 Task: Search one way flight ticket for 2 adults, 2 children, 2 infants in seat in first from Orlando: Orlando International Airport to Evansville: Evansville Regional Airport on 5-3-2023. Choice of flights is JetBlue. Number of bags: 1 checked bag. Price is upto 91000. Outbound departure time preference is 7:30.
Action: Mouse moved to (408, 178)
Screenshot: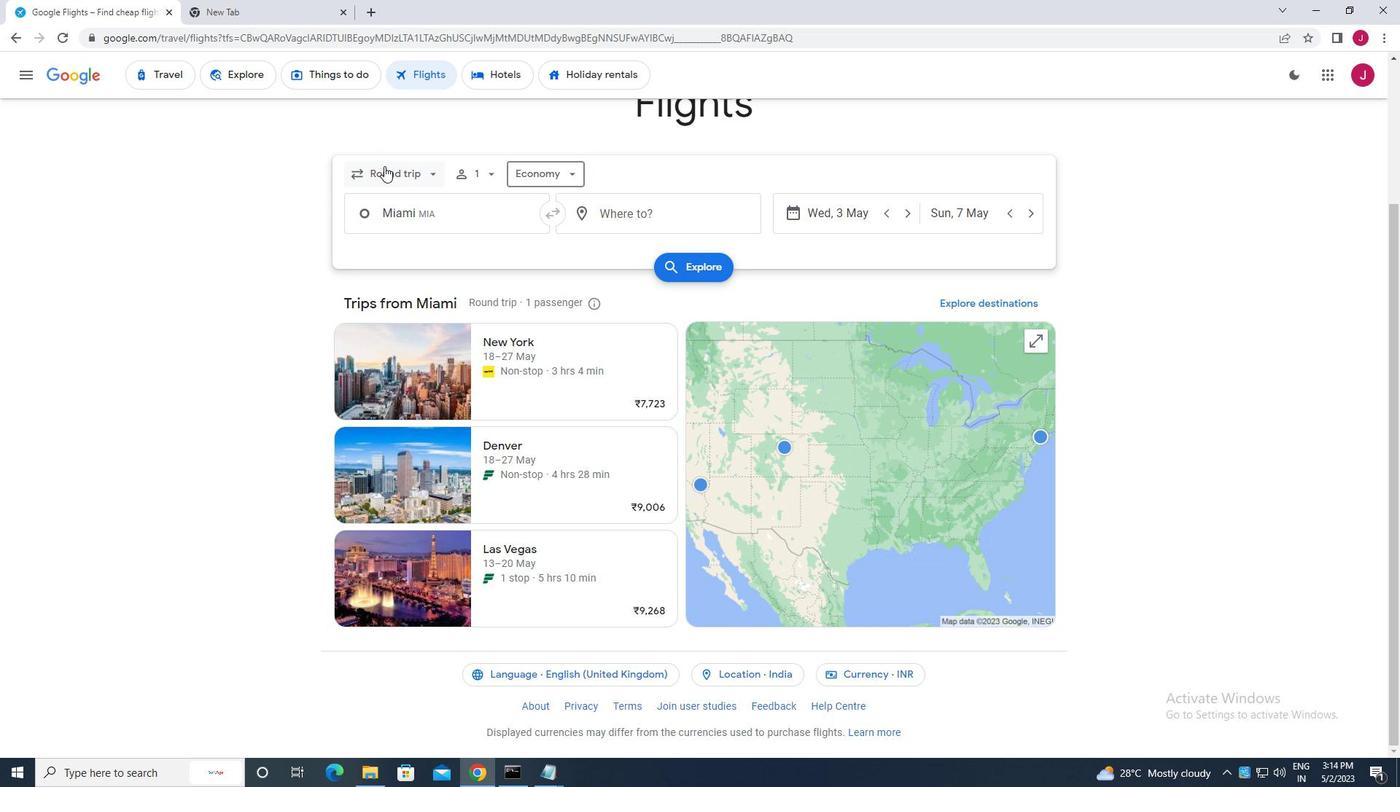 
Action: Mouse pressed left at (408, 178)
Screenshot: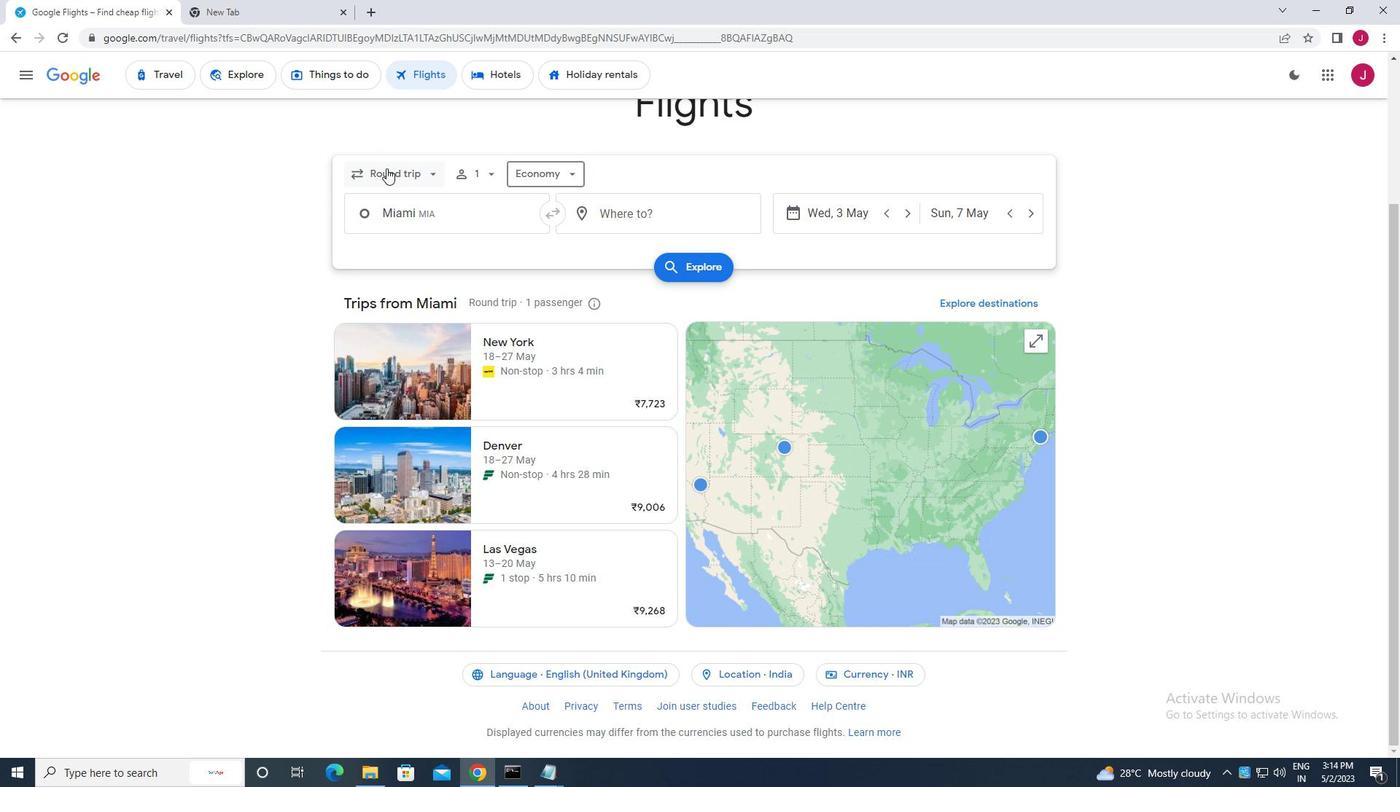 
Action: Mouse moved to (415, 243)
Screenshot: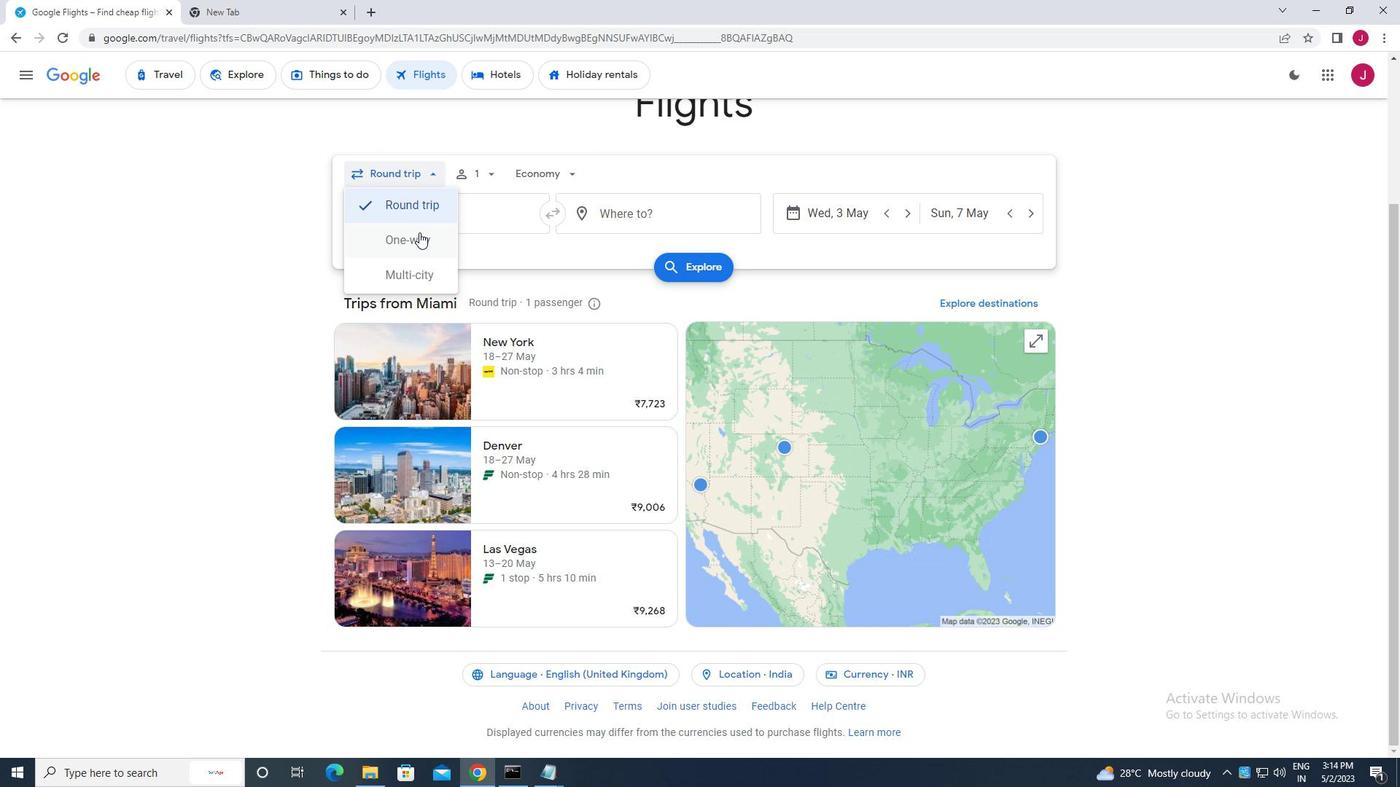 
Action: Mouse pressed left at (415, 243)
Screenshot: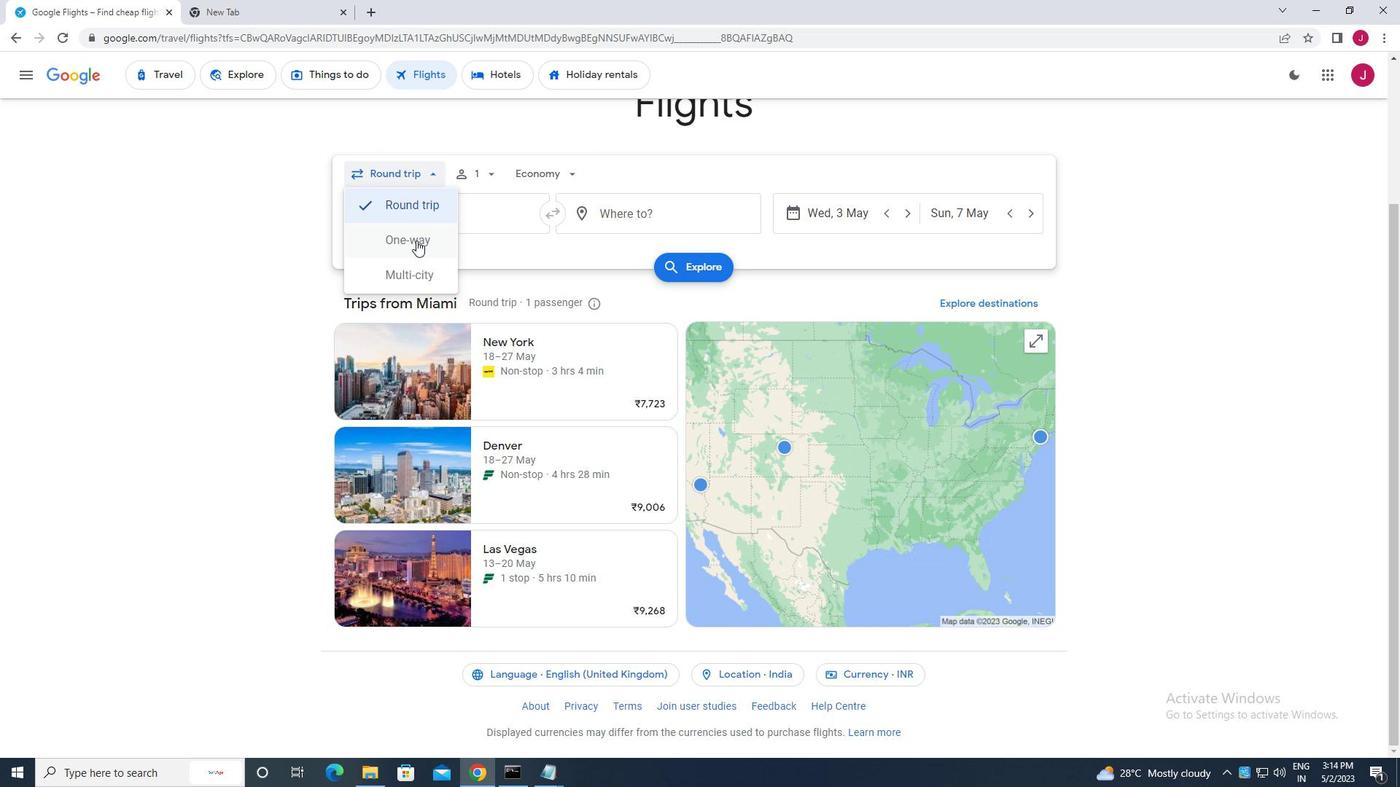 
Action: Mouse moved to (477, 176)
Screenshot: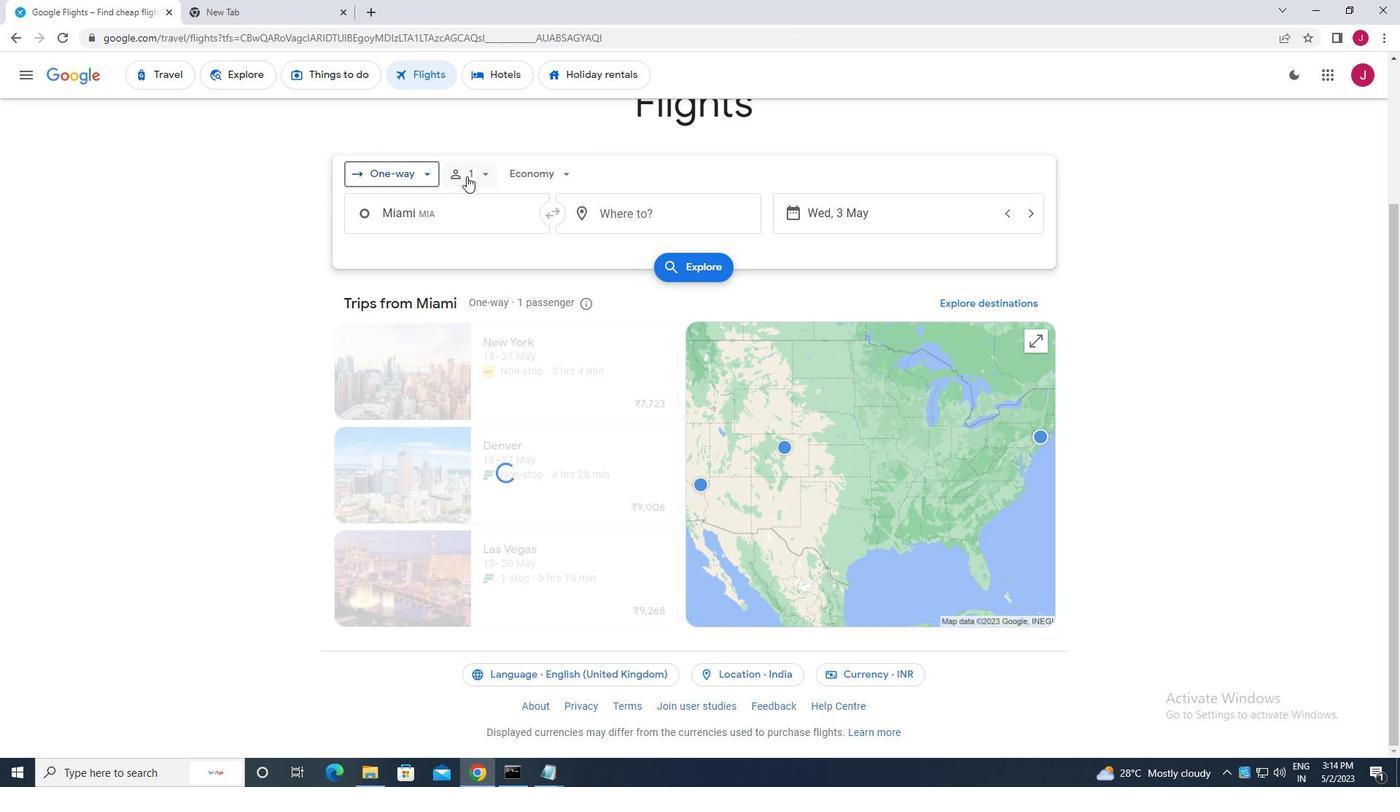
Action: Mouse pressed left at (477, 176)
Screenshot: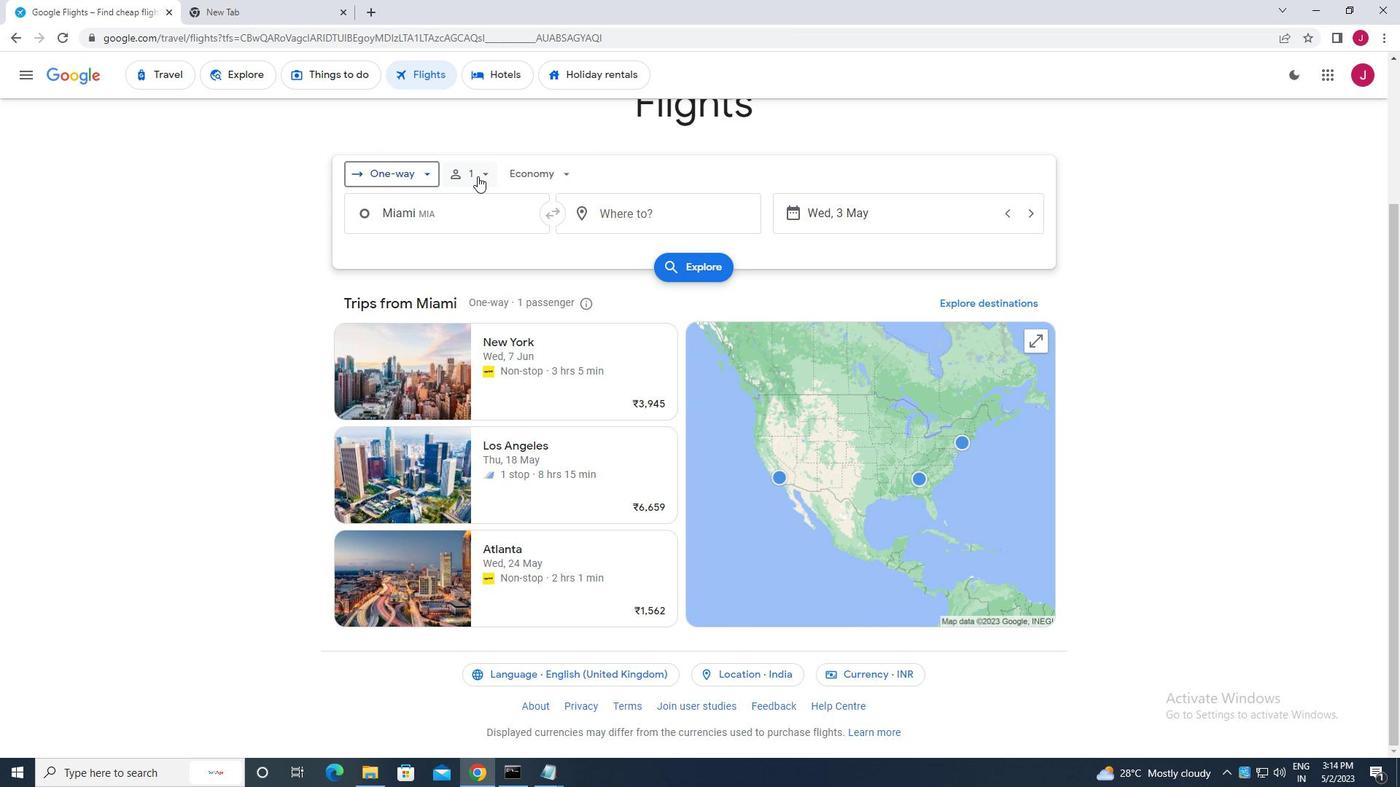 
Action: Mouse moved to (595, 212)
Screenshot: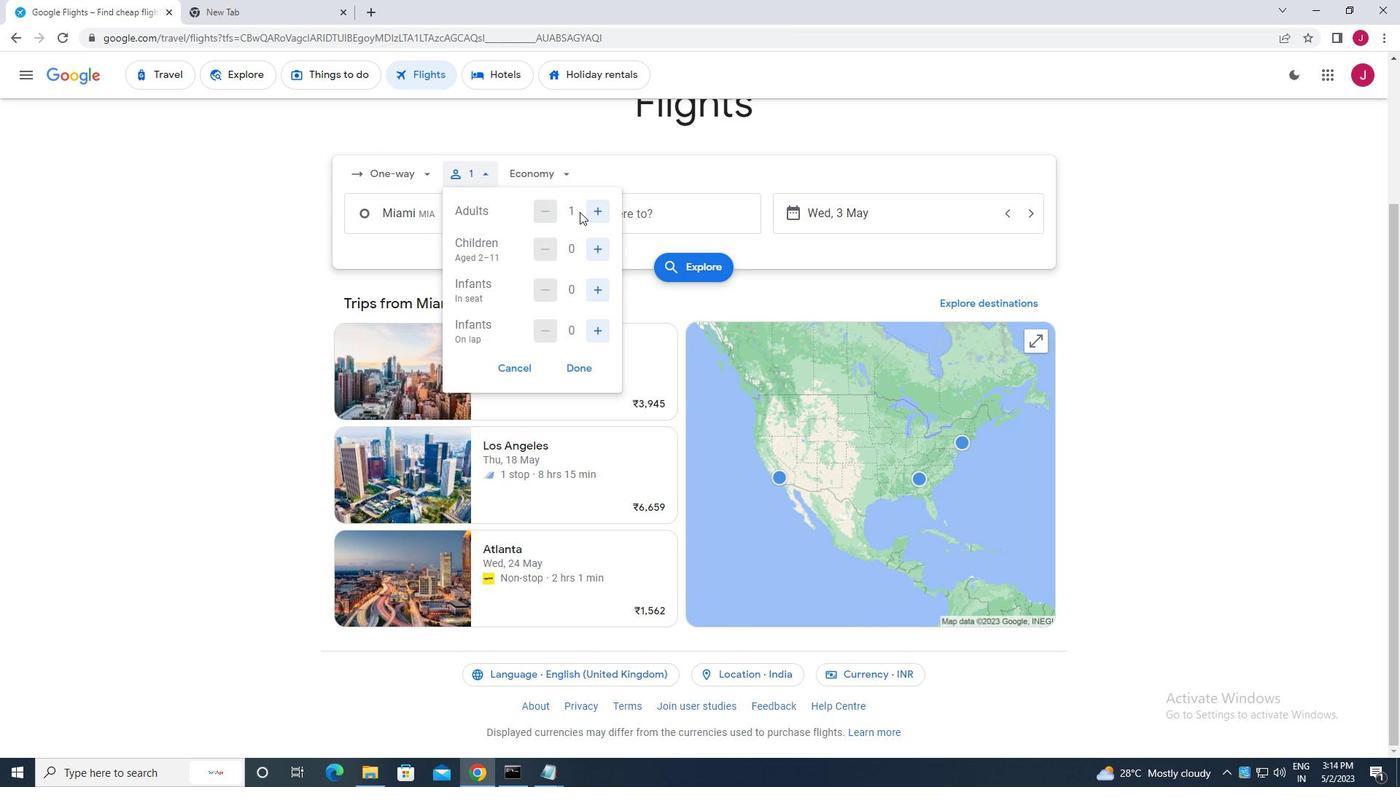 
Action: Mouse pressed left at (595, 212)
Screenshot: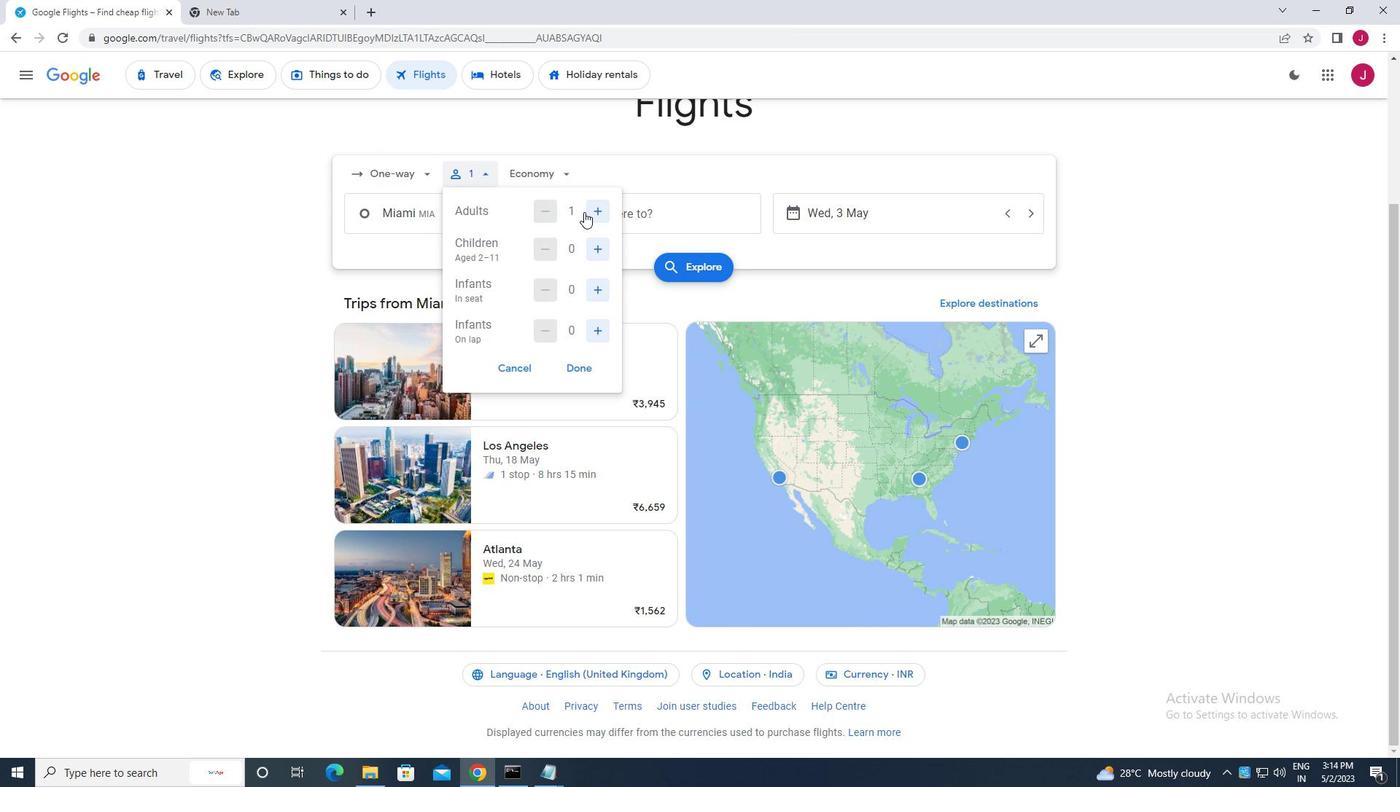 
Action: Mouse moved to (593, 254)
Screenshot: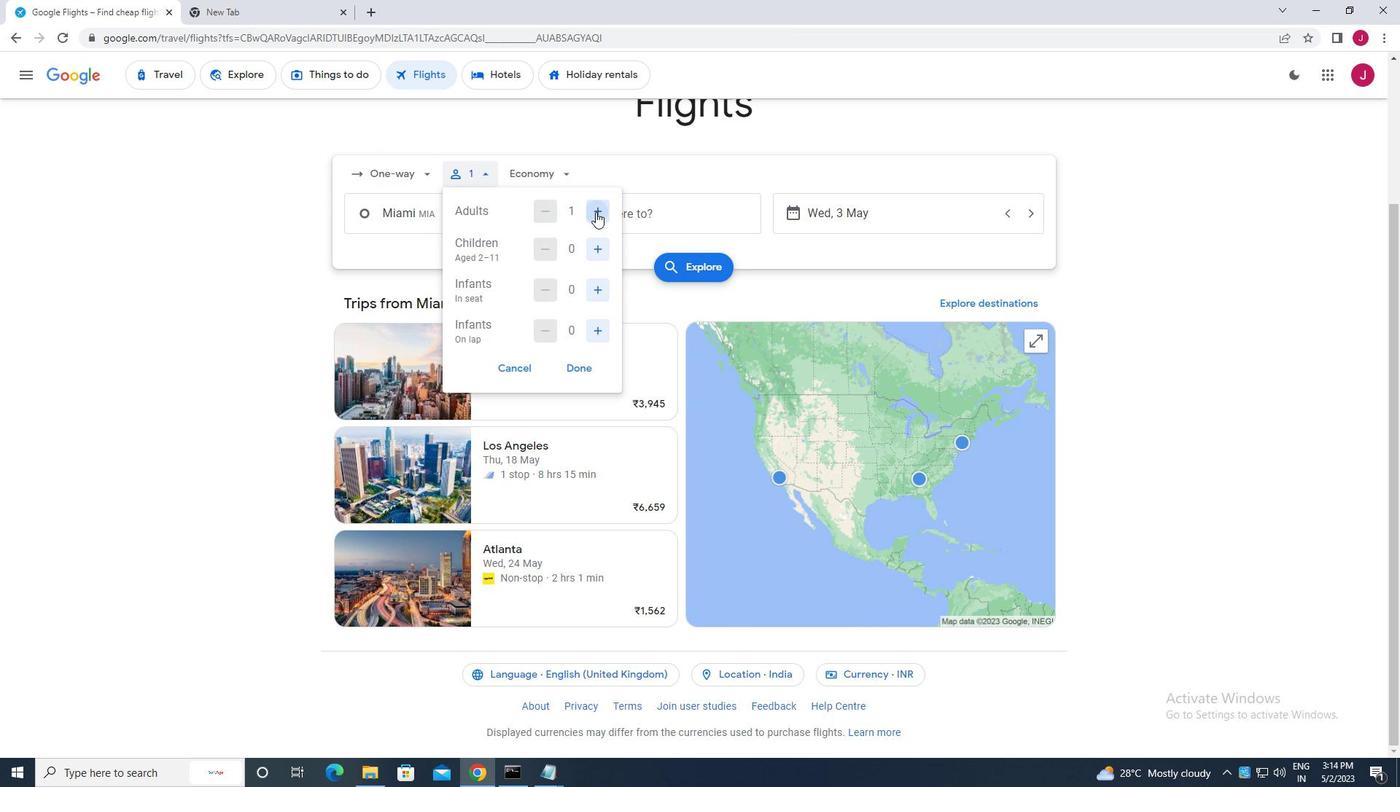 
Action: Mouse pressed left at (593, 254)
Screenshot: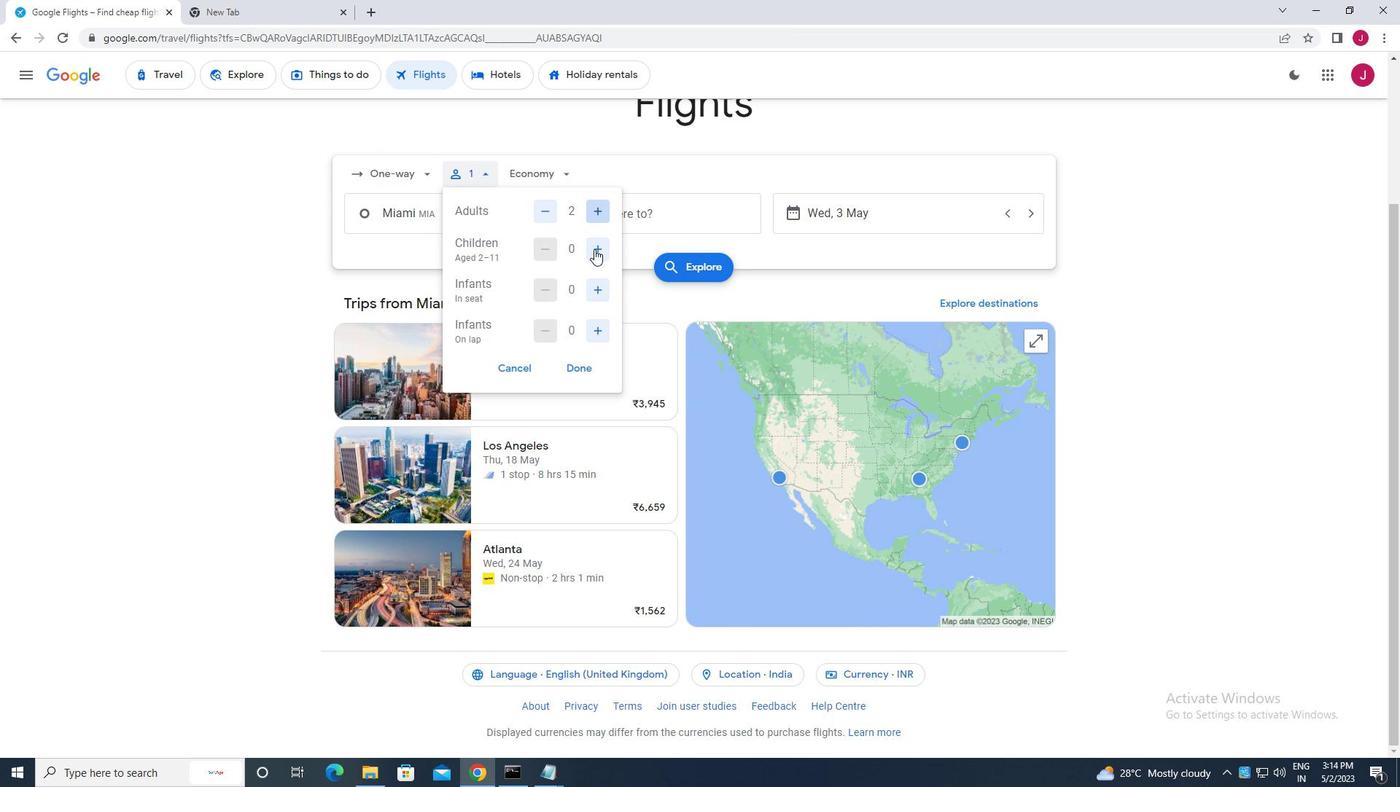
Action: Mouse pressed left at (593, 254)
Screenshot: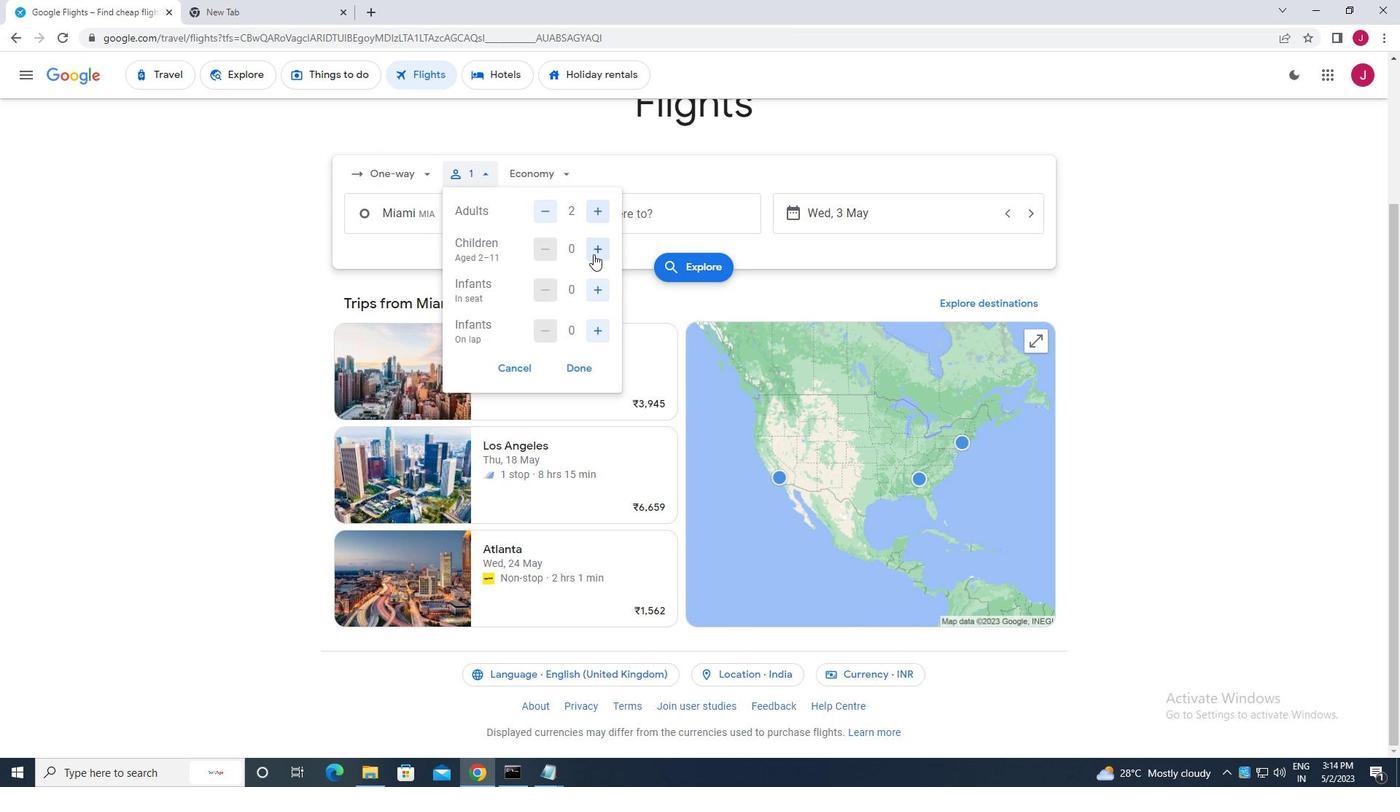 
Action: Mouse moved to (601, 293)
Screenshot: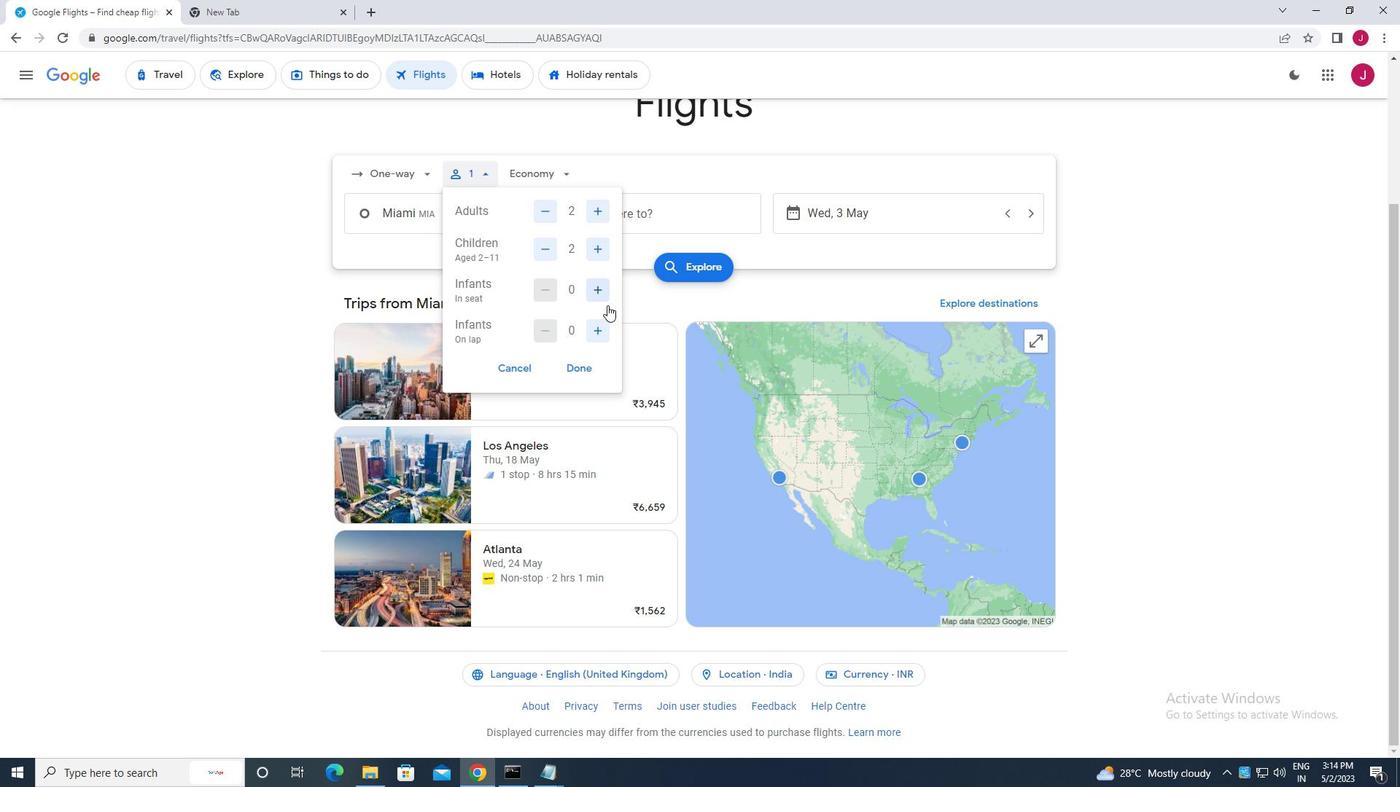 
Action: Mouse pressed left at (601, 293)
Screenshot: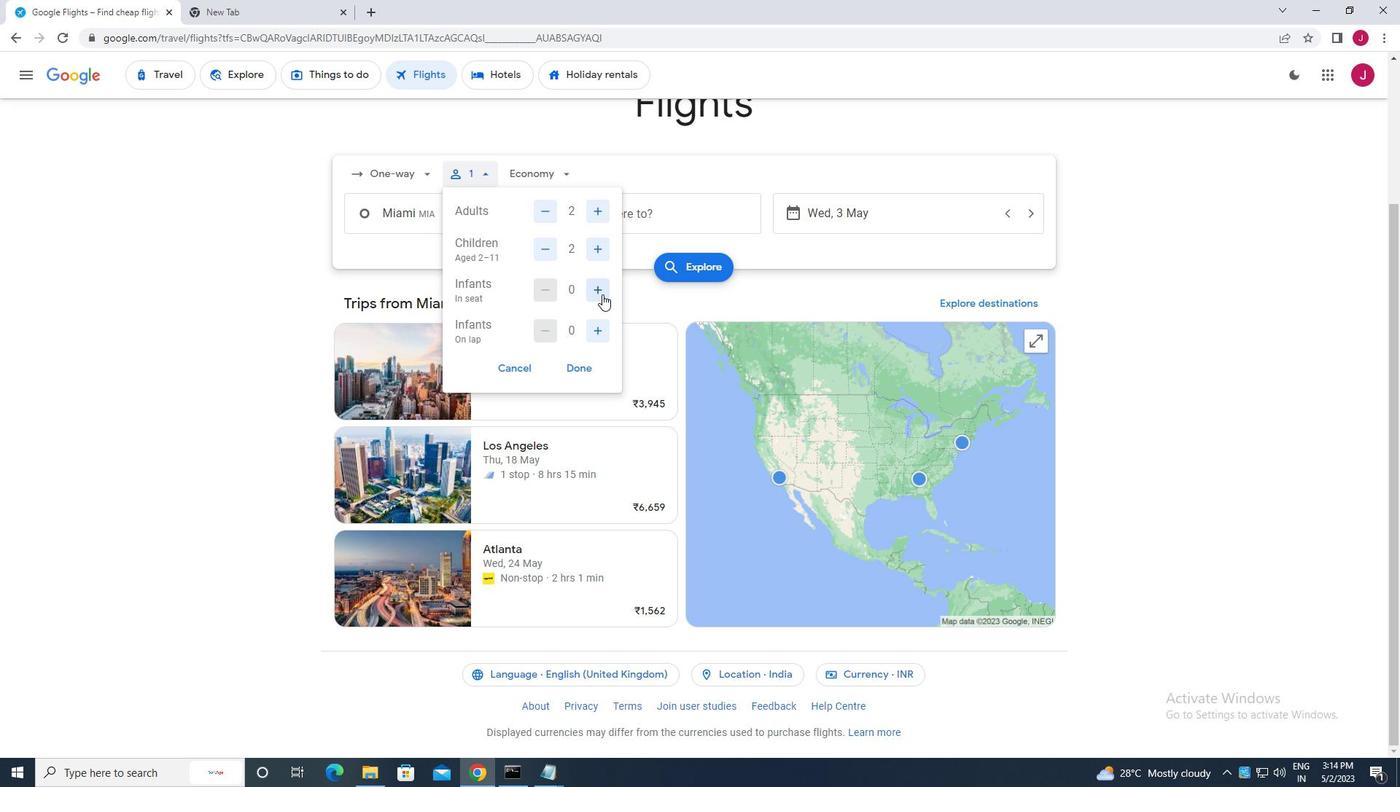 
Action: Mouse pressed left at (601, 293)
Screenshot: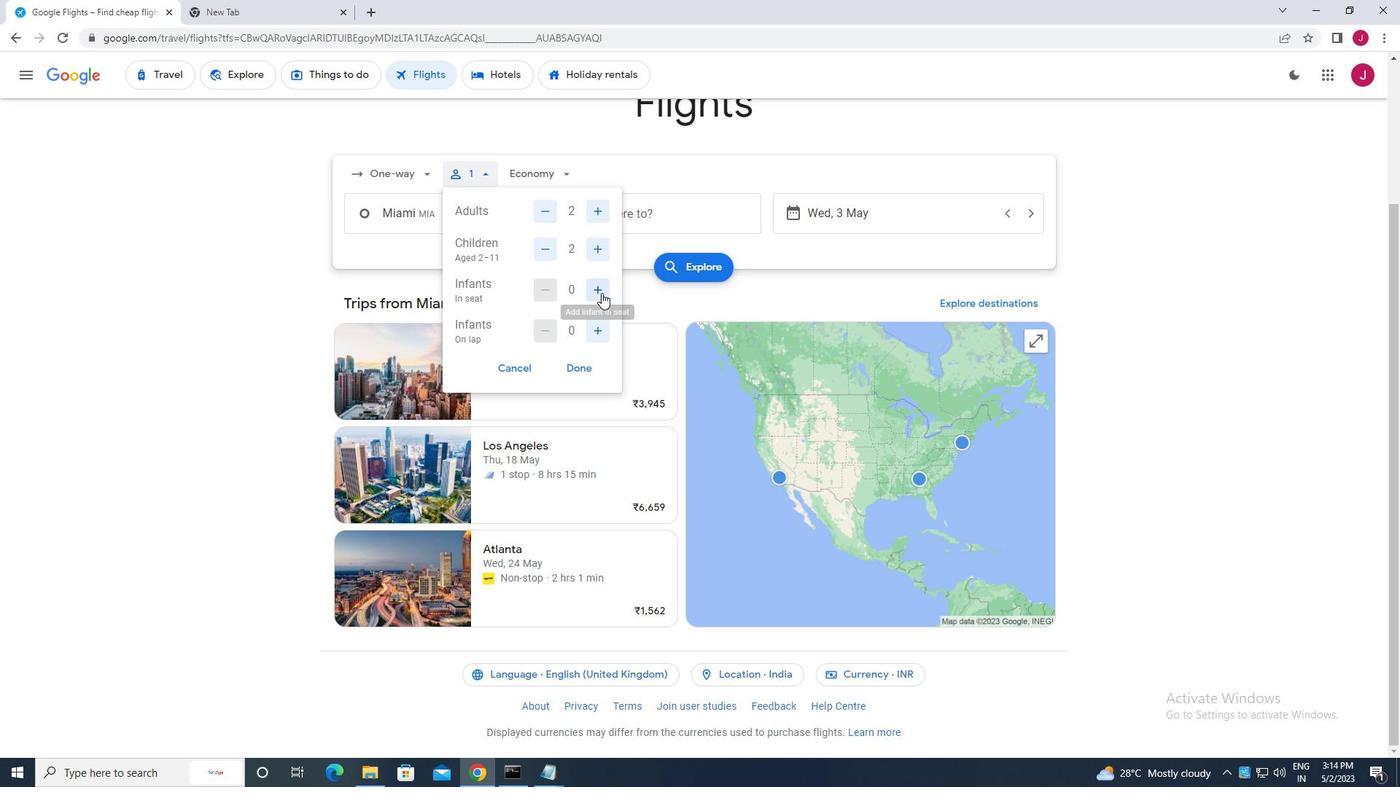 
Action: Mouse moved to (575, 373)
Screenshot: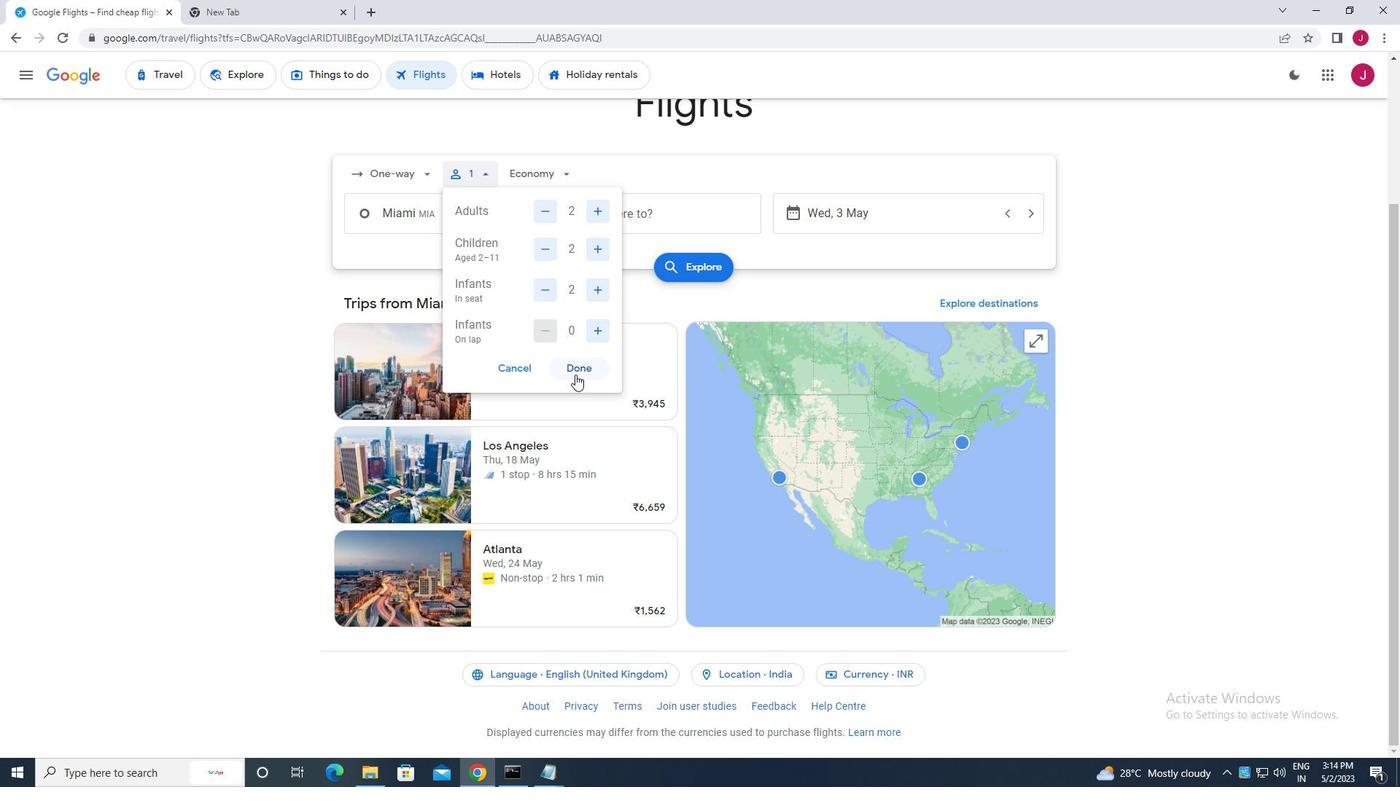 
Action: Mouse pressed left at (575, 373)
Screenshot: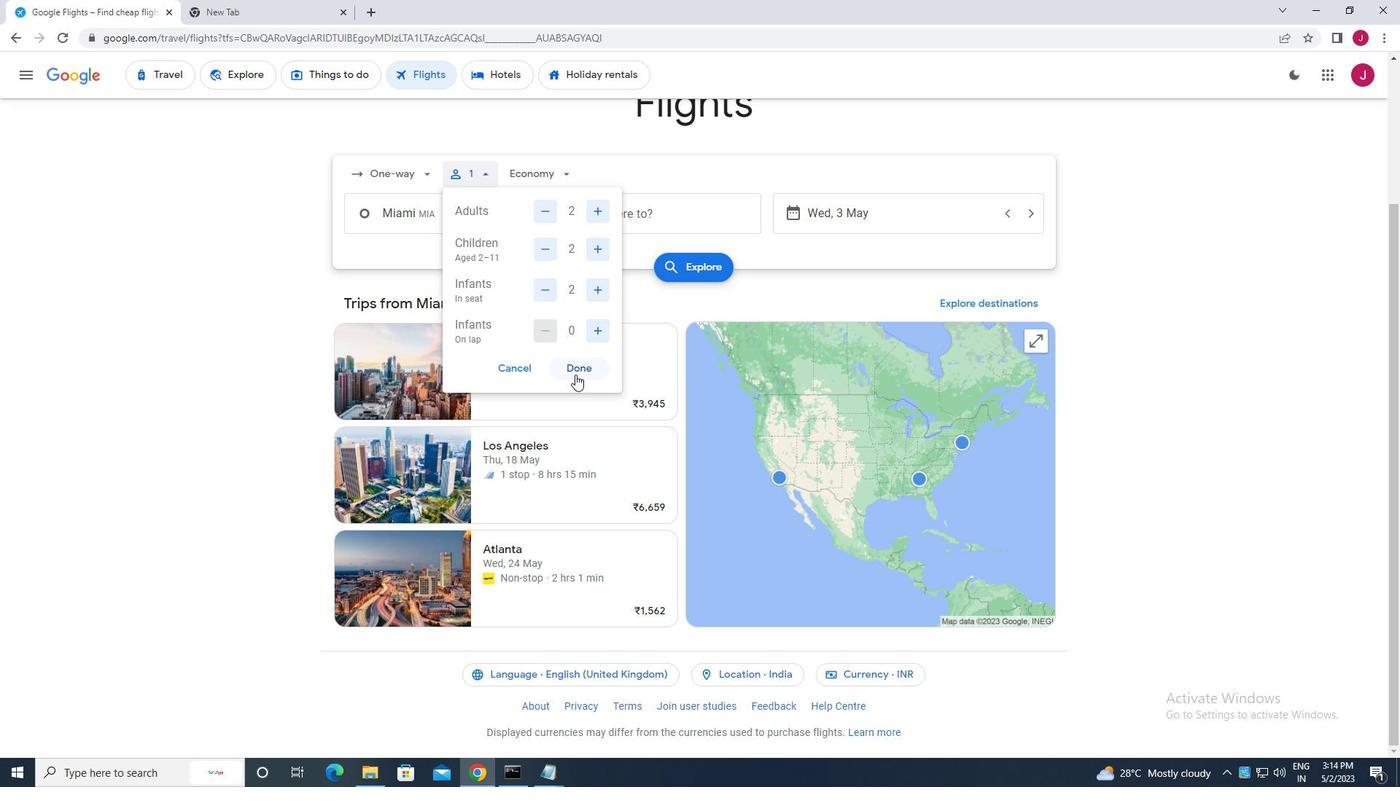 
Action: Mouse moved to (559, 175)
Screenshot: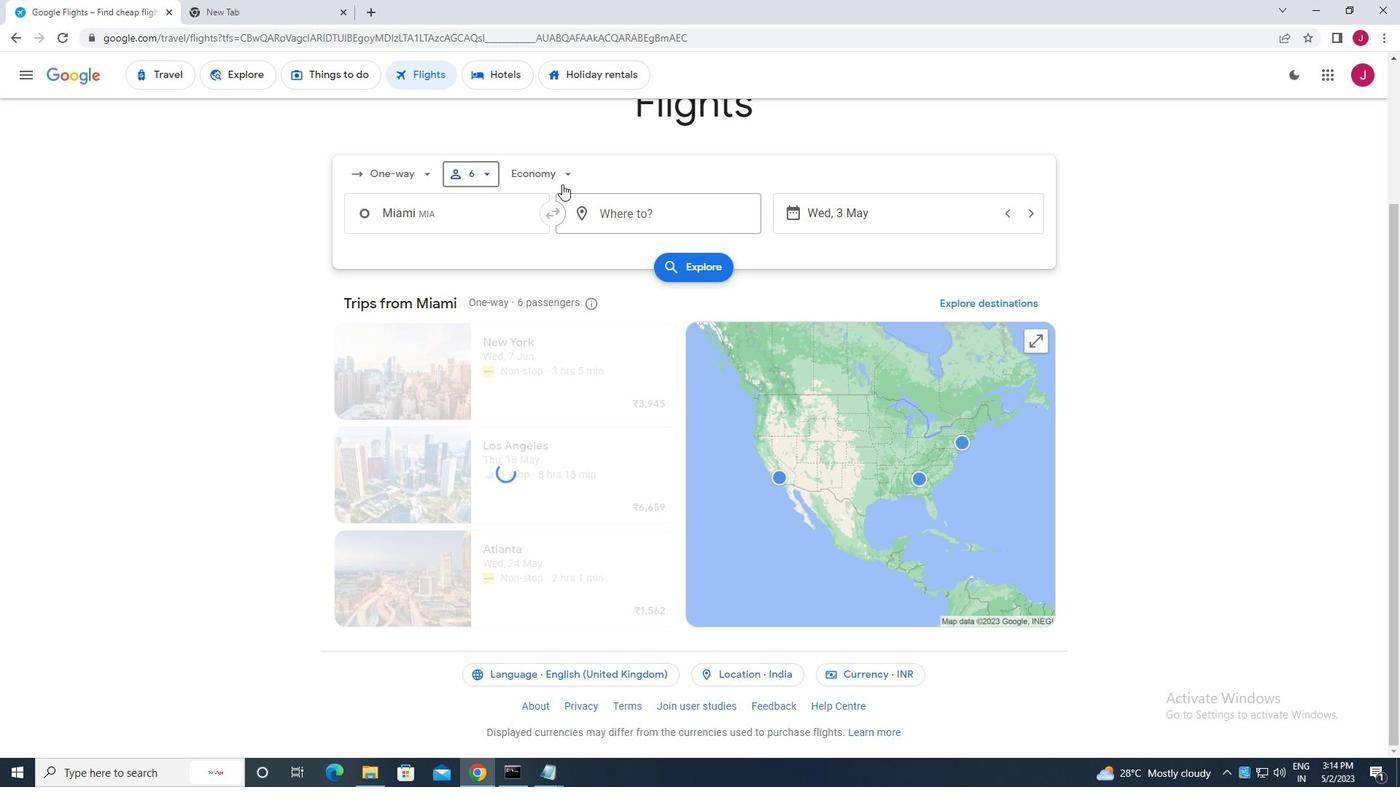 
Action: Mouse pressed left at (559, 175)
Screenshot: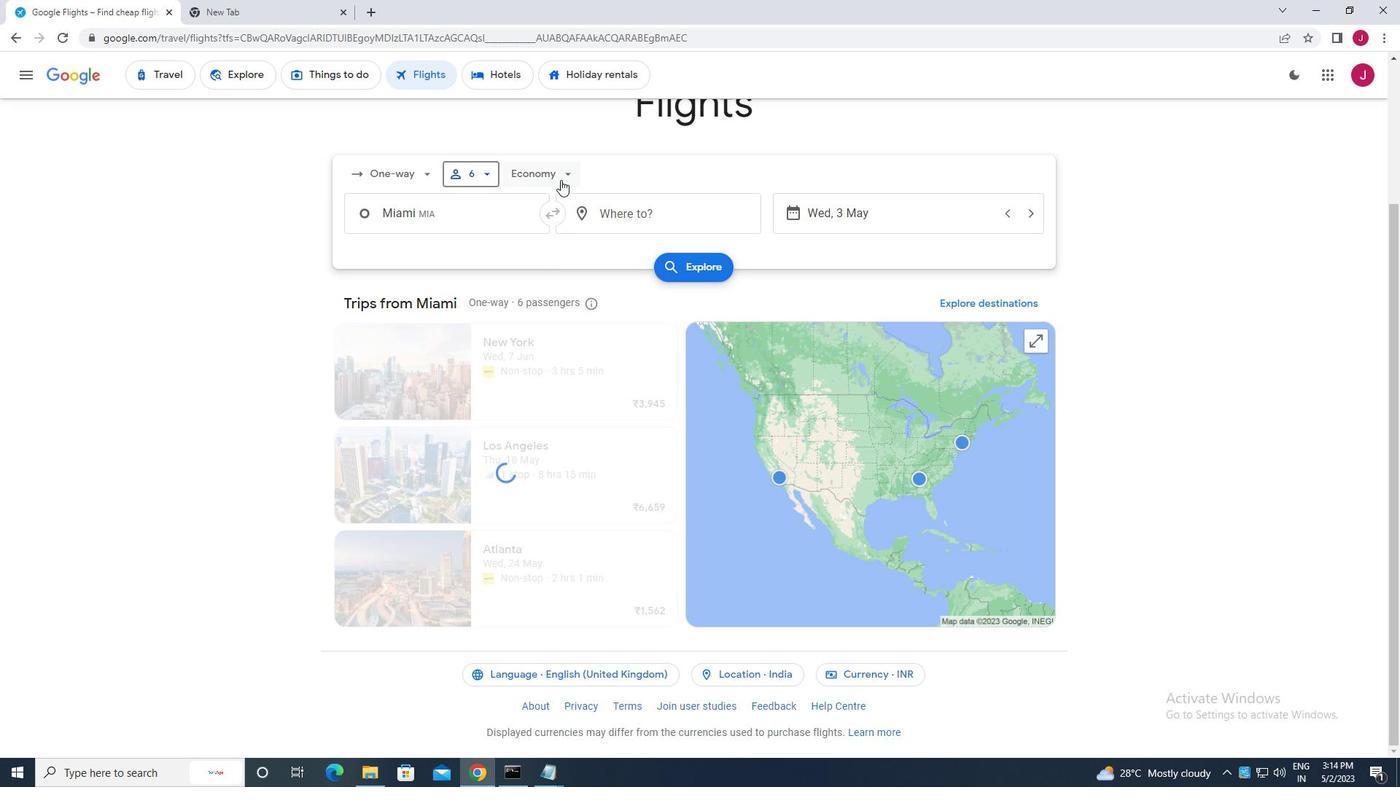 
Action: Mouse moved to (555, 307)
Screenshot: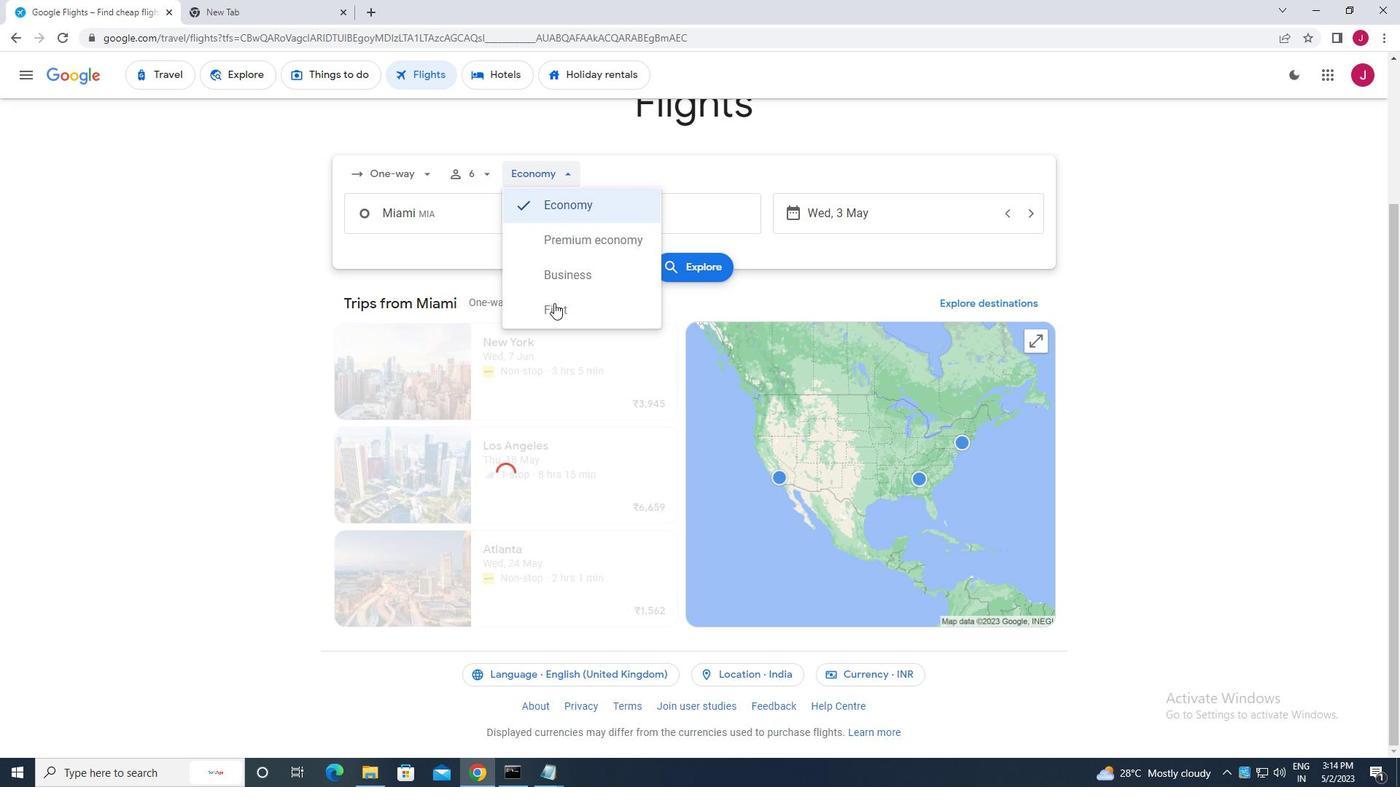 
Action: Mouse pressed left at (555, 307)
Screenshot: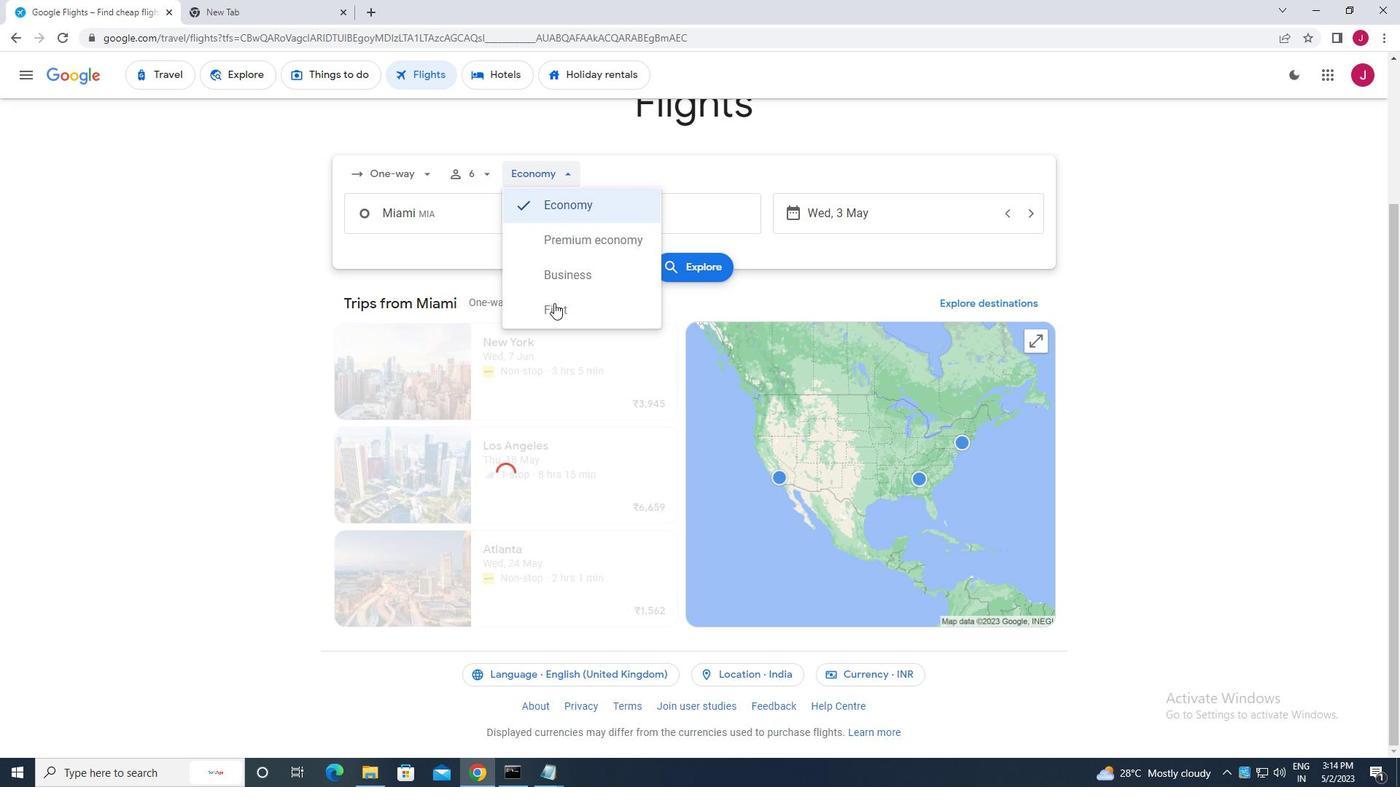 
Action: Mouse moved to (498, 220)
Screenshot: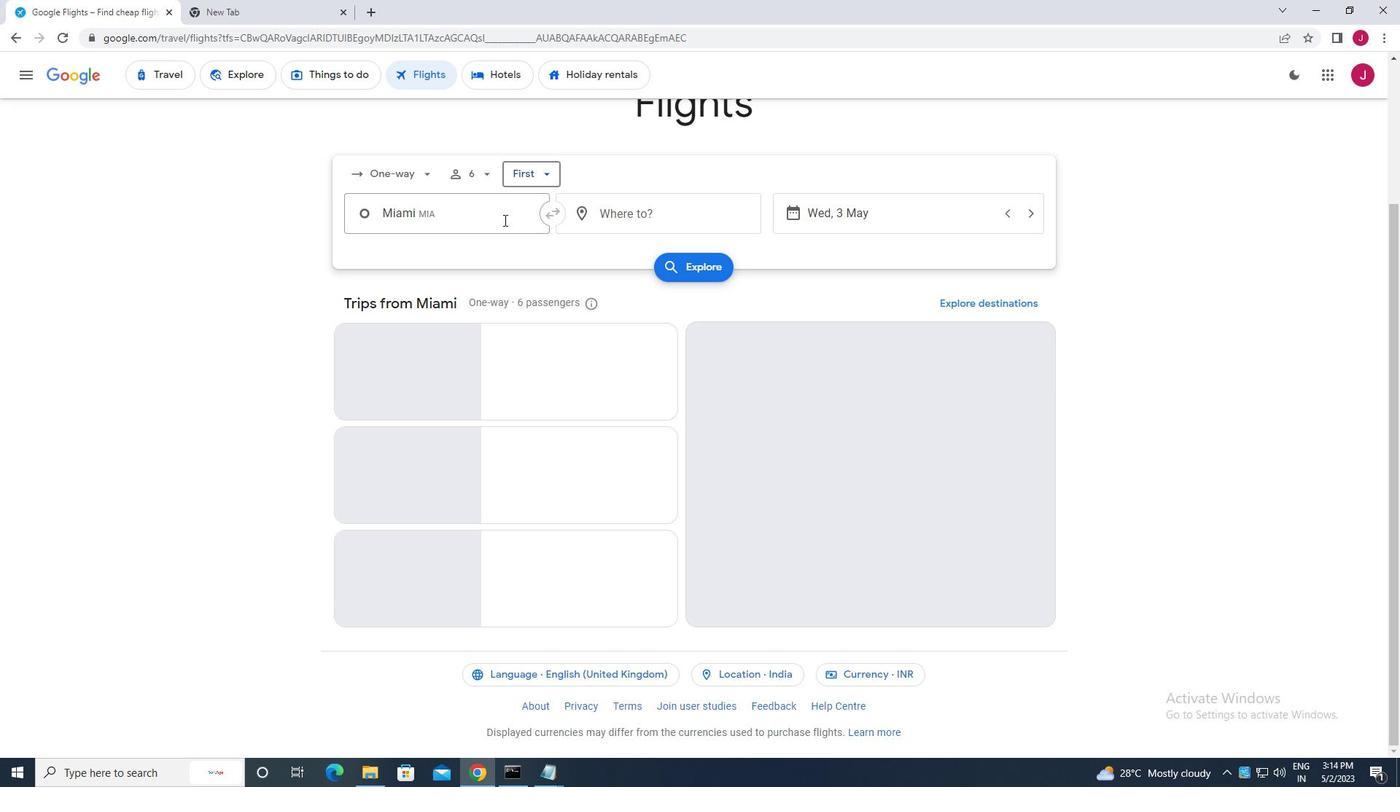 
Action: Mouse pressed left at (498, 220)
Screenshot: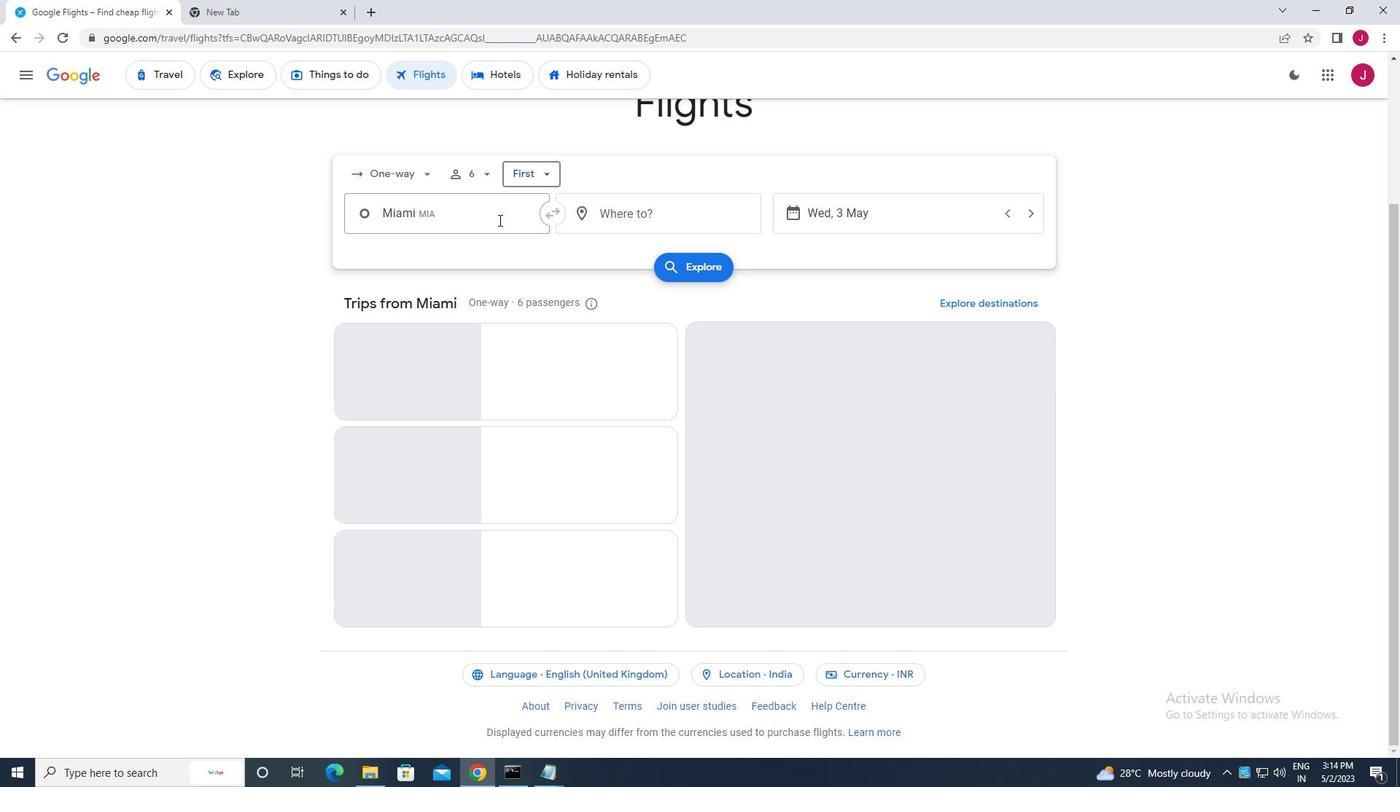 
Action: Mouse moved to (499, 219)
Screenshot: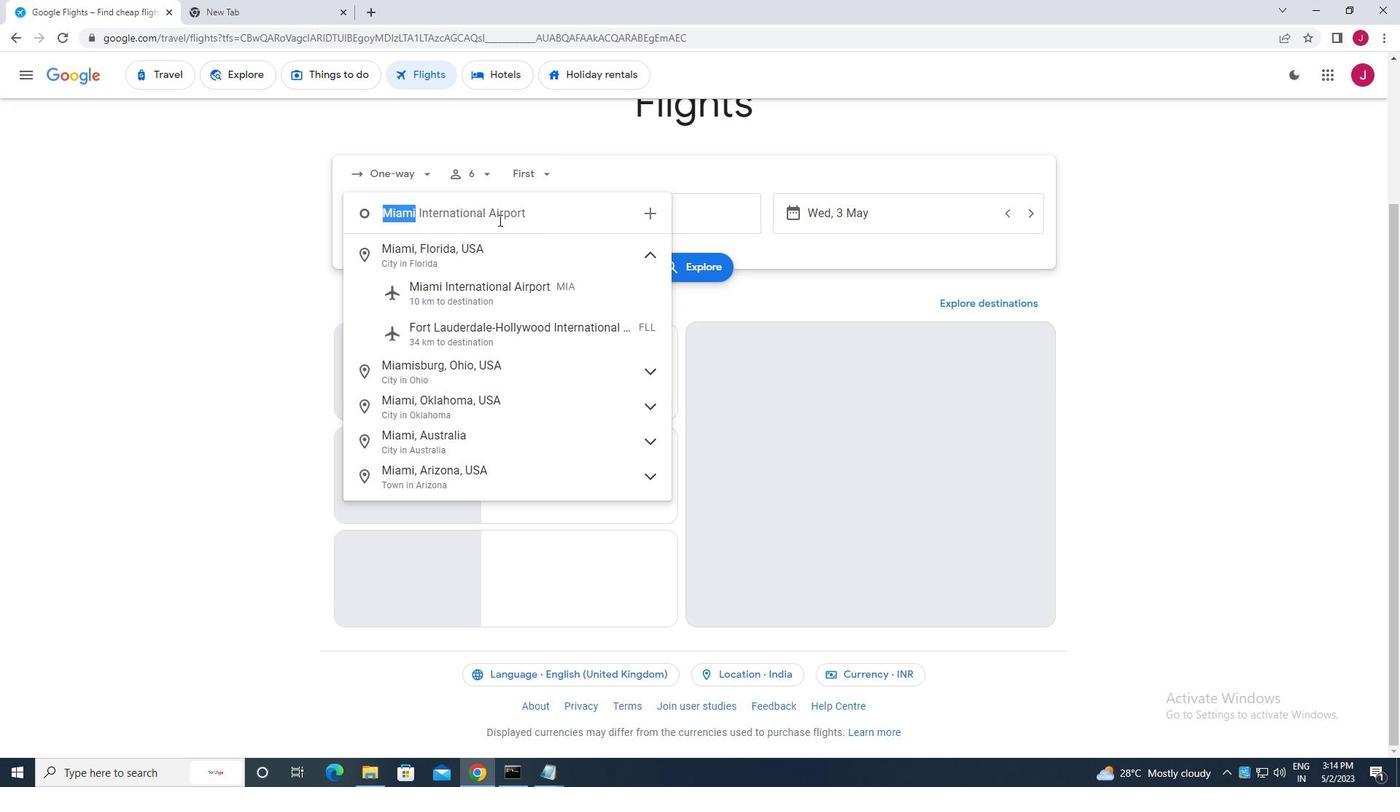 
Action: Key pressed orlando
Screenshot: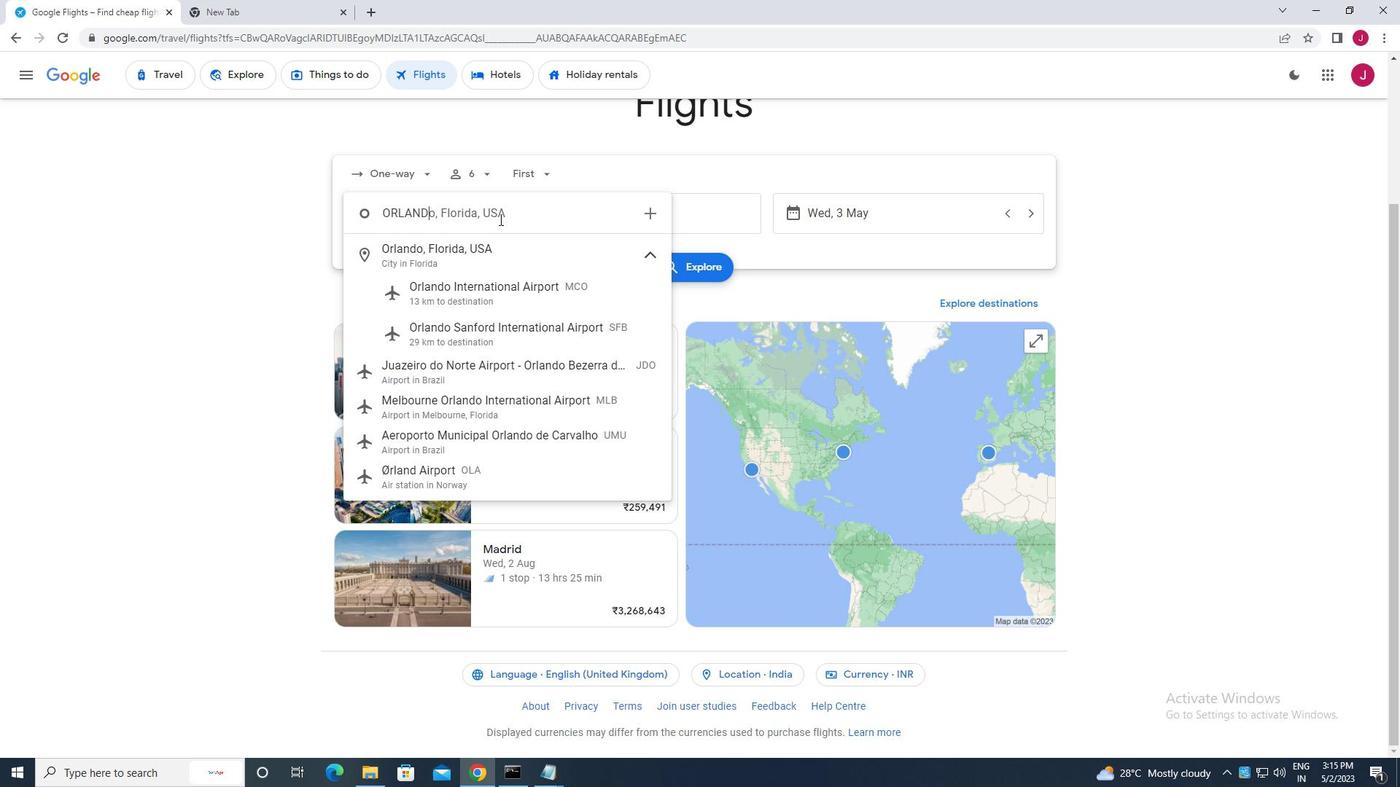 
Action: Mouse moved to (504, 286)
Screenshot: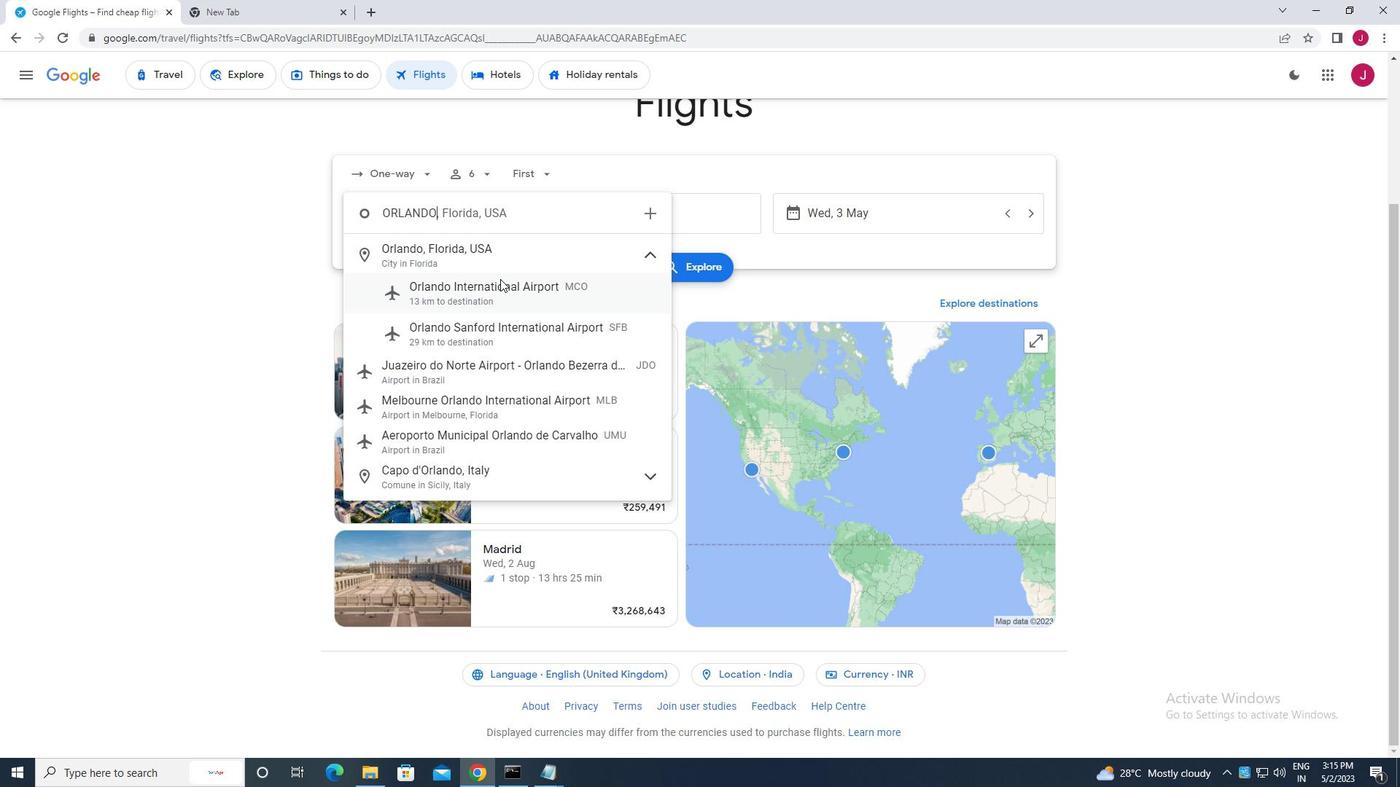 
Action: Mouse pressed left at (504, 286)
Screenshot: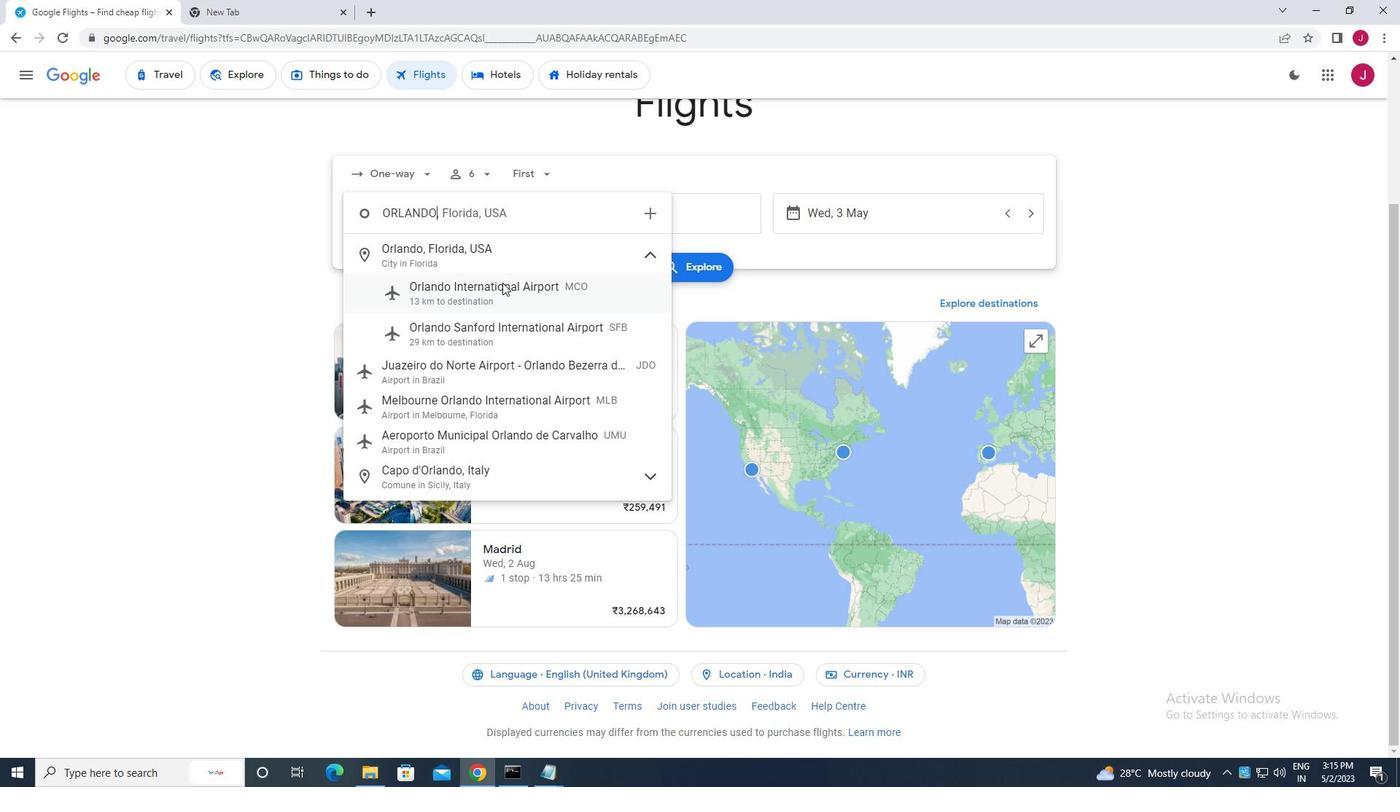 
Action: Mouse moved to (656, 221)
Screenshot: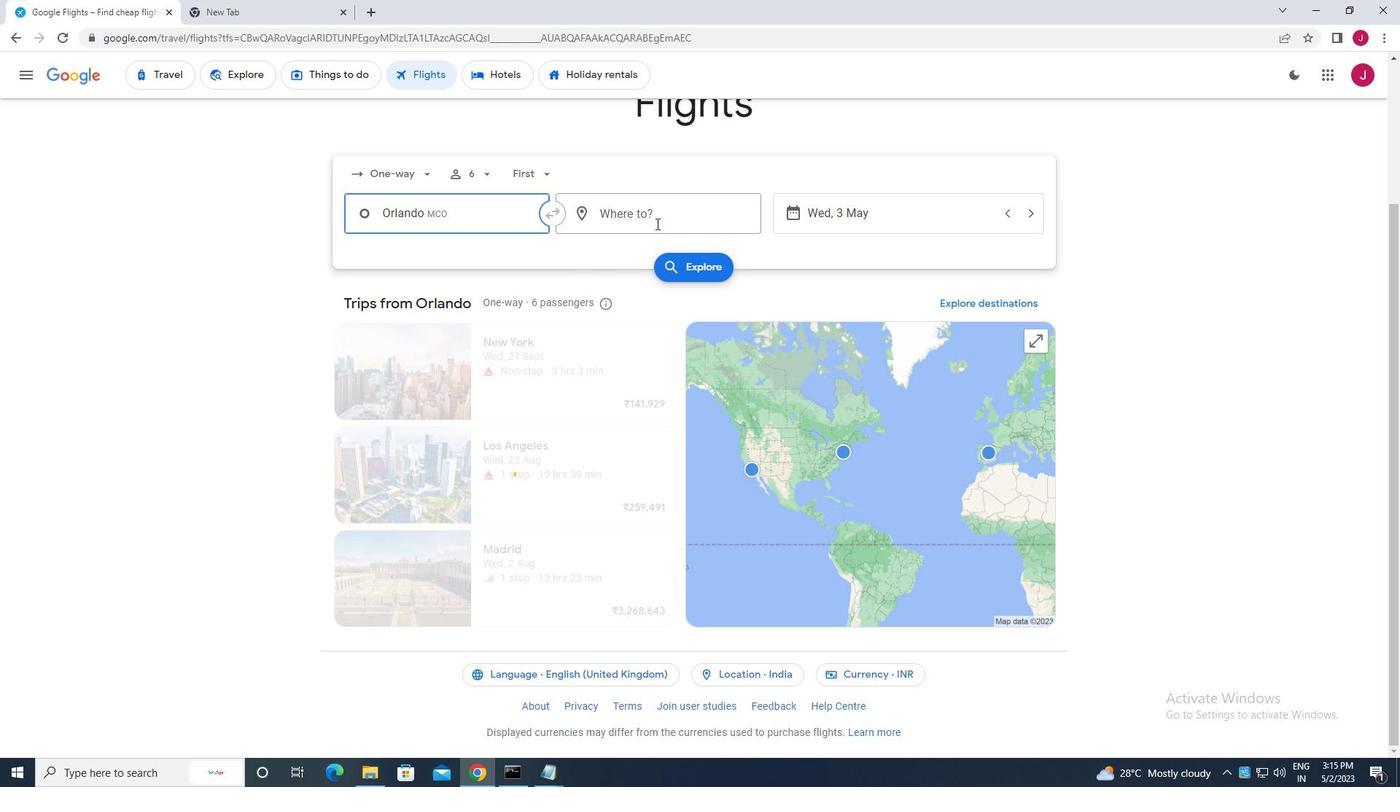 
Action: Mouse pressed left at (656, 221)
Screenshot: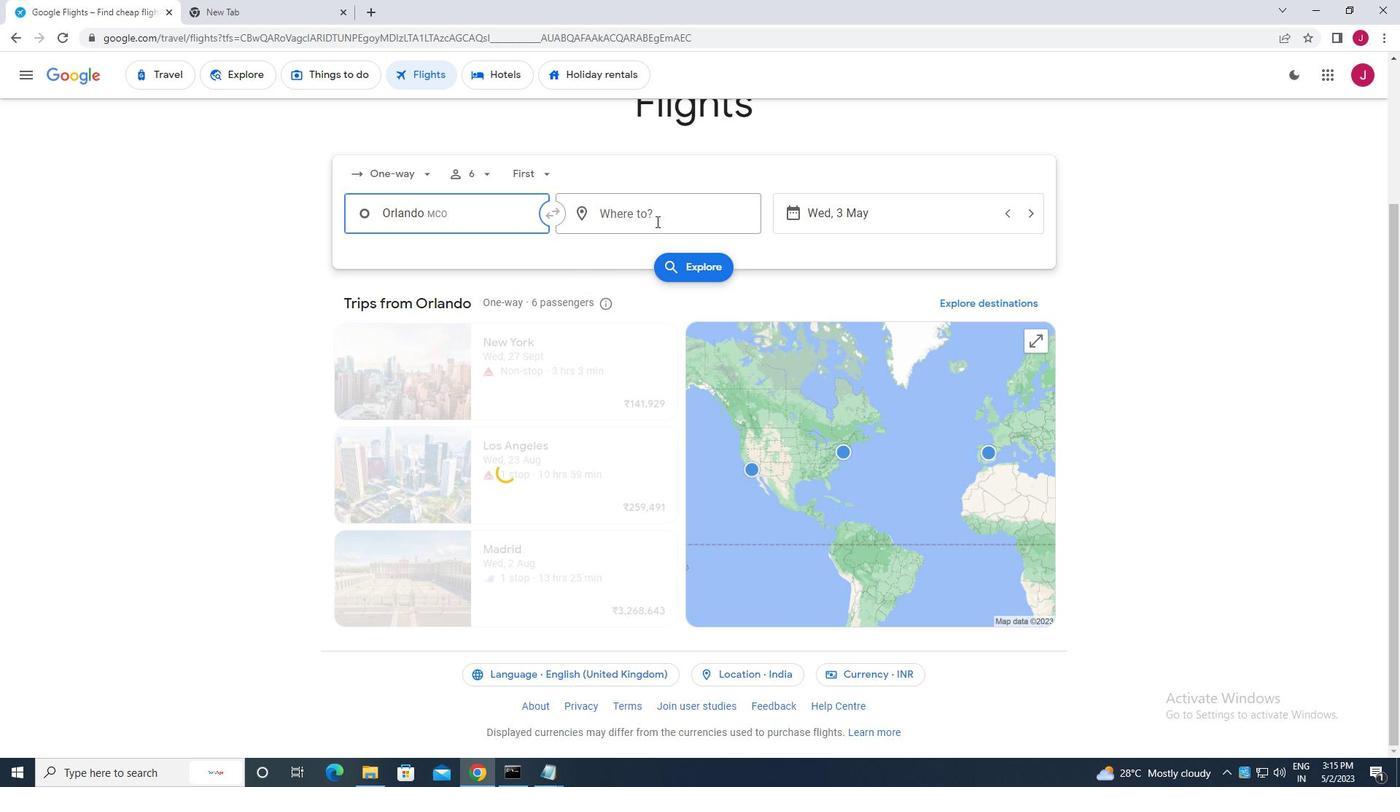 
Action: Mouse moved to (655, 221)
Screenshot: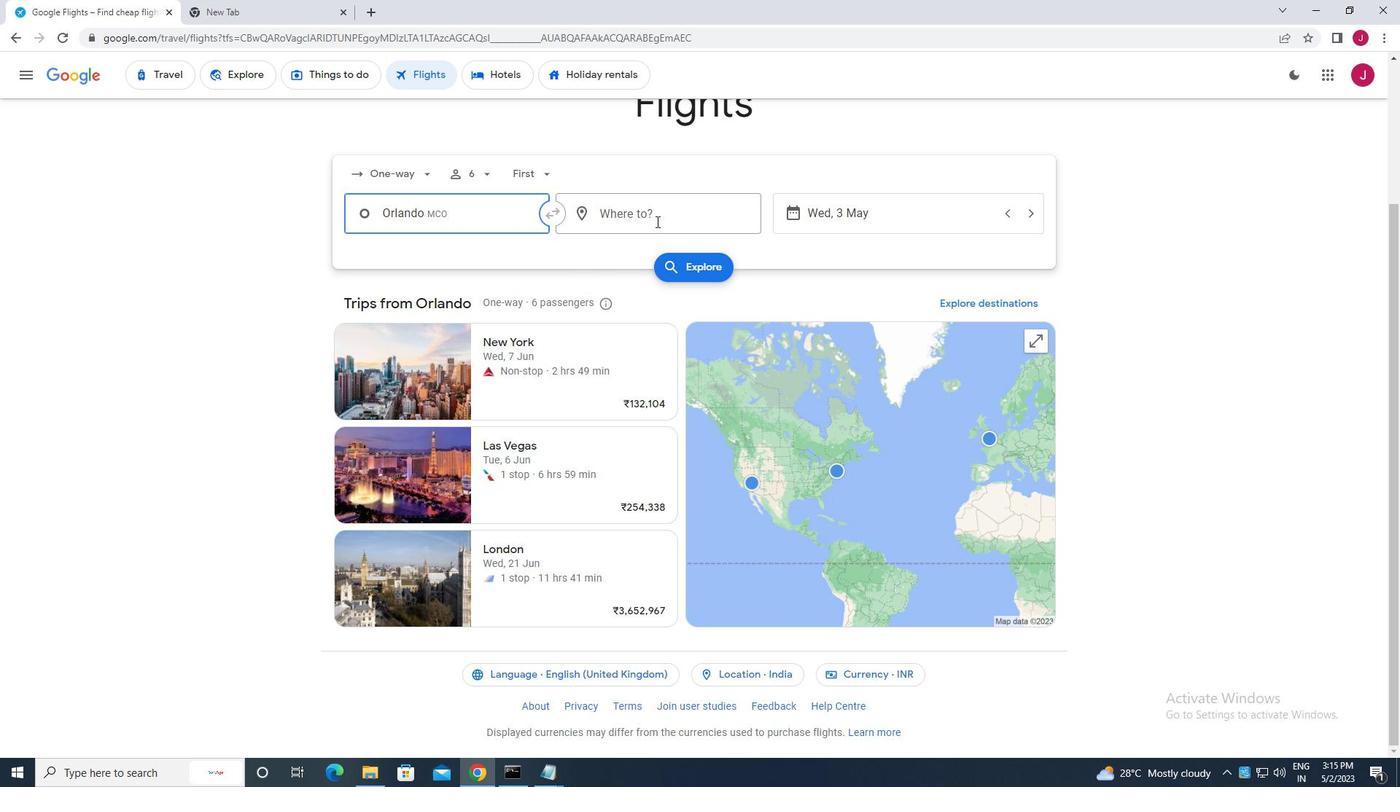 
Action: Key pressed evan
Screenshot: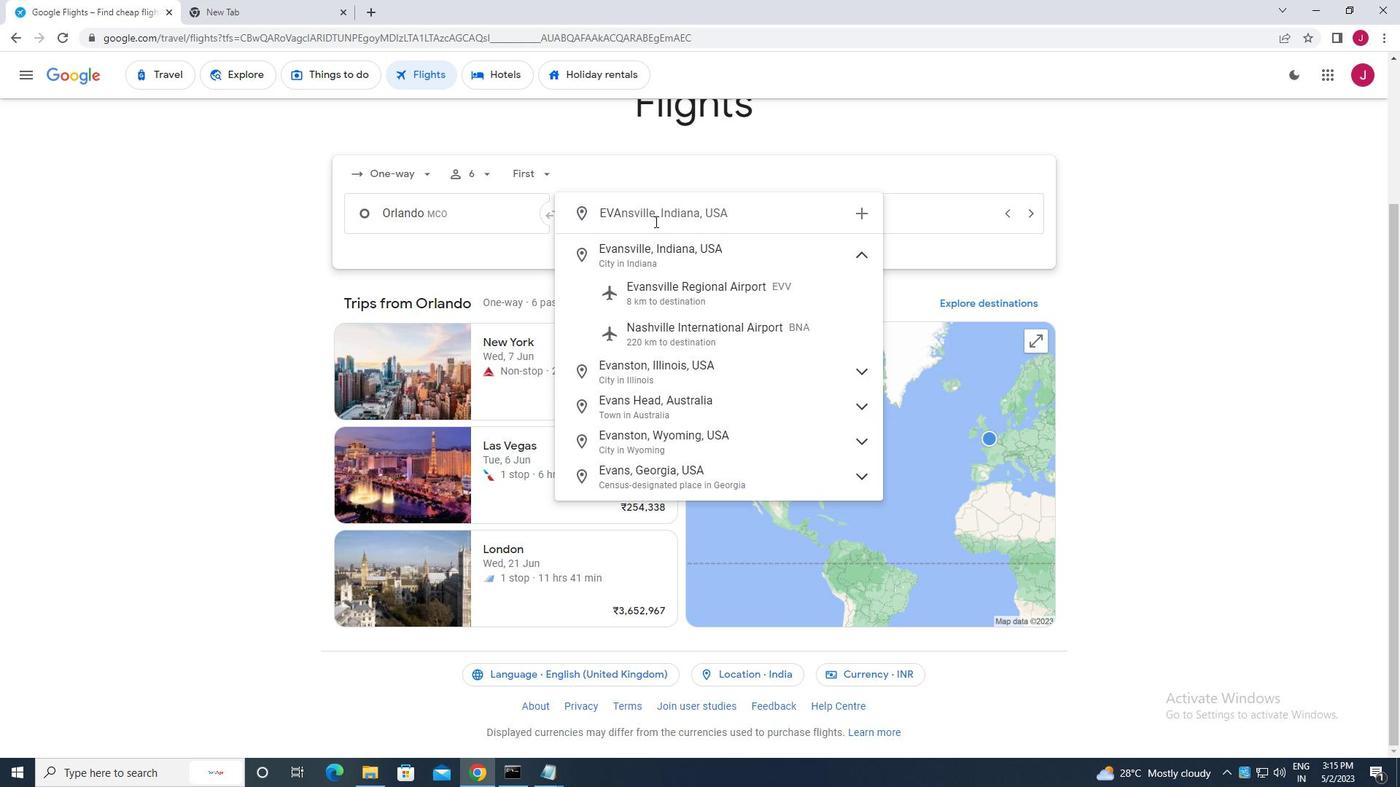 
Action: Mouse moved to (709, 284)
Screenshot: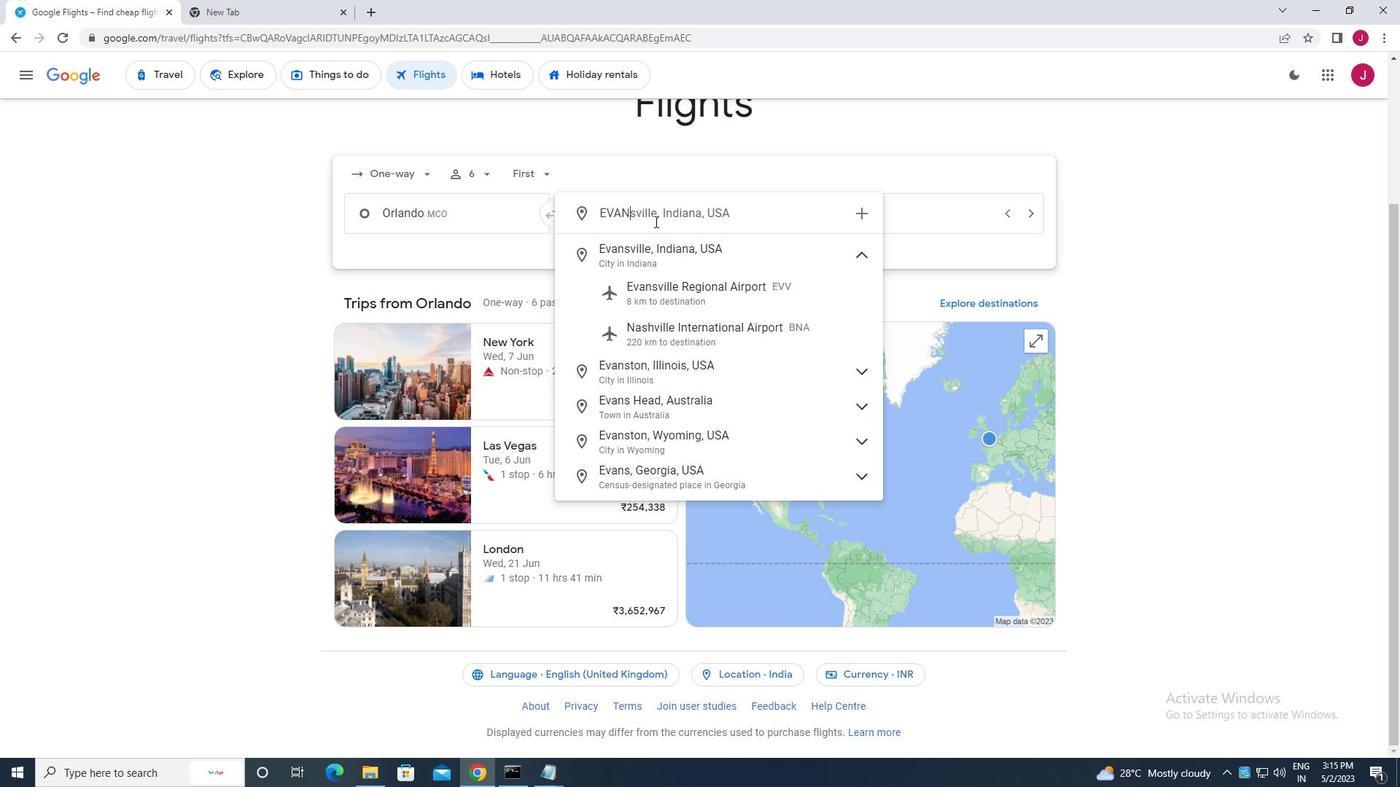 
Action: Mouse pressed left at (709, 284)
Screenshot: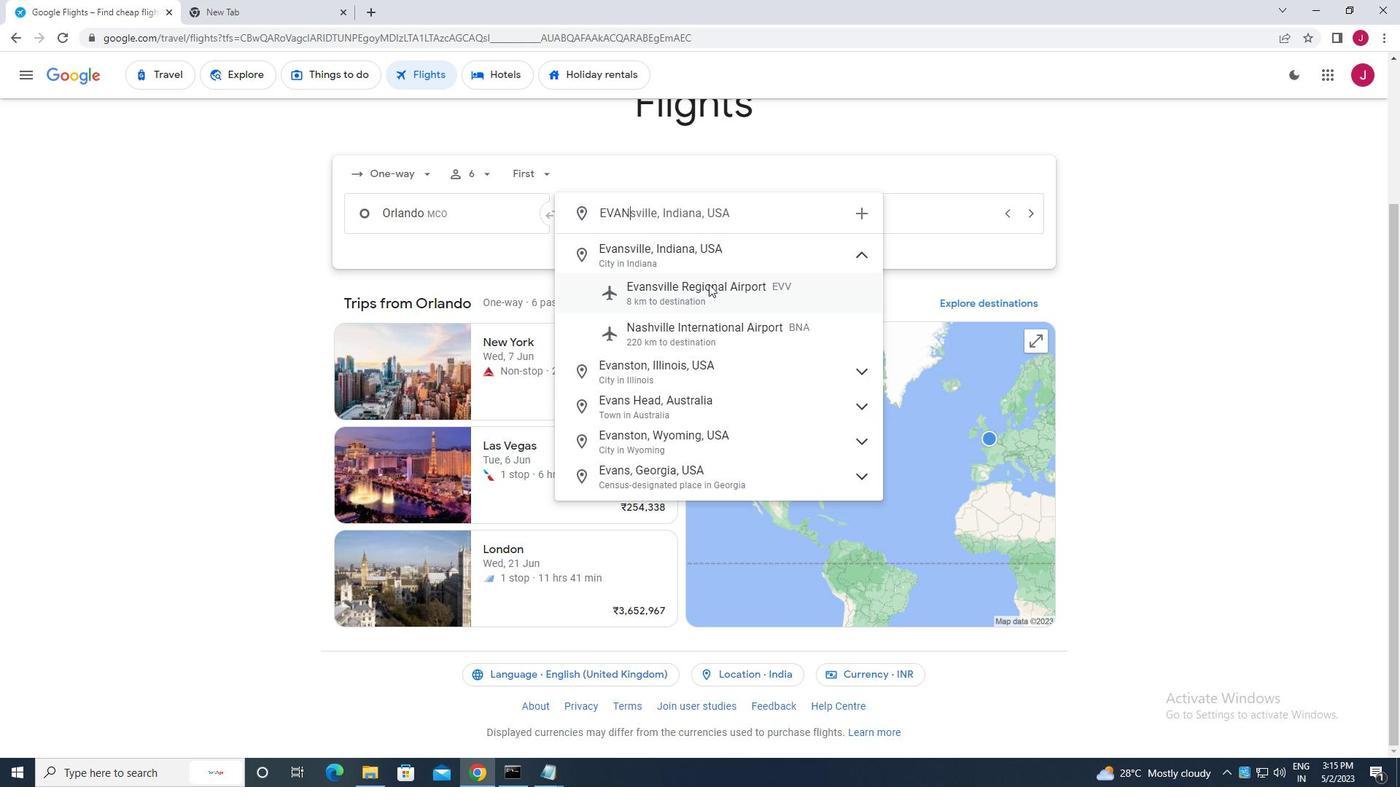 
Action: Mouse moved to (840, 221)
Screenshot: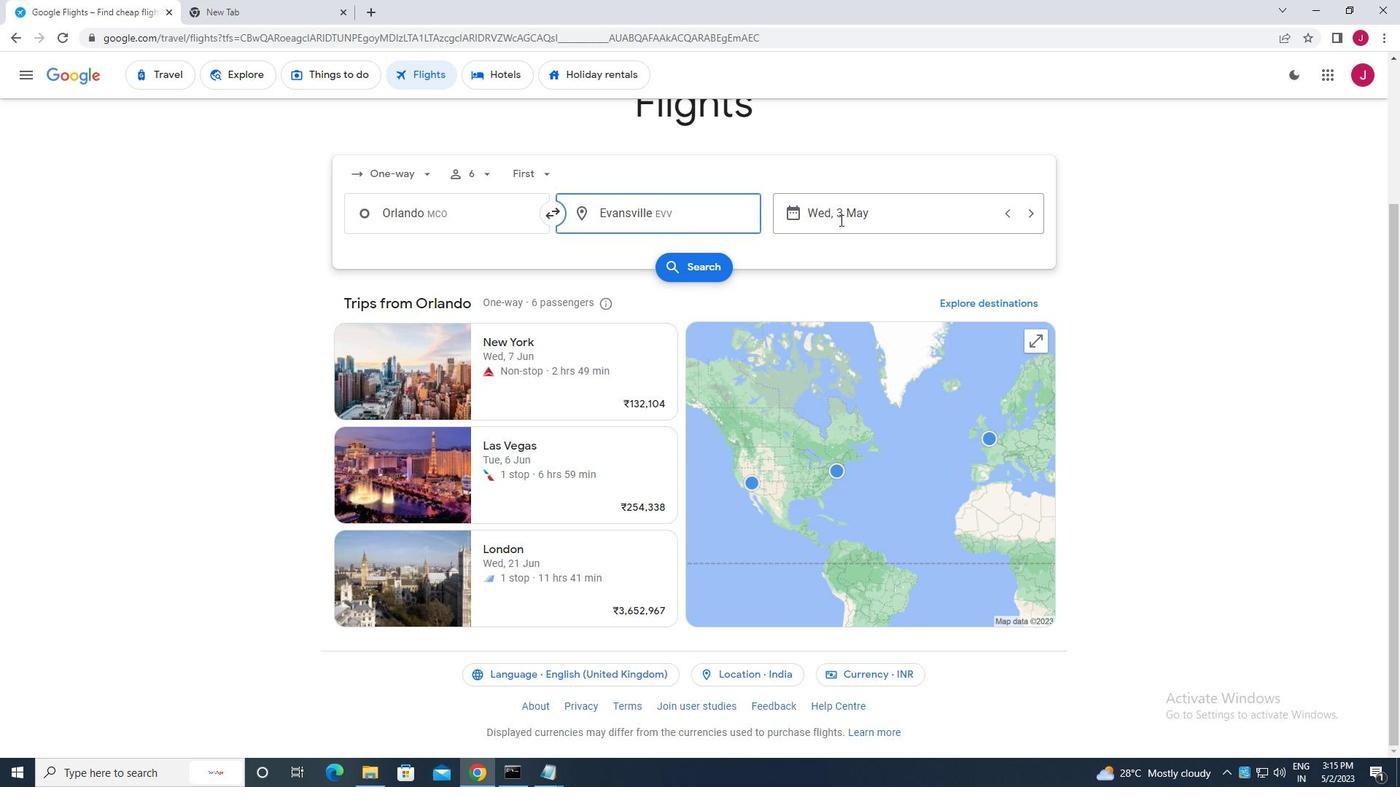 
Action: Mouse pressed left at (840, 221)
Screenshot: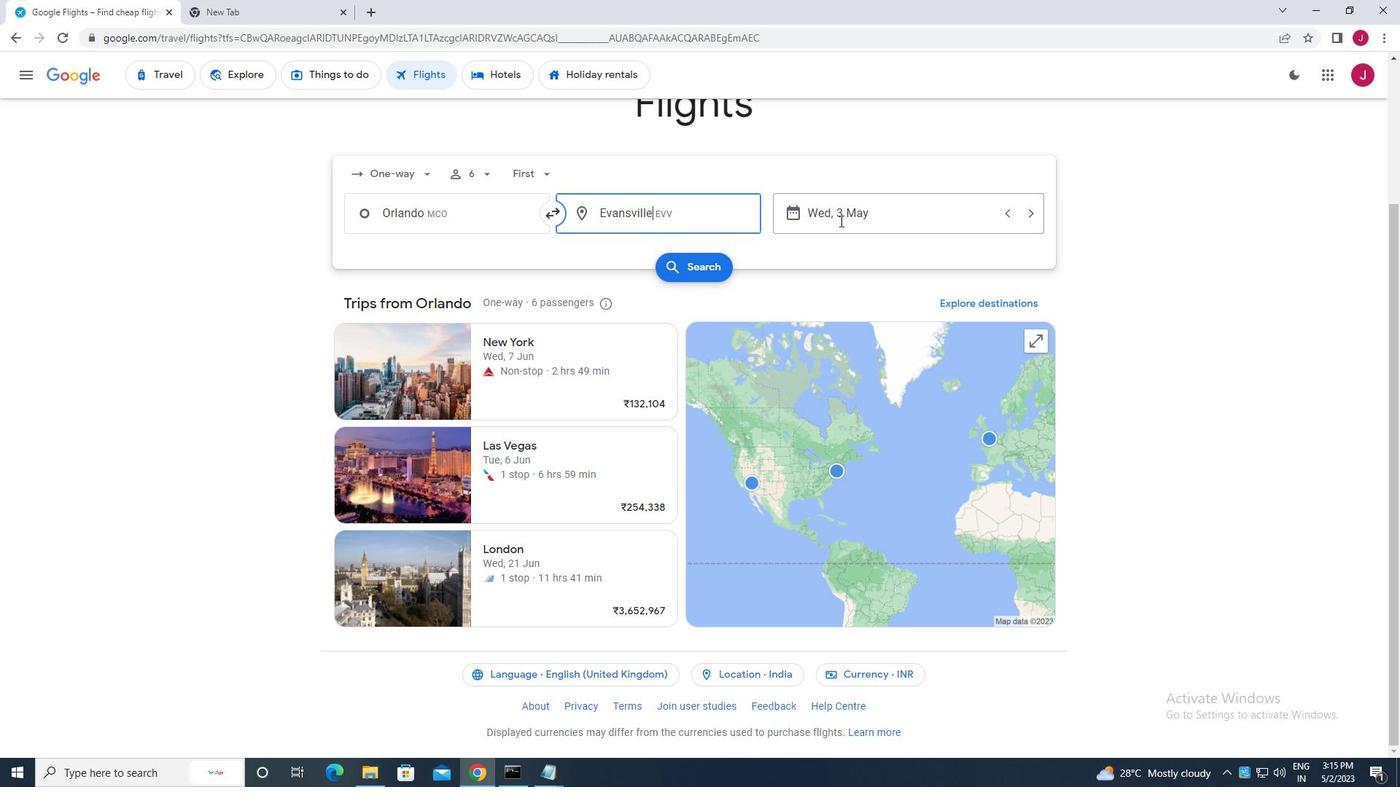 
Action: Mouse moved to (624, 332)
Screenshot: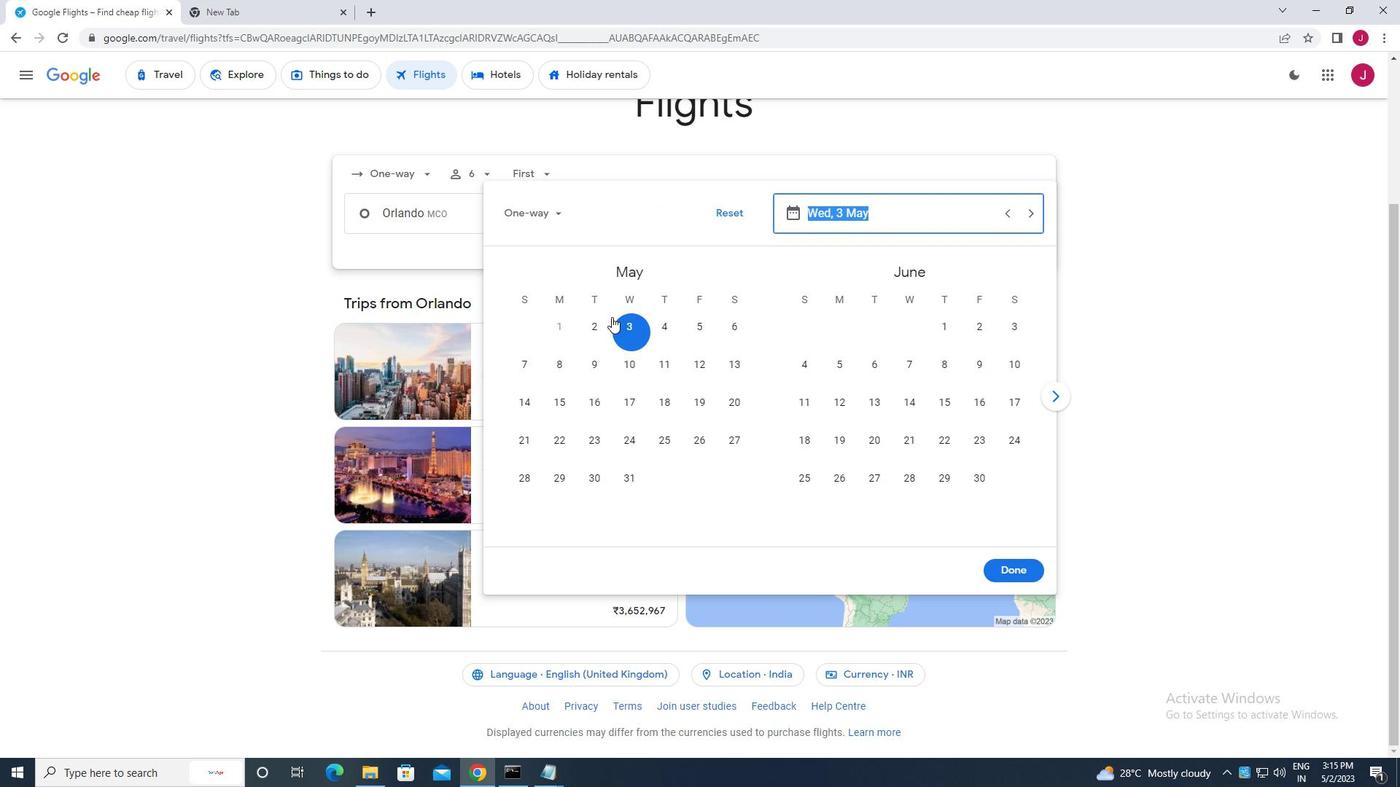 
Action: Mouse pressed left at (624, 332)
Screenshot: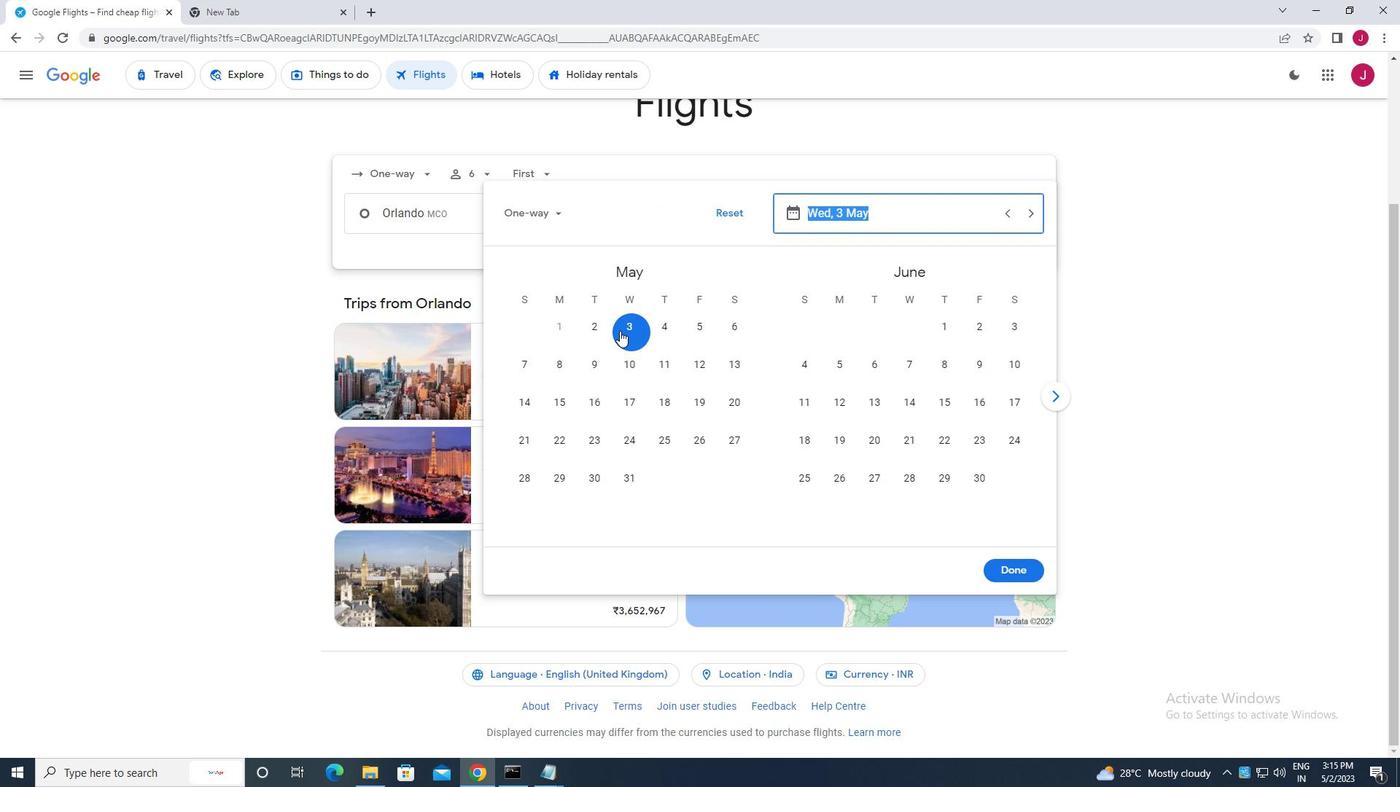 
Action: Mouse moved to (993, 574)
Screenshot: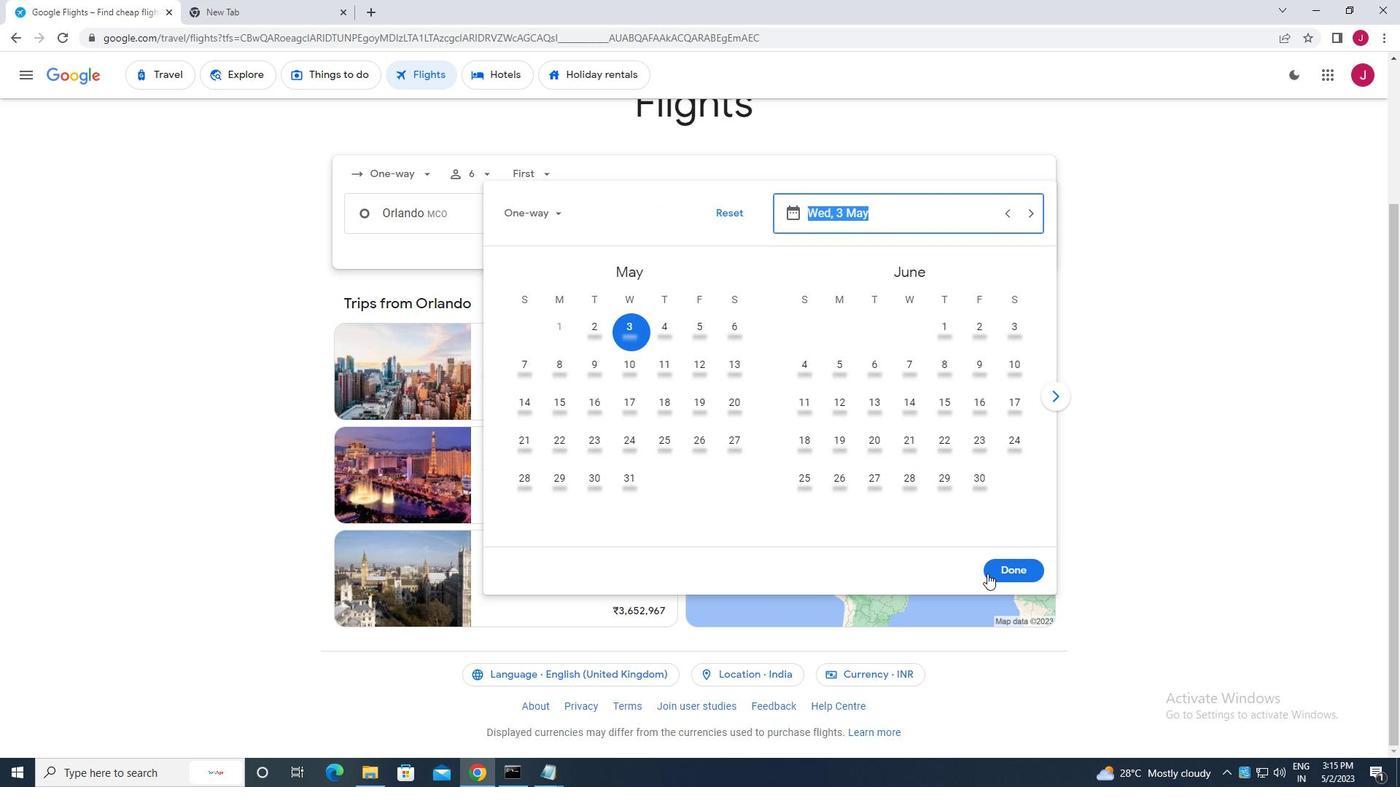 
Action: Mouse pressed left at (993, 574)
Screenshot: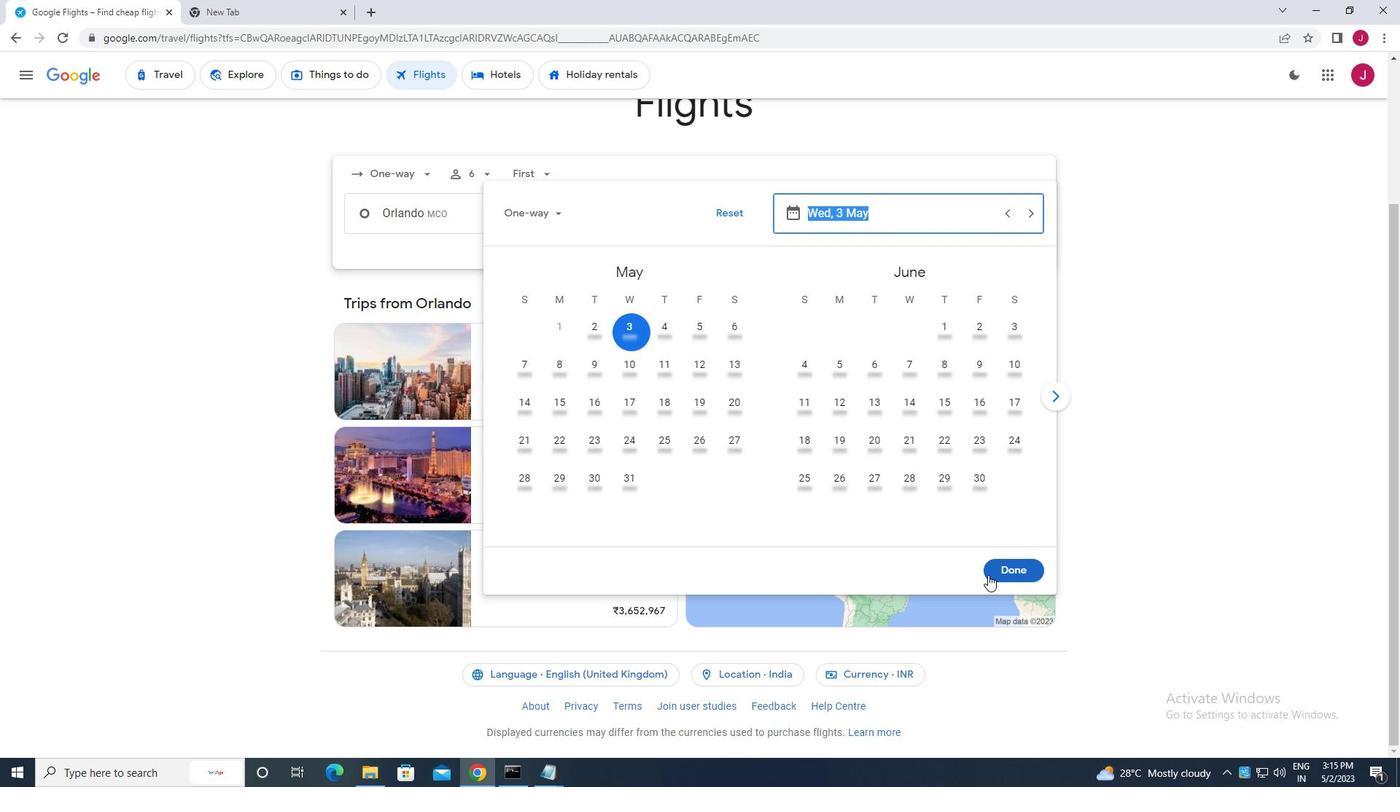 
Action: Mouse moved to (517, 412)
Screenshot: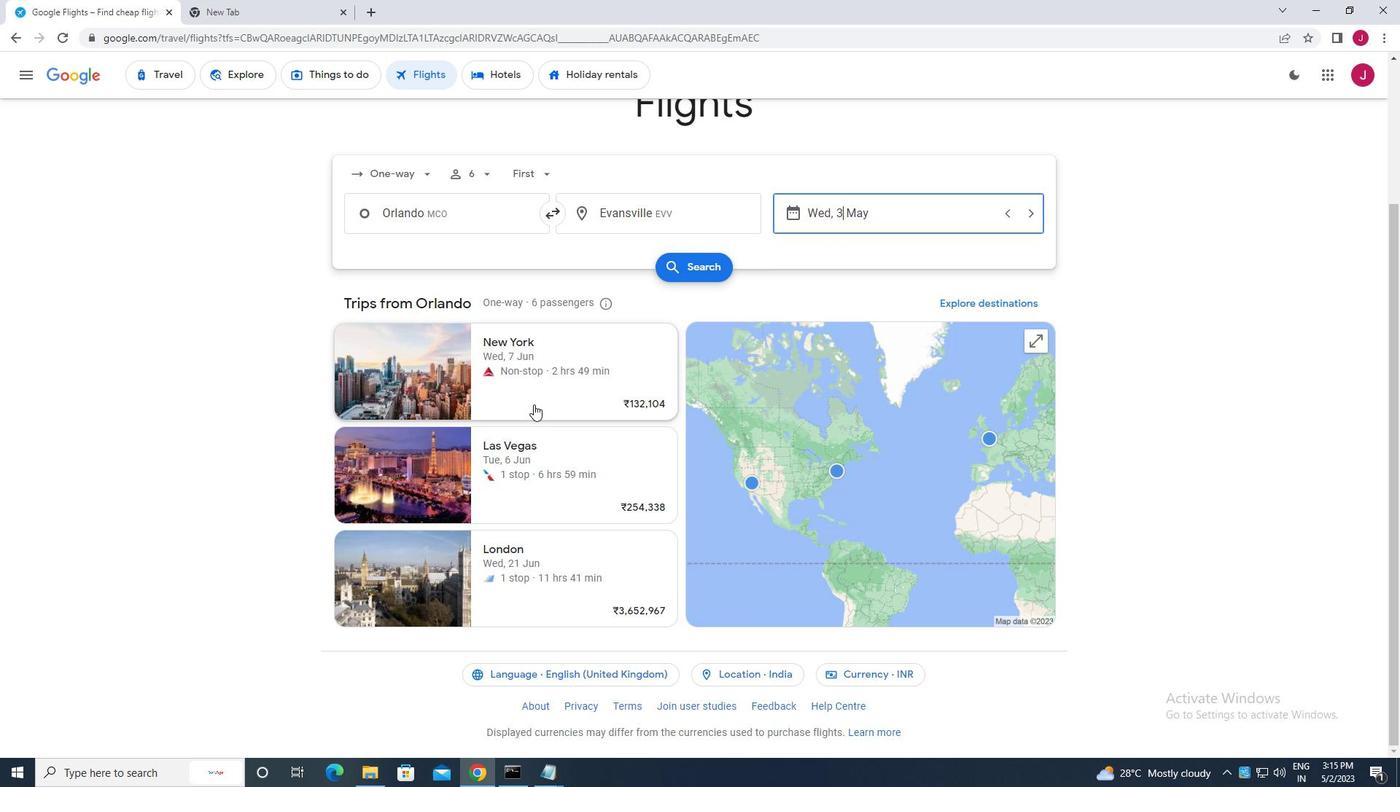 
Action: Mouse scrolled (517, 411) with delta (0, 0)
Screenshot: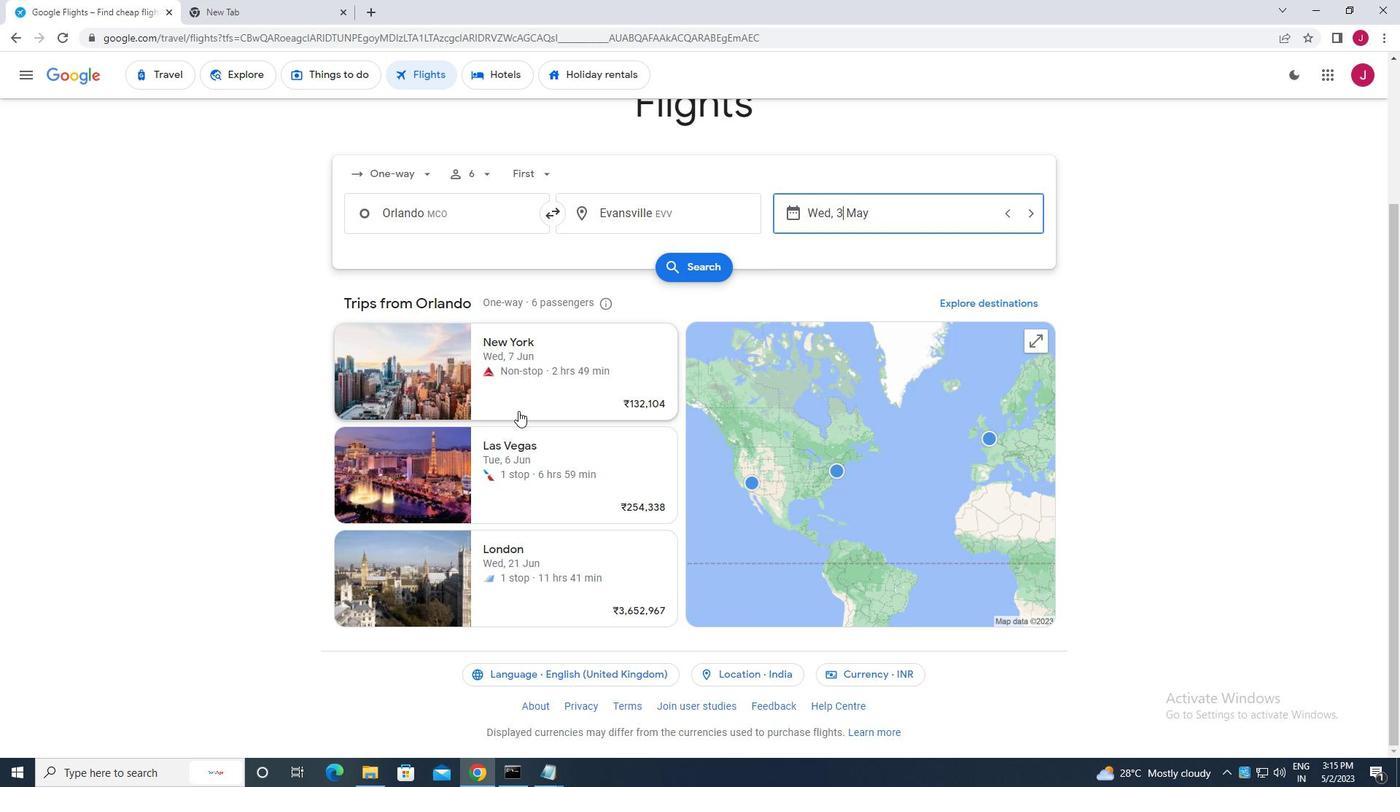 
Action: Mouse moved to (702, 265)
Screenshot: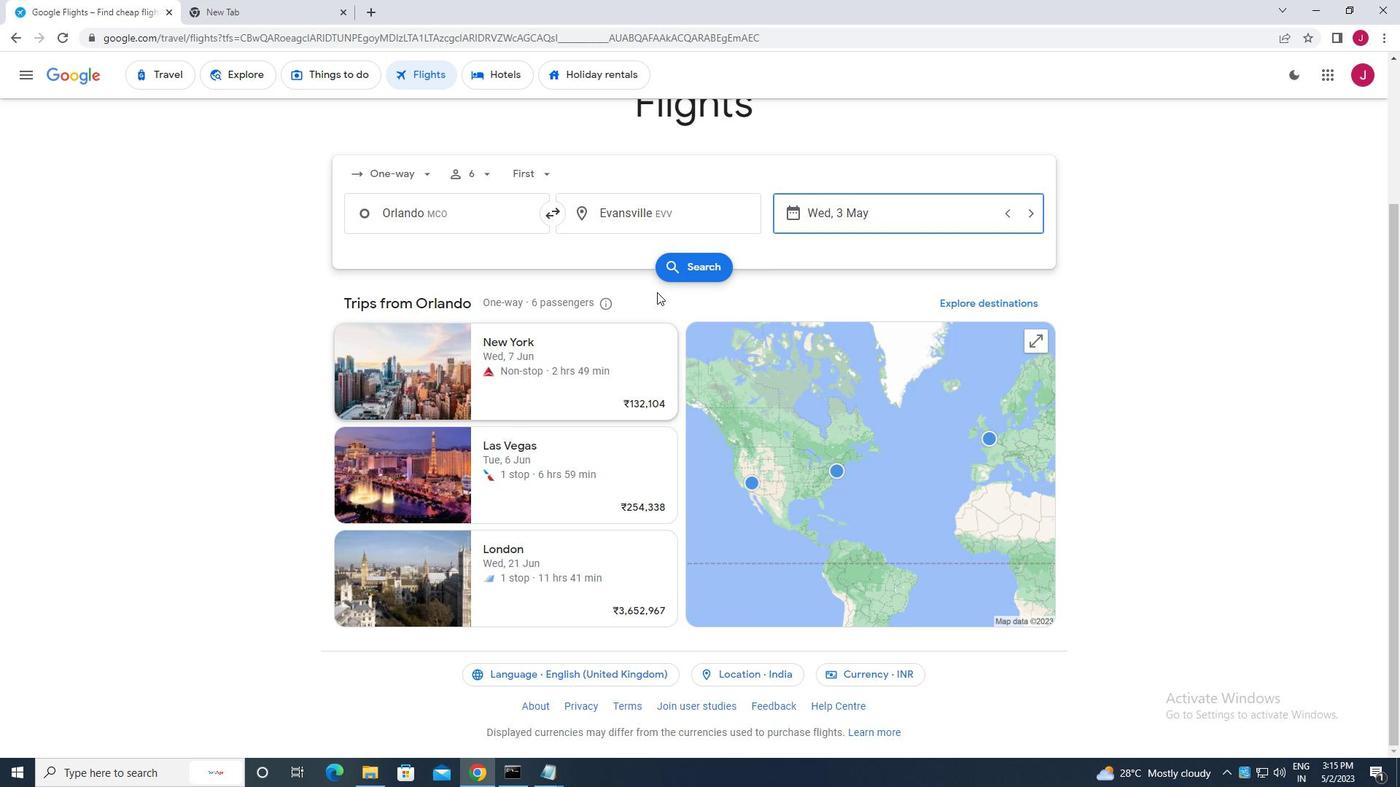 
Action: Mouse pressed left at (702, 265)
Screenshot: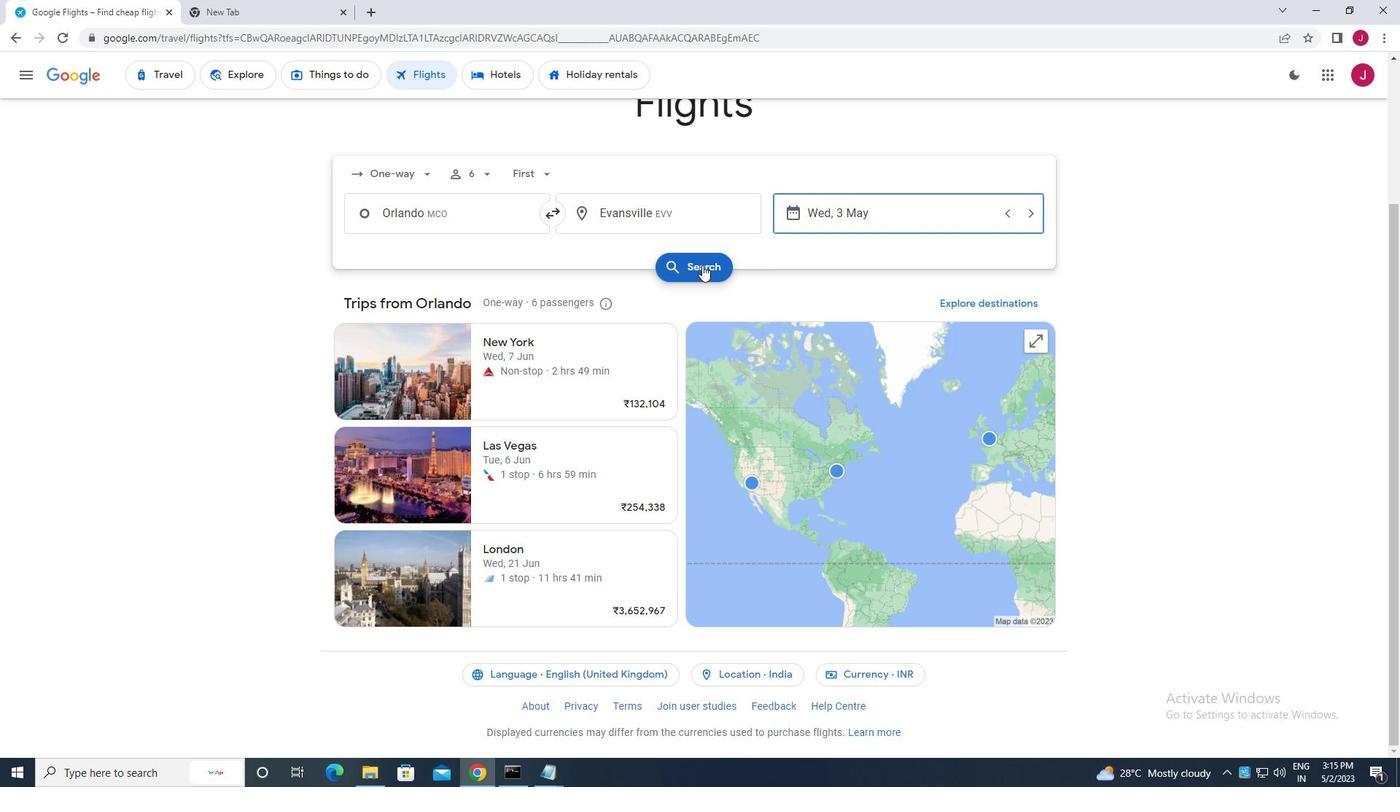 
Action: Mouse moved to (373, 208)
Screenshot: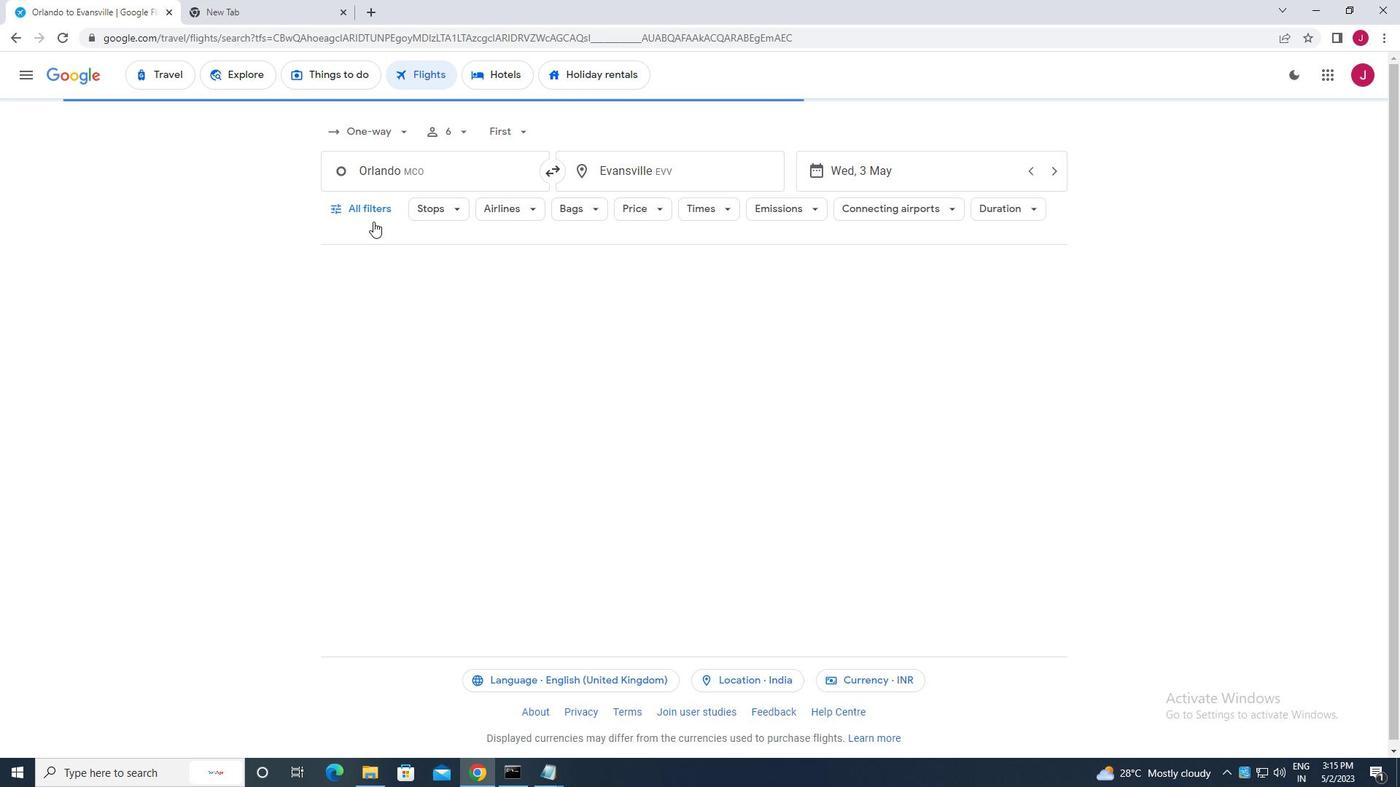 
Action: Mouse pressed left at (373, 208)
Screenshot: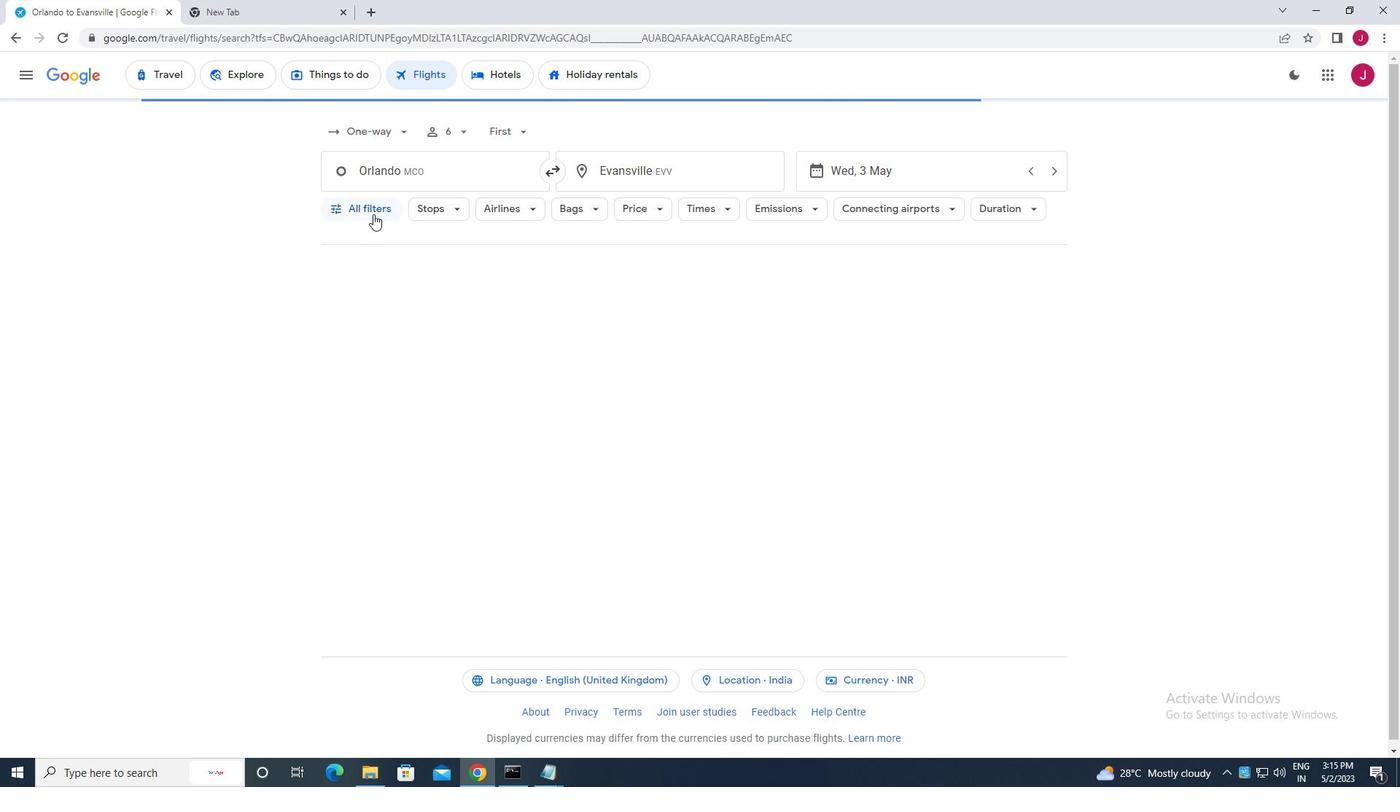 
Action: Mouse moved to (401, 305)
Screenshot: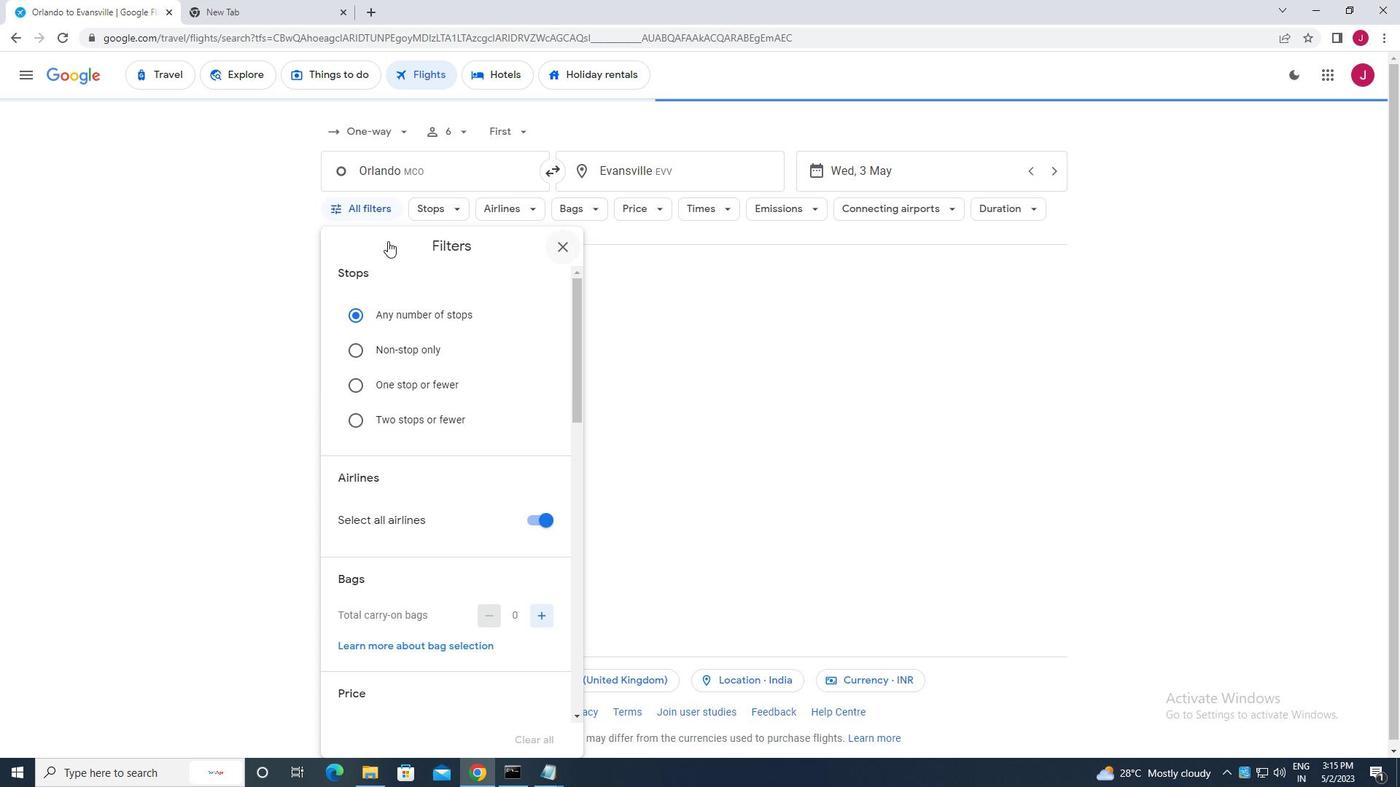 
Action: Mouse scrolled (401, 304) with delta (0, 0)
Screenshot: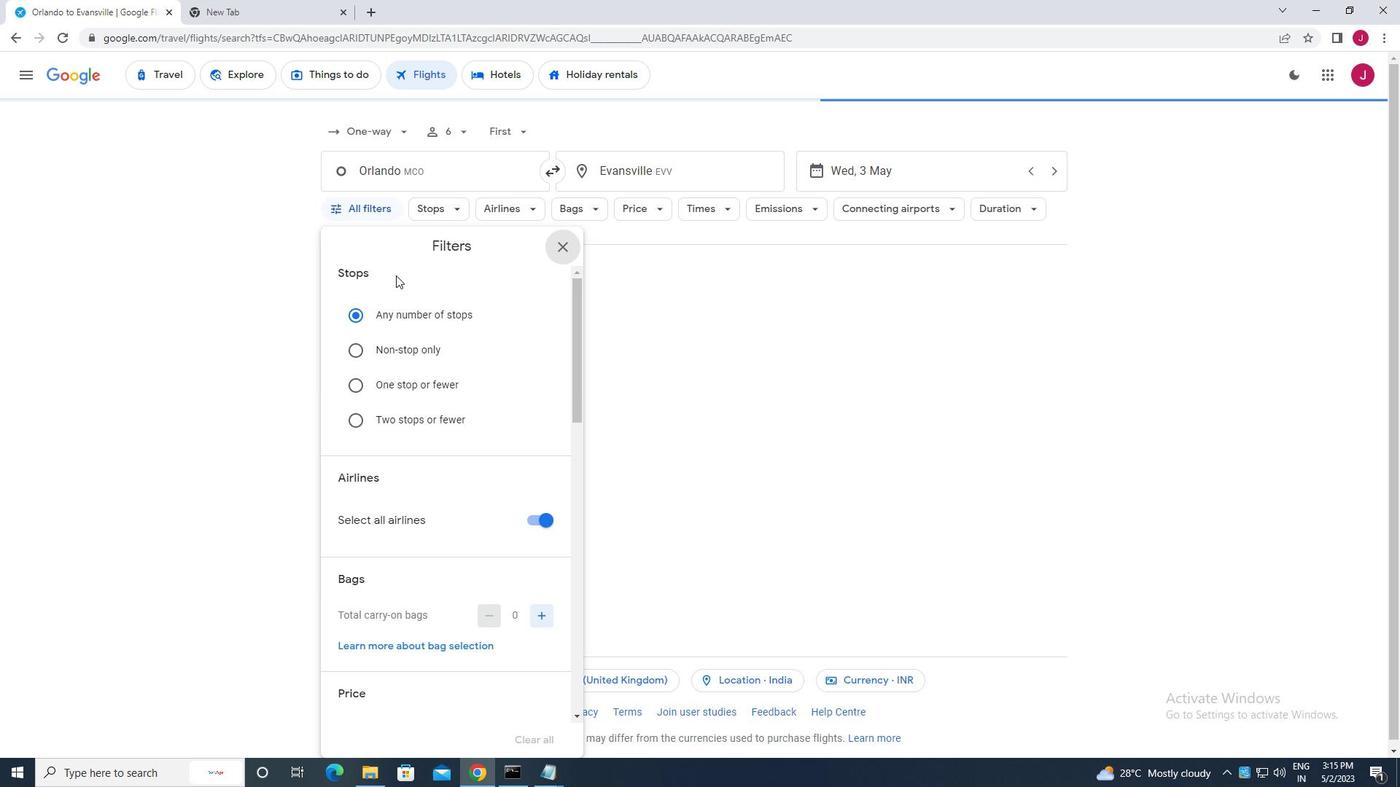 
Action: Mouse moved to (402, 310)
Screenshot: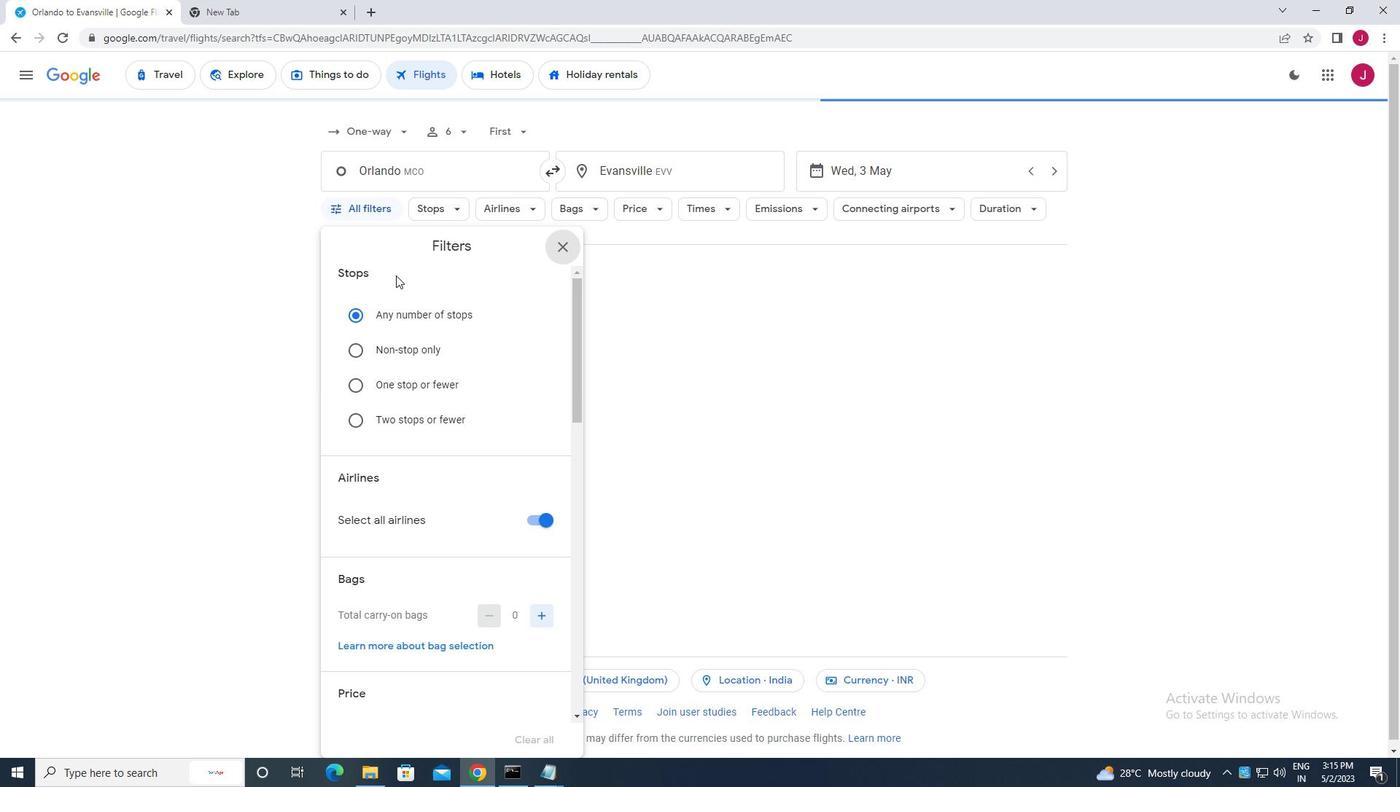 
Action: Mouse scrolled (402, 309) with delta (0, 0)
Screenshot: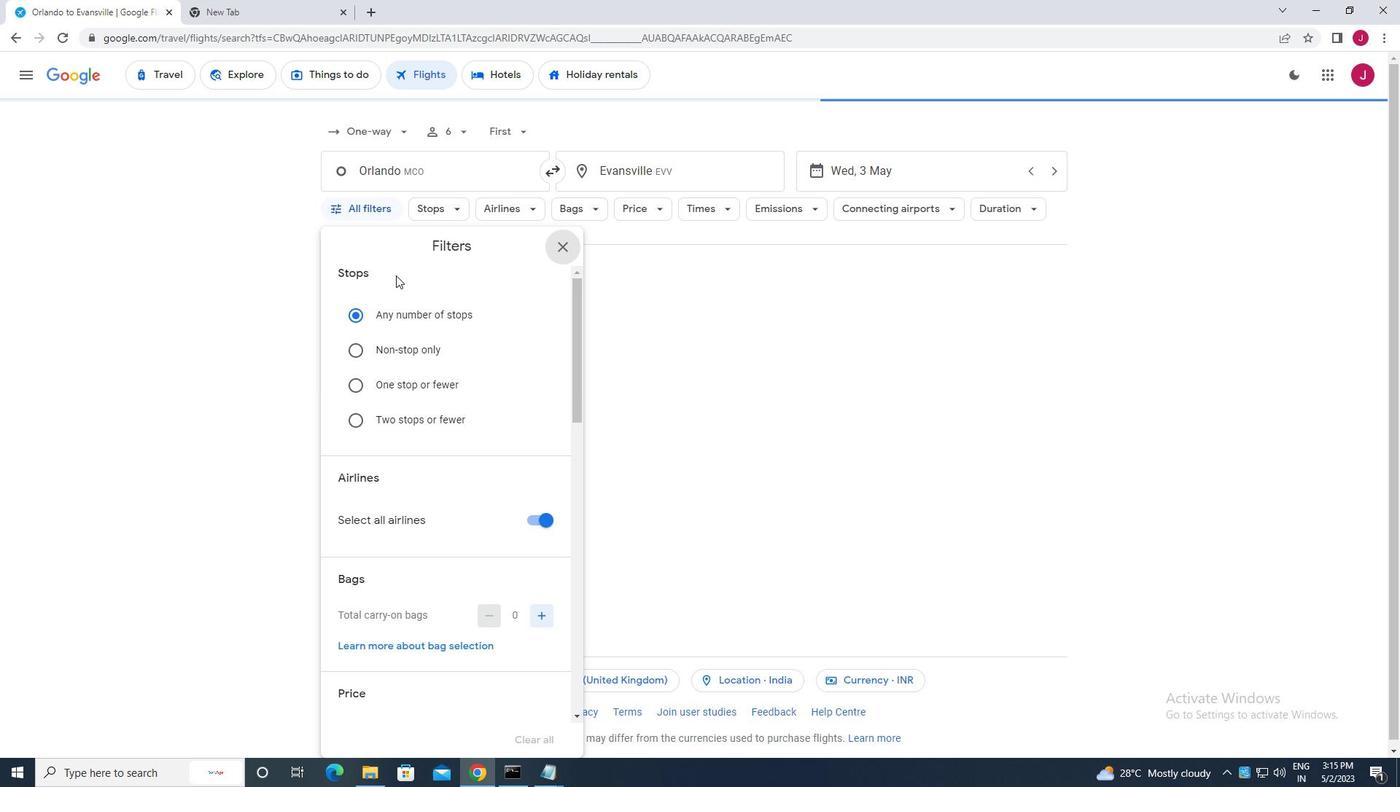 
Action: Mouse moved to (536, 369)
Screenshot: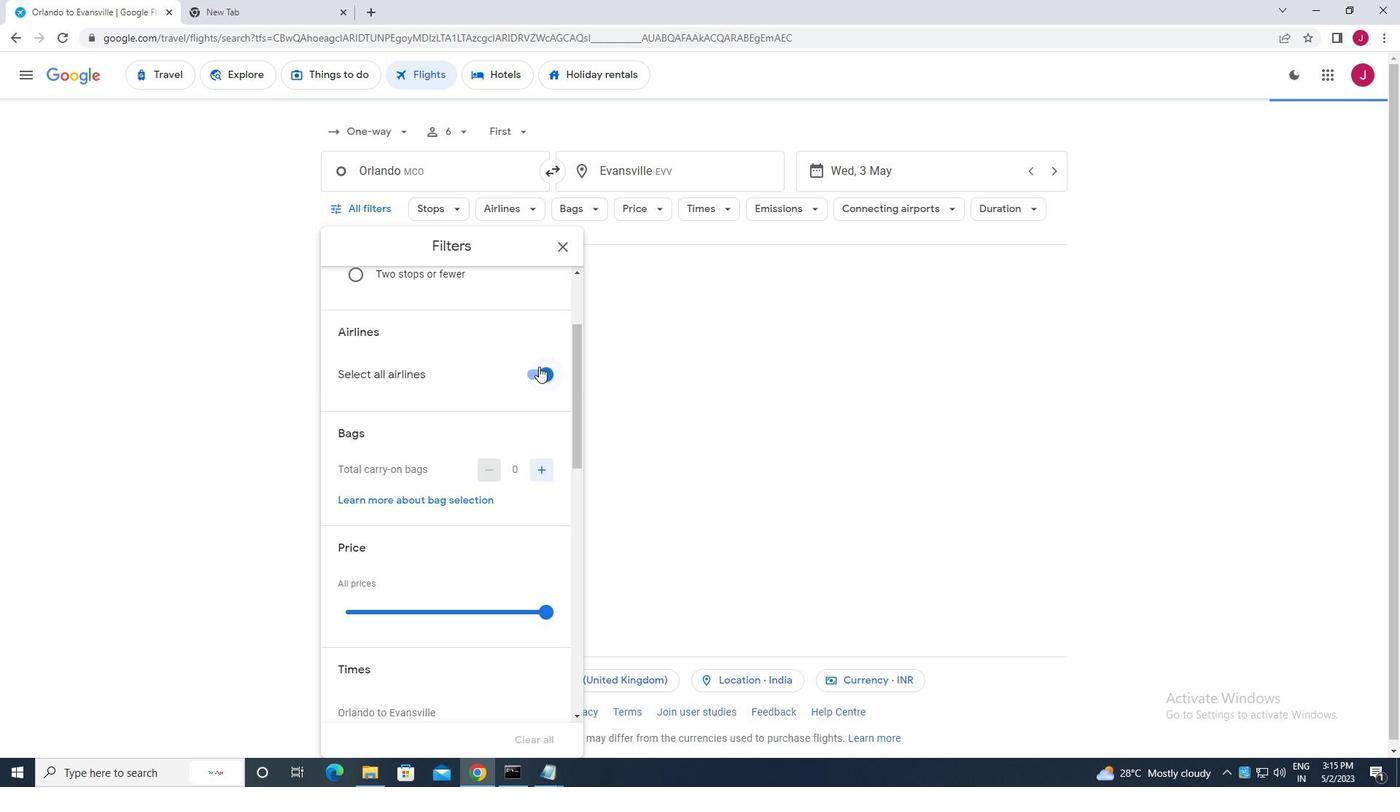 
Action: Mouse pressed left at (536, 369)
Screenshot: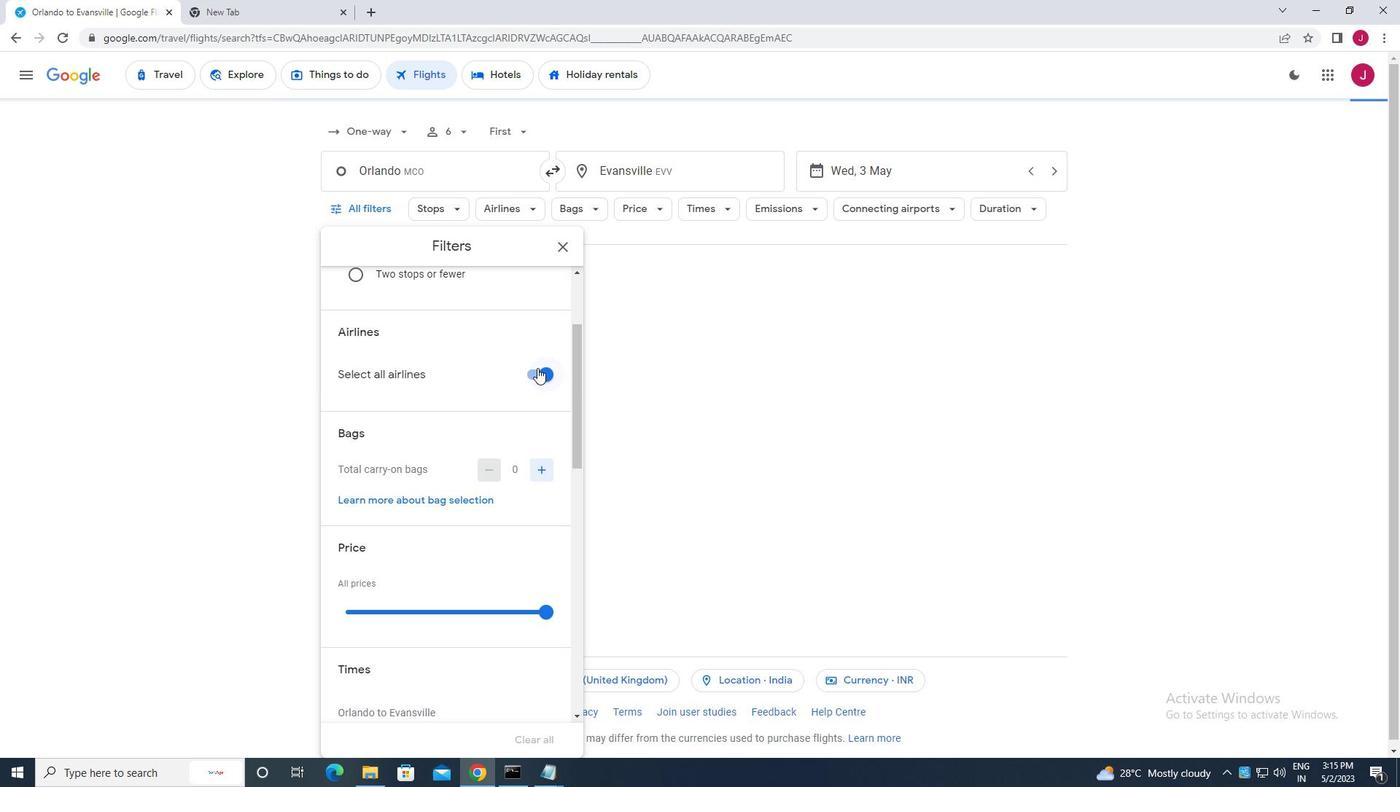 
Action: Mouse moved to (449, 468)
Screenshot: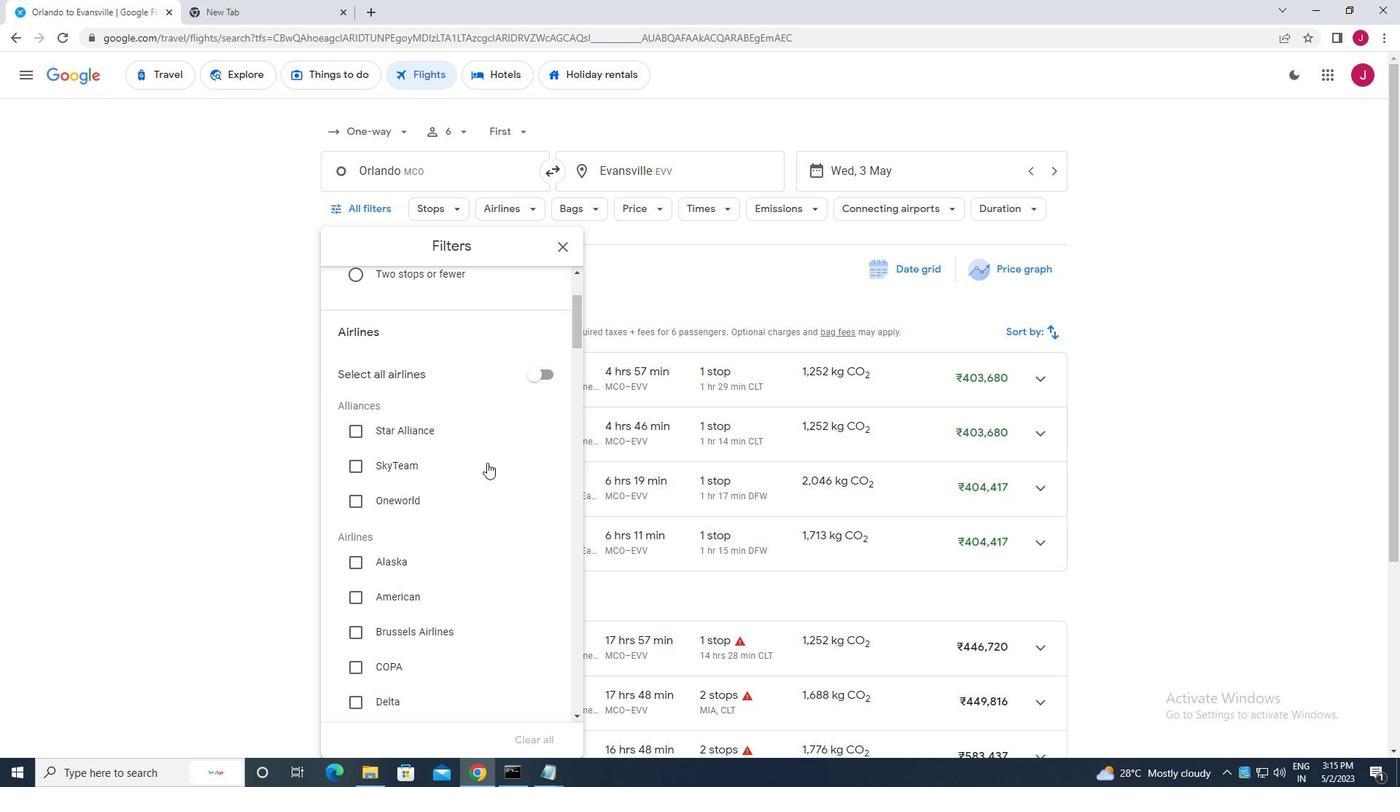 
Action: Mouse scrolled (449, 467) with delta (0, 0)
Screenshot: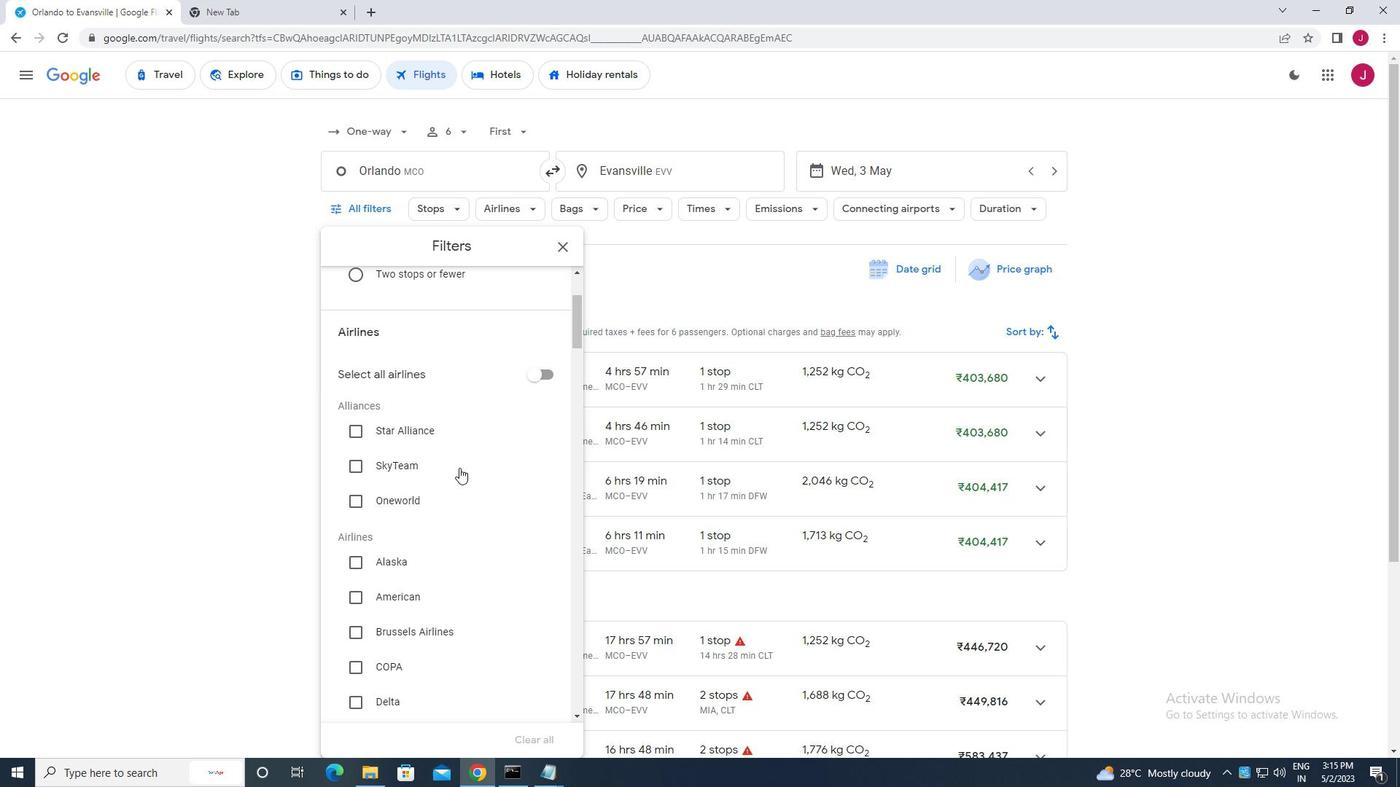
Action: Mouse scrolled (449, 467) with delta (0, 0)
Screenshot: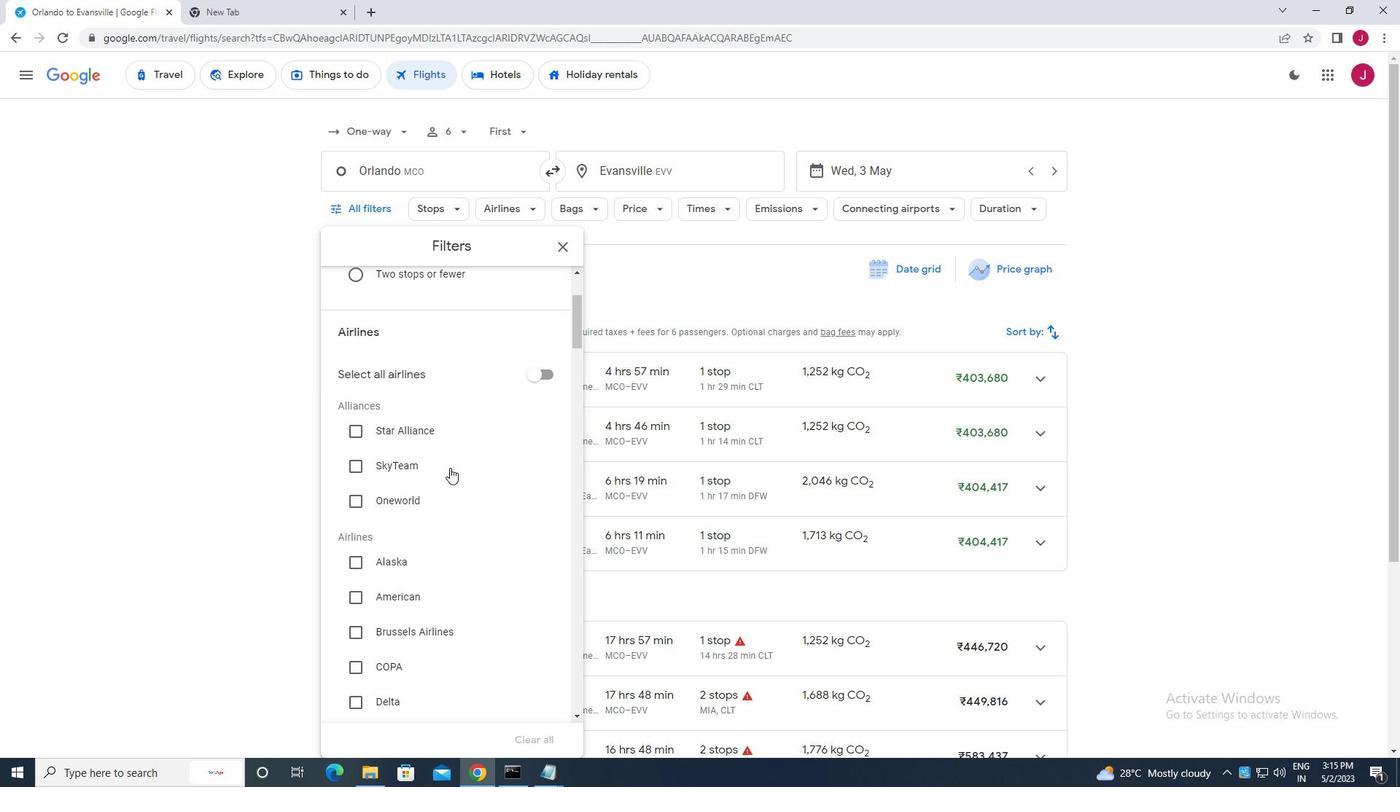 
Action: Mouse scrolled (449, 467) with delta (0, 0)
Screenshot: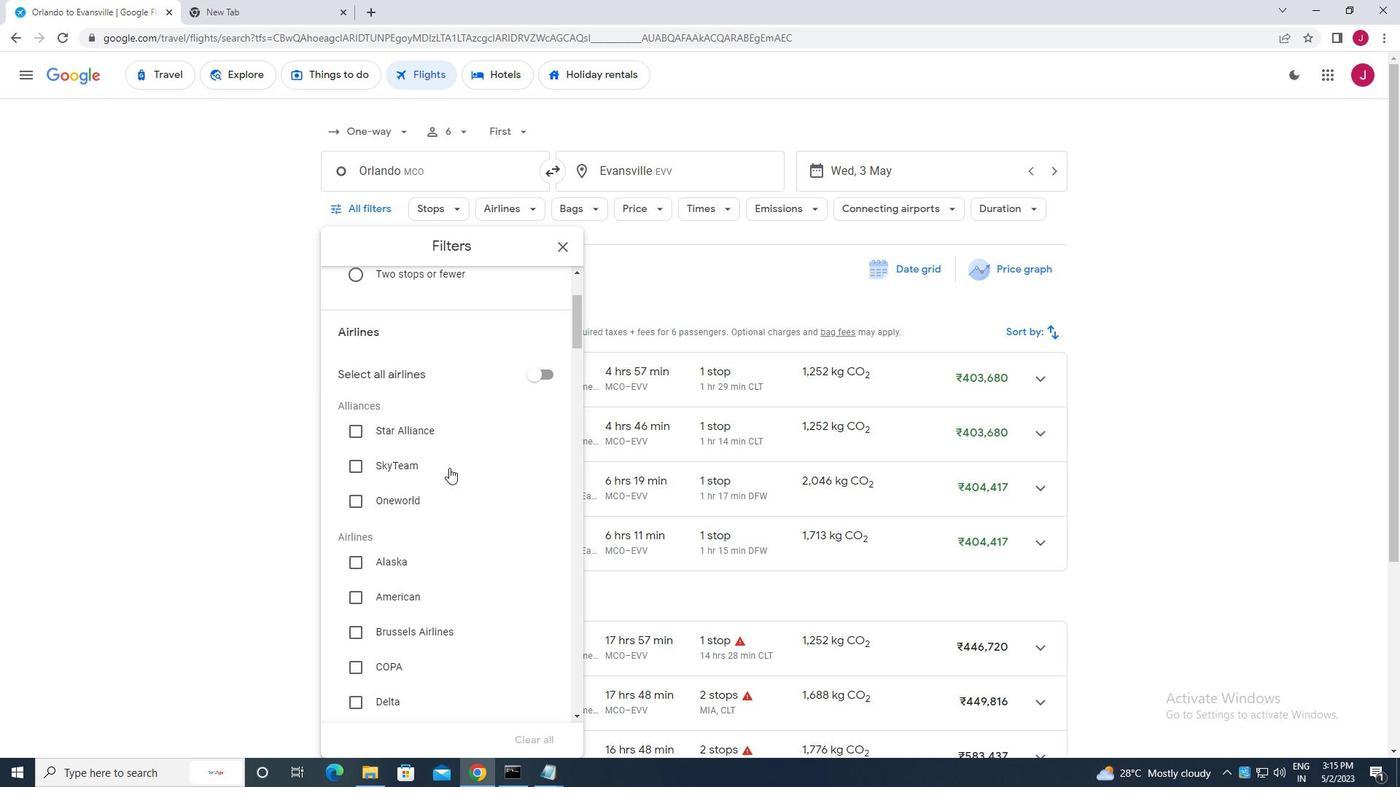 
Action: Mouse moved to (355, 520)
Screenshot: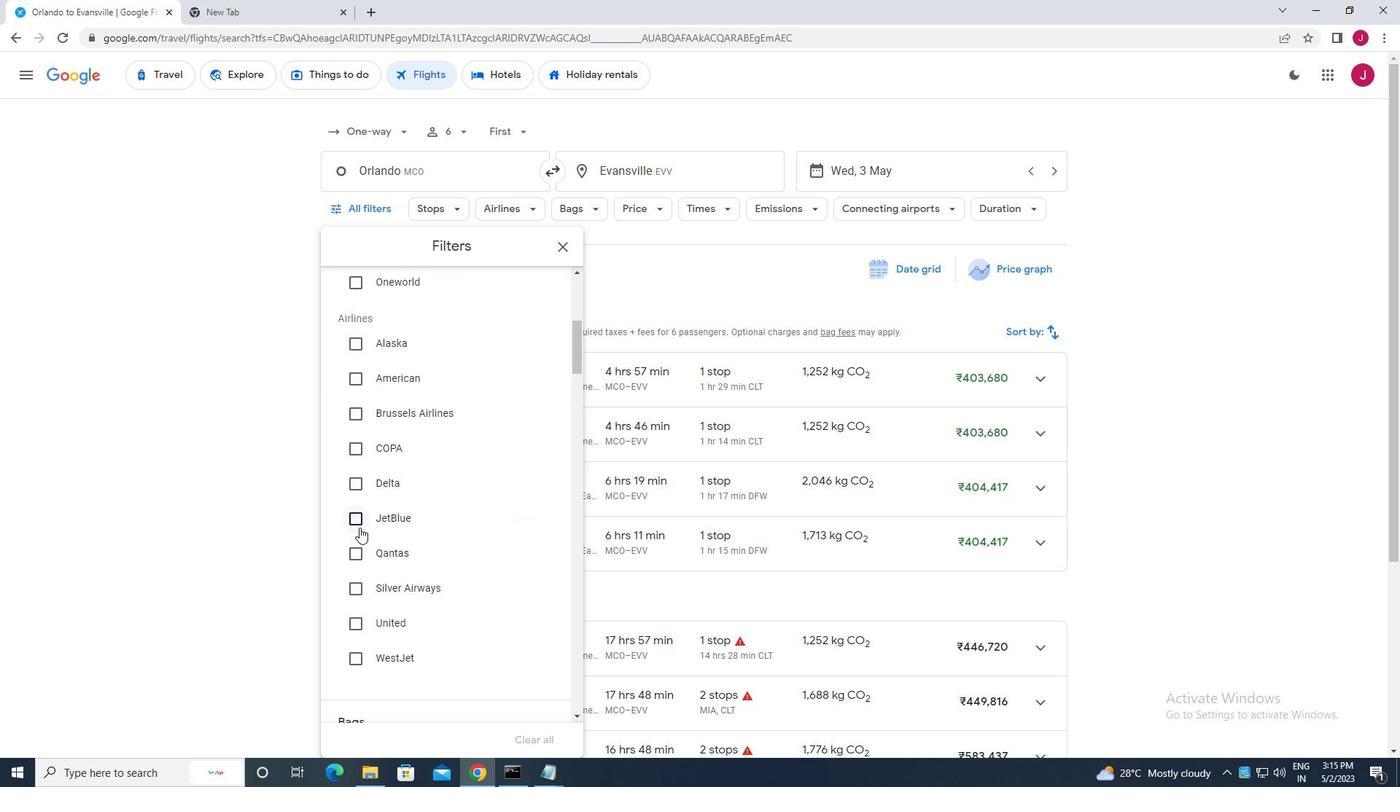 
Action: Mouse pressed left at (355, 520)
Screenshot: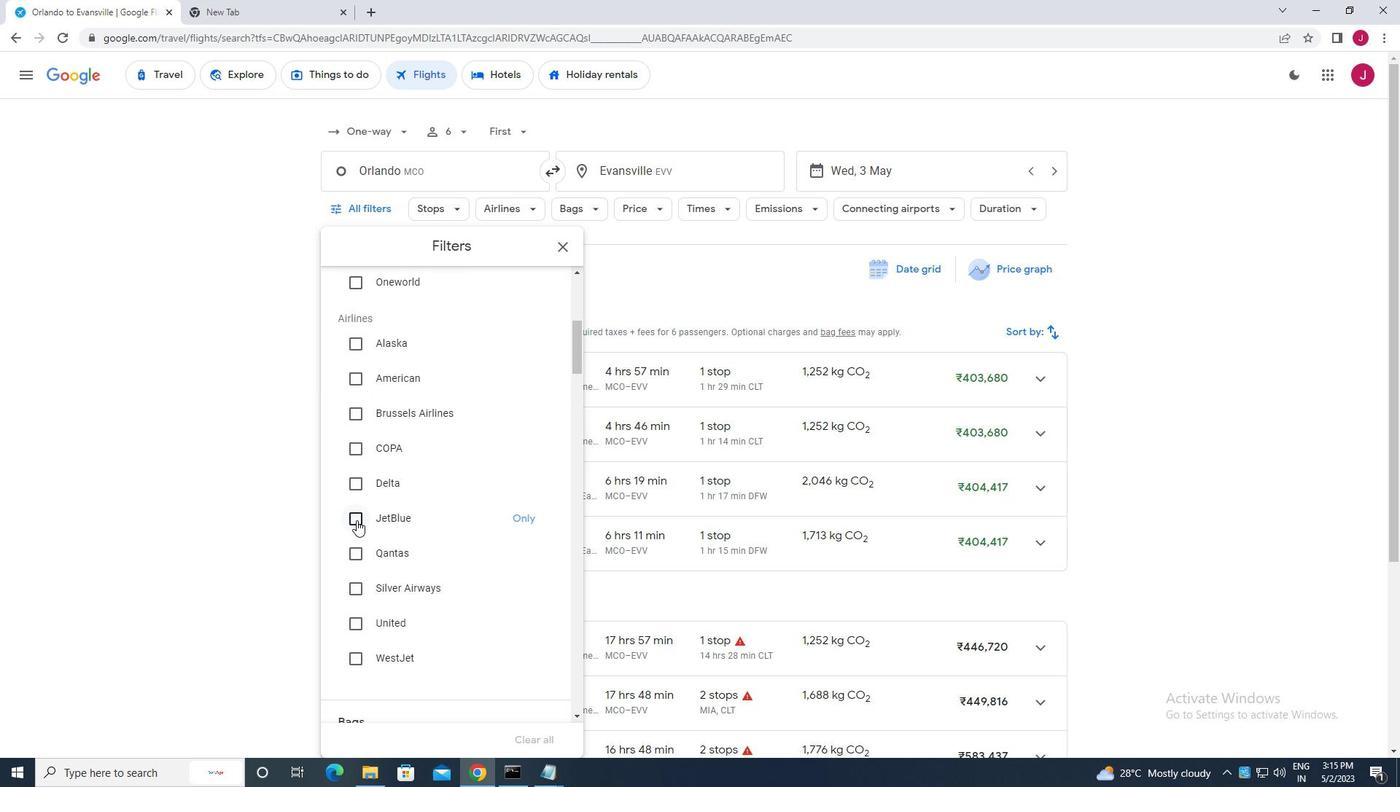 
Action: Mouse moved to (439, 520)
Screenshot: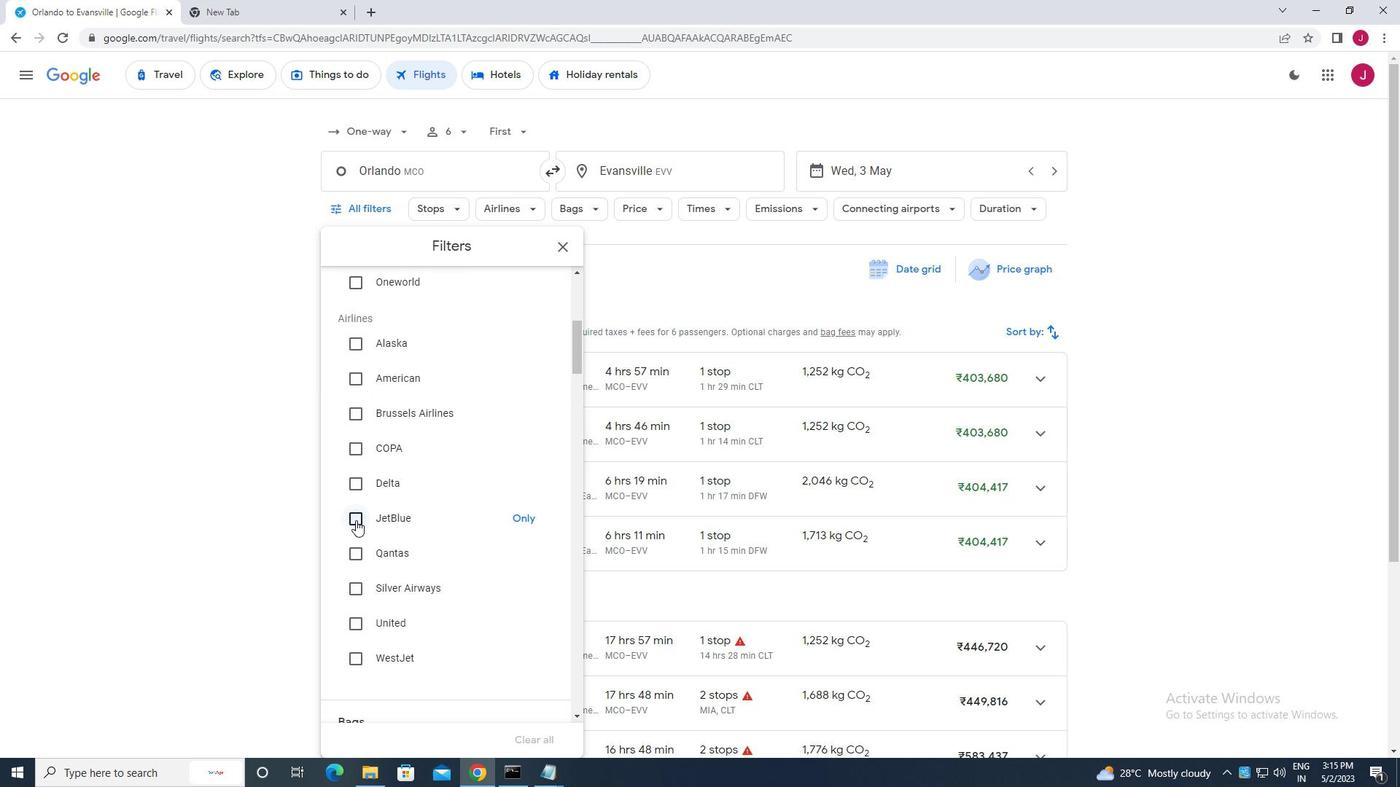 
Action: Mouse scrolled (439, 520) with delta (0, 0)
Screenshot: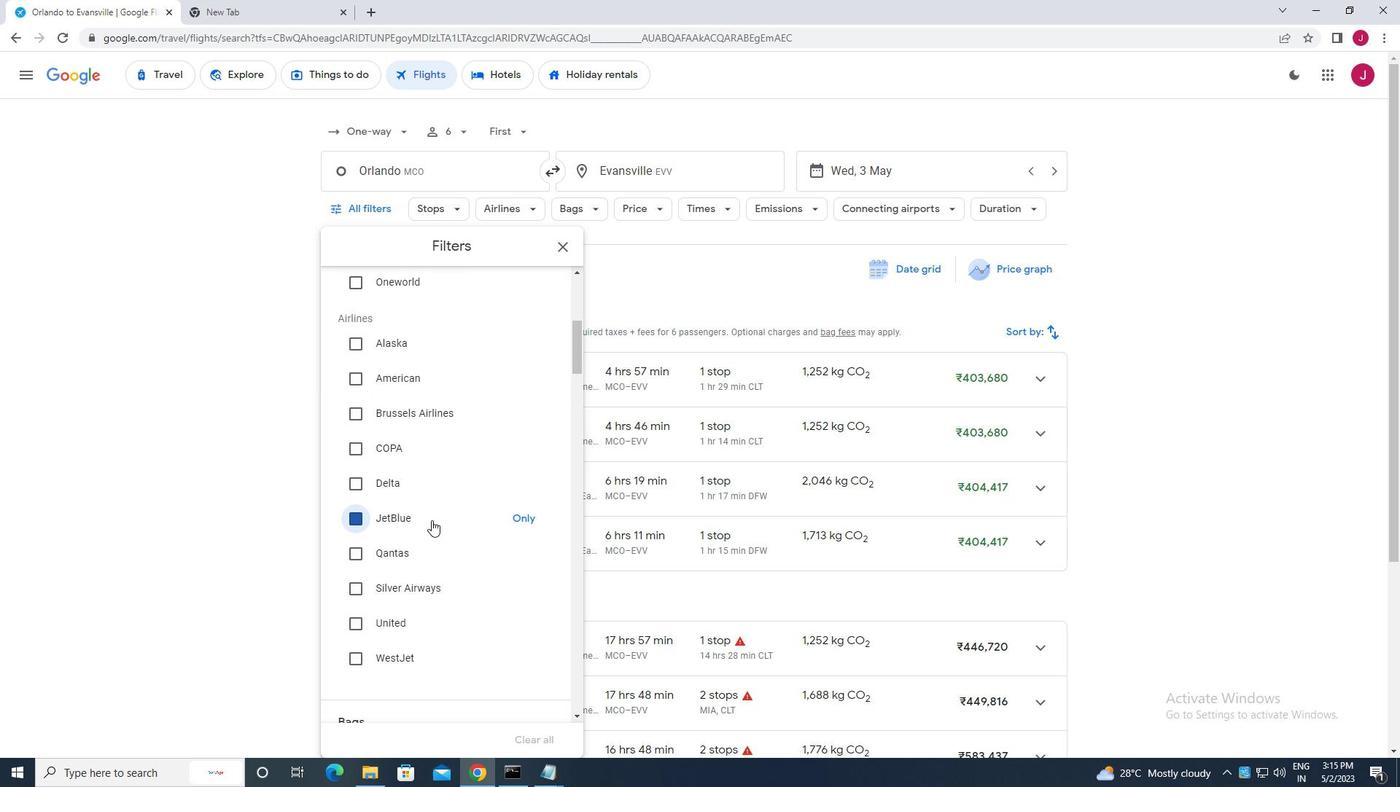 
Action: Mouse scrolled (439, 520) with delta (0, 0)
Screenshot: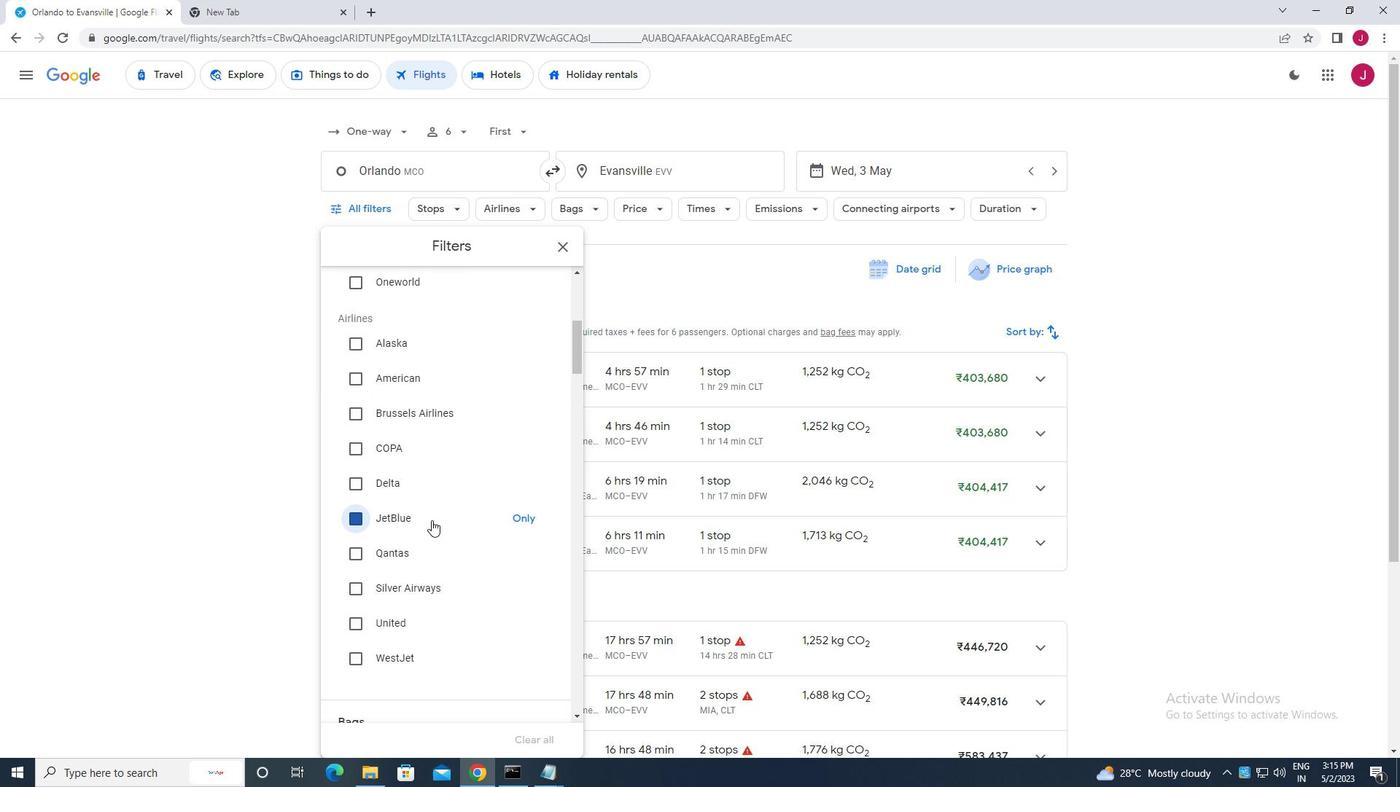
Action: Mouse scrolled (439, 520) with delta (0, 0)
Screenshot: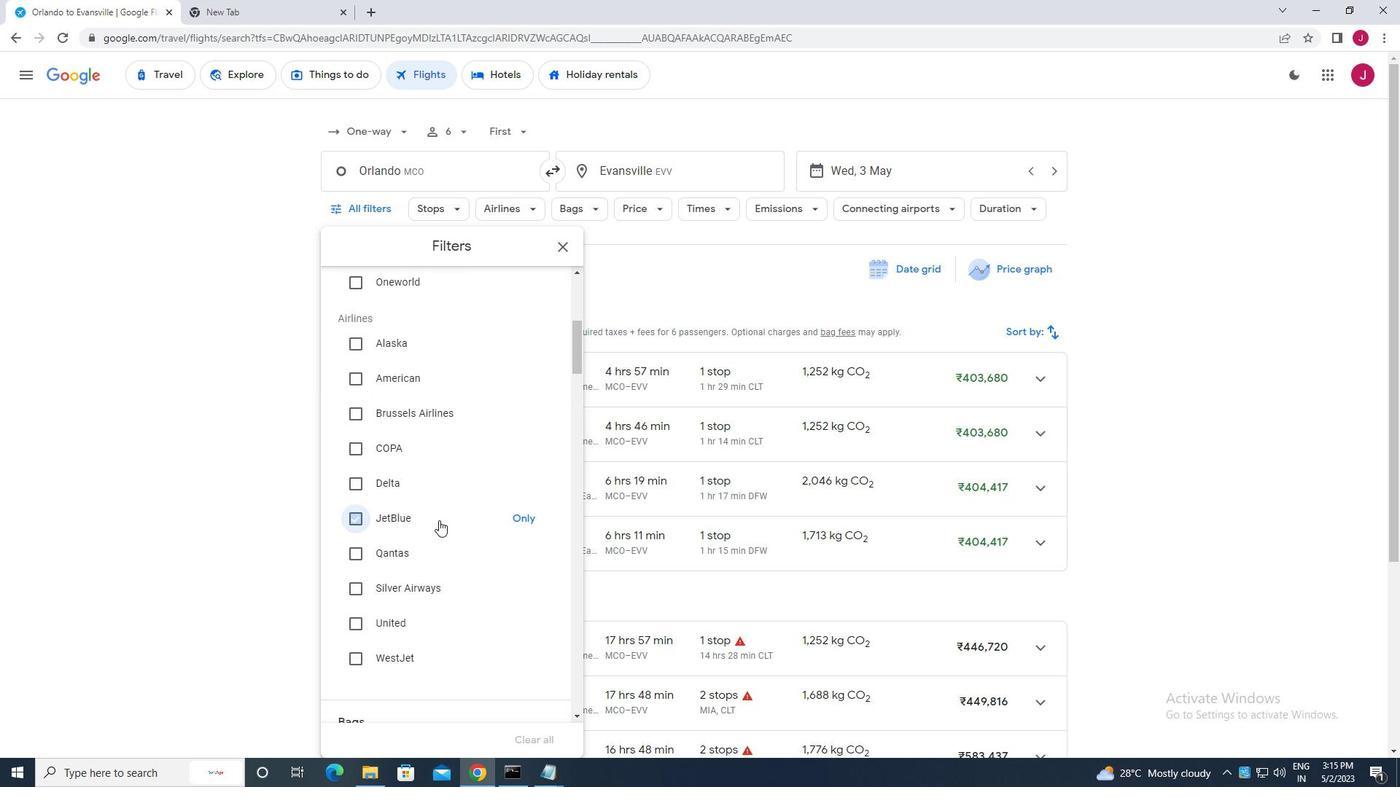 
Action: Mouse scrolled (439, 520) with delta (0, 0)
Screenshot: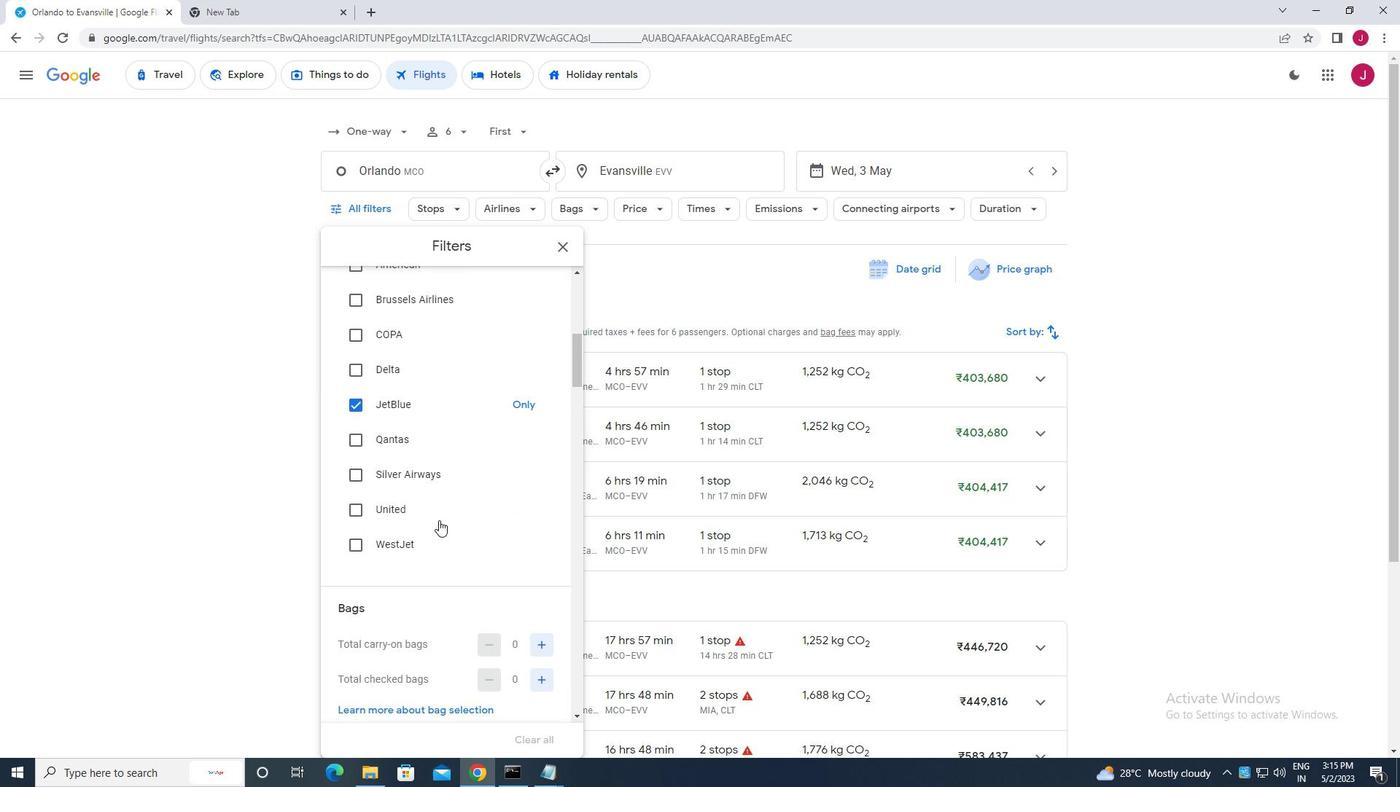 
Action: Mouse scrolled (439, 520) with delta (0, 0)
Screenshot: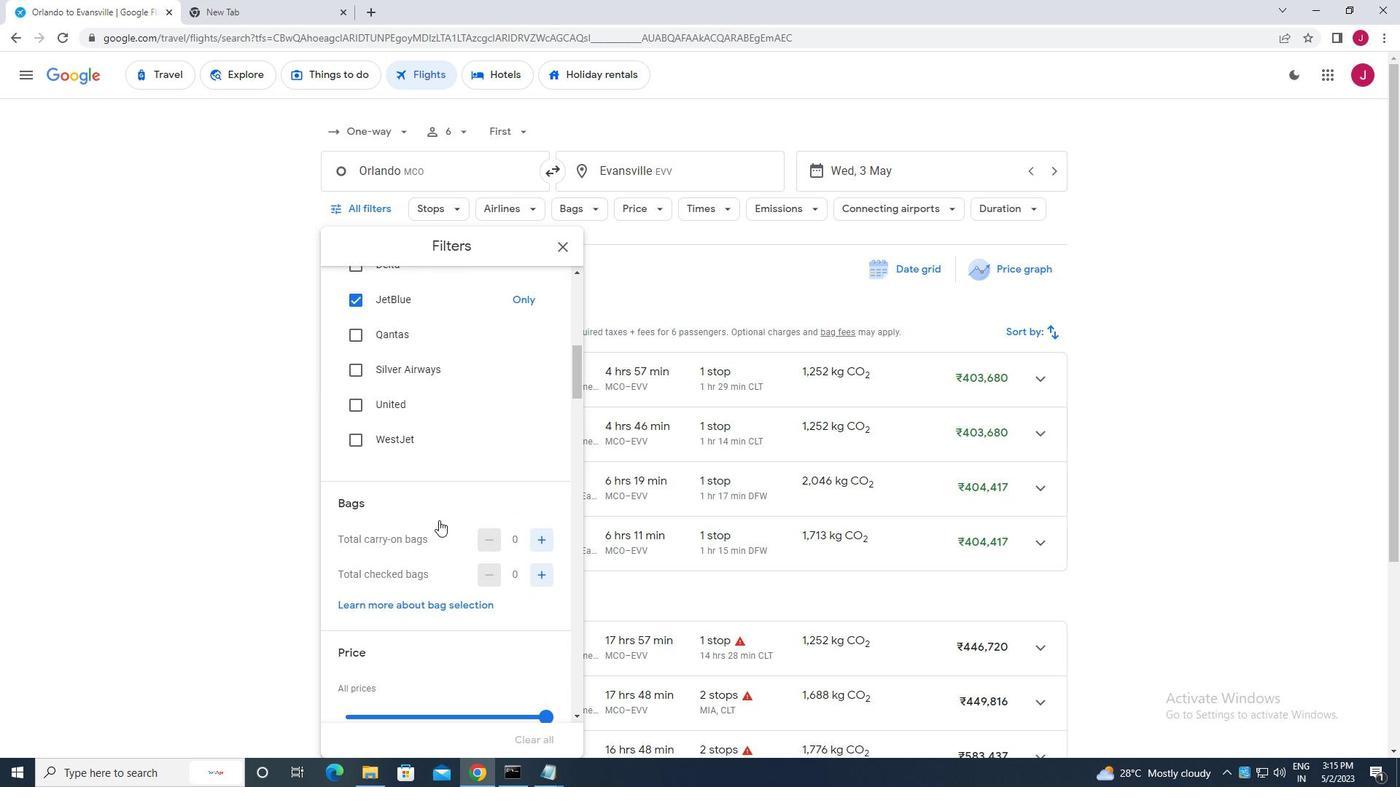 
Action: Mouse moved to (439, 520)
Screenshot: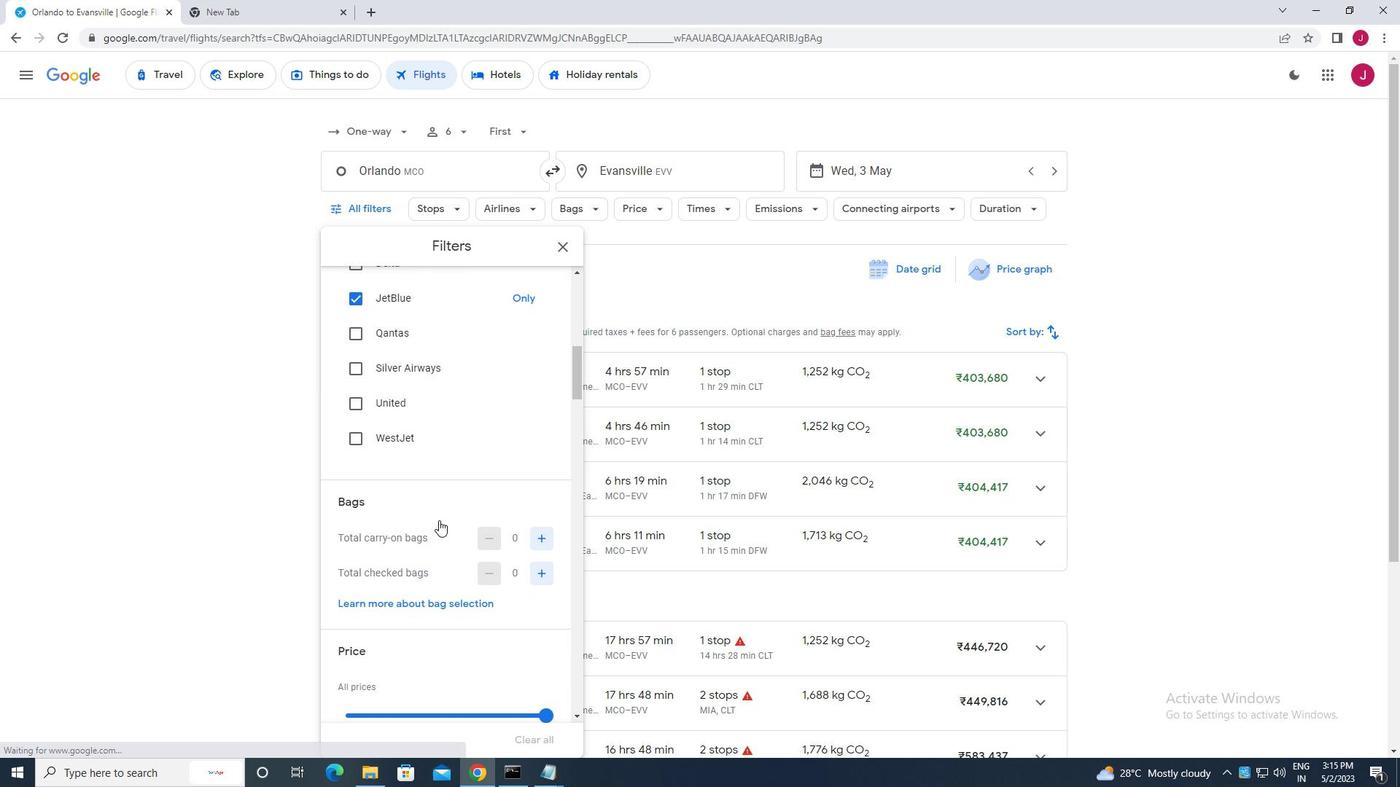 
Action: Mouse scrolled (439, 519) with delta (0, 0)
Screenshot: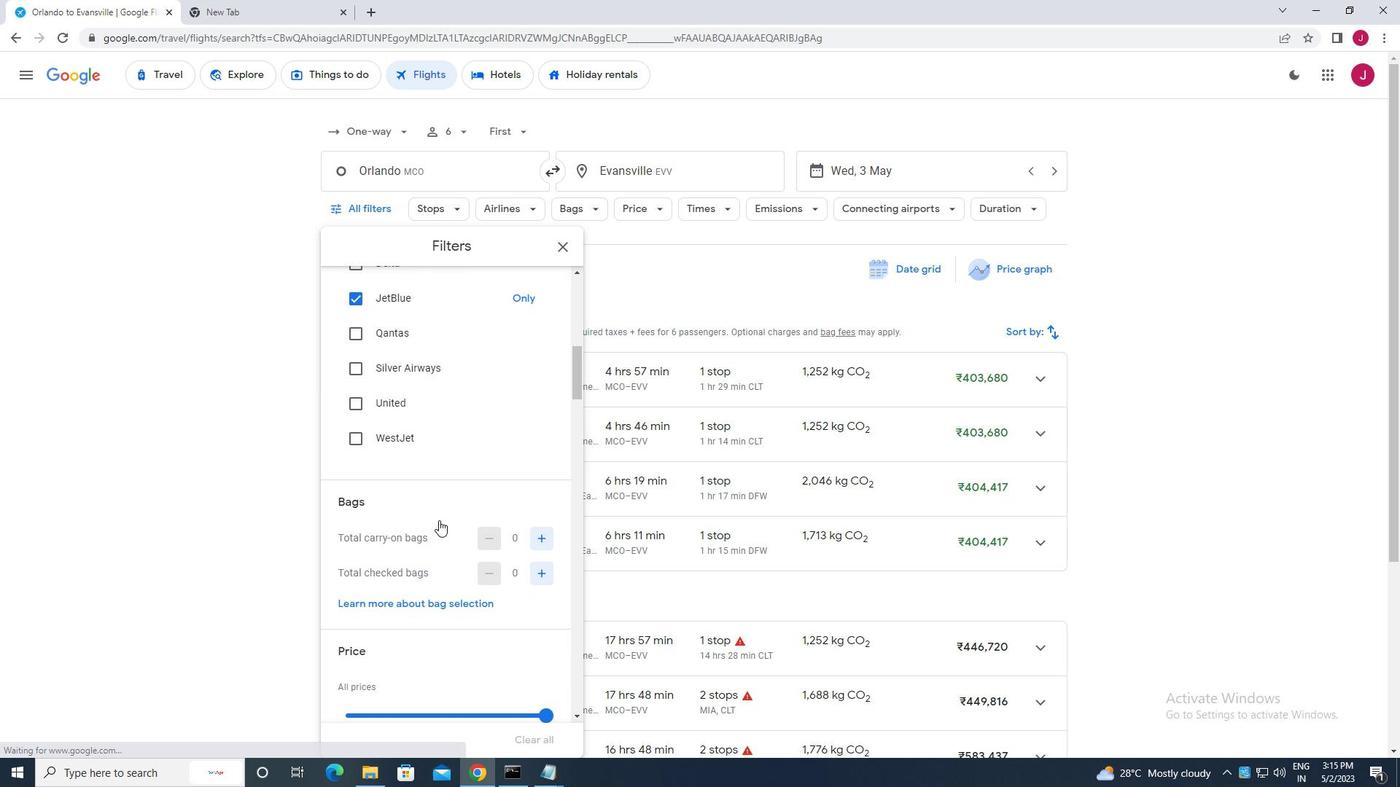 
Action: Mouse scrolled (439, 519) with delta (0, 0)
Screenshot: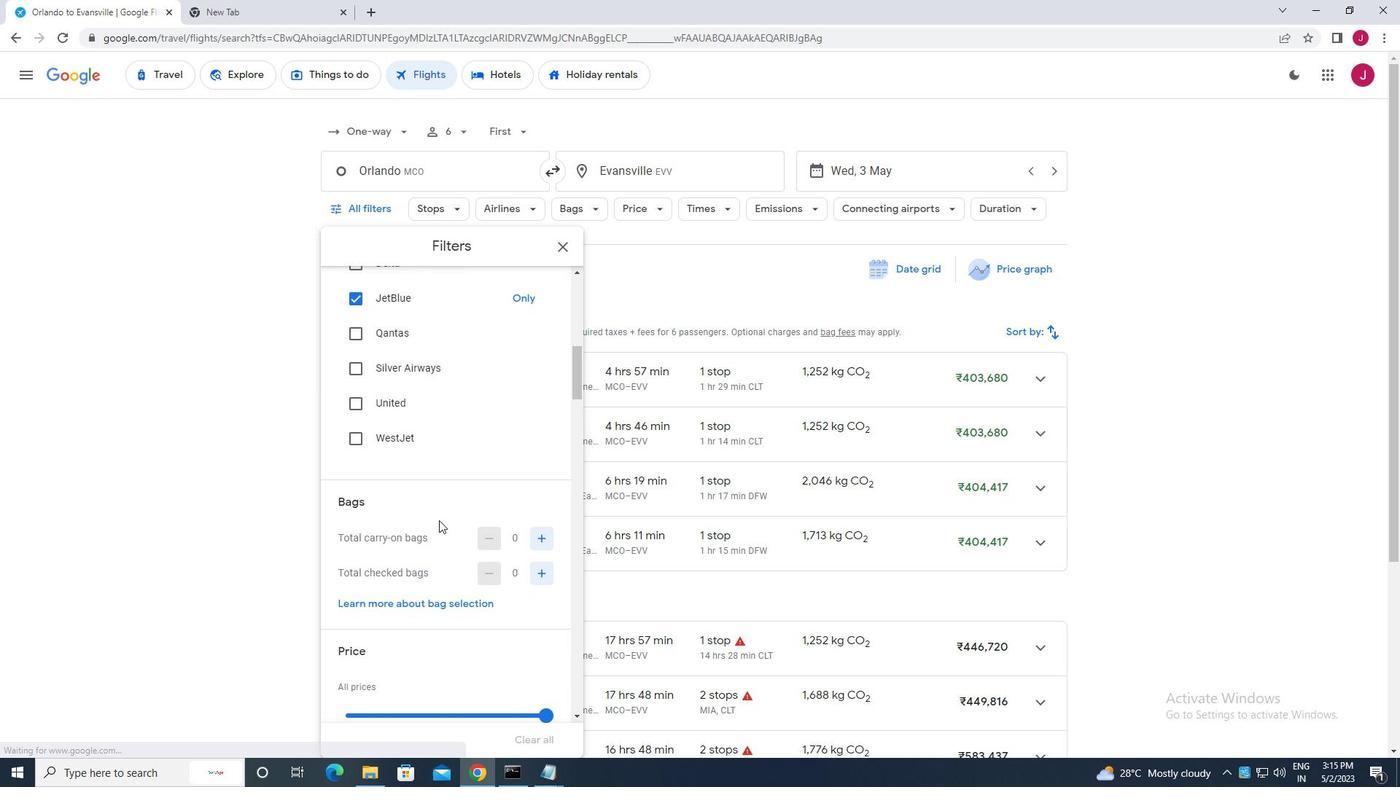 
Action: Mouse scrolled (439, 520) with delta (0, 0)
Screenshot: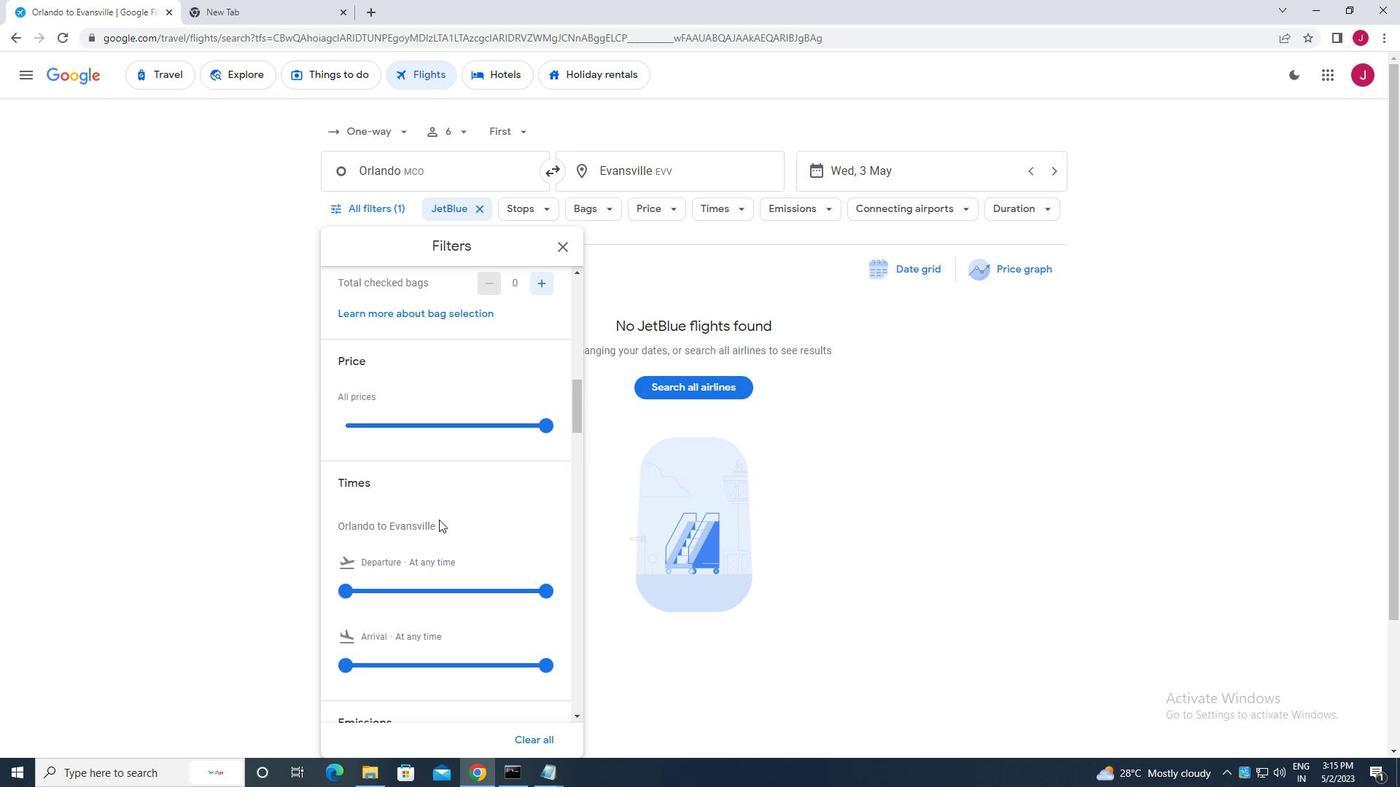 
Action: Mouse moved to (541, 355)
Screenshot: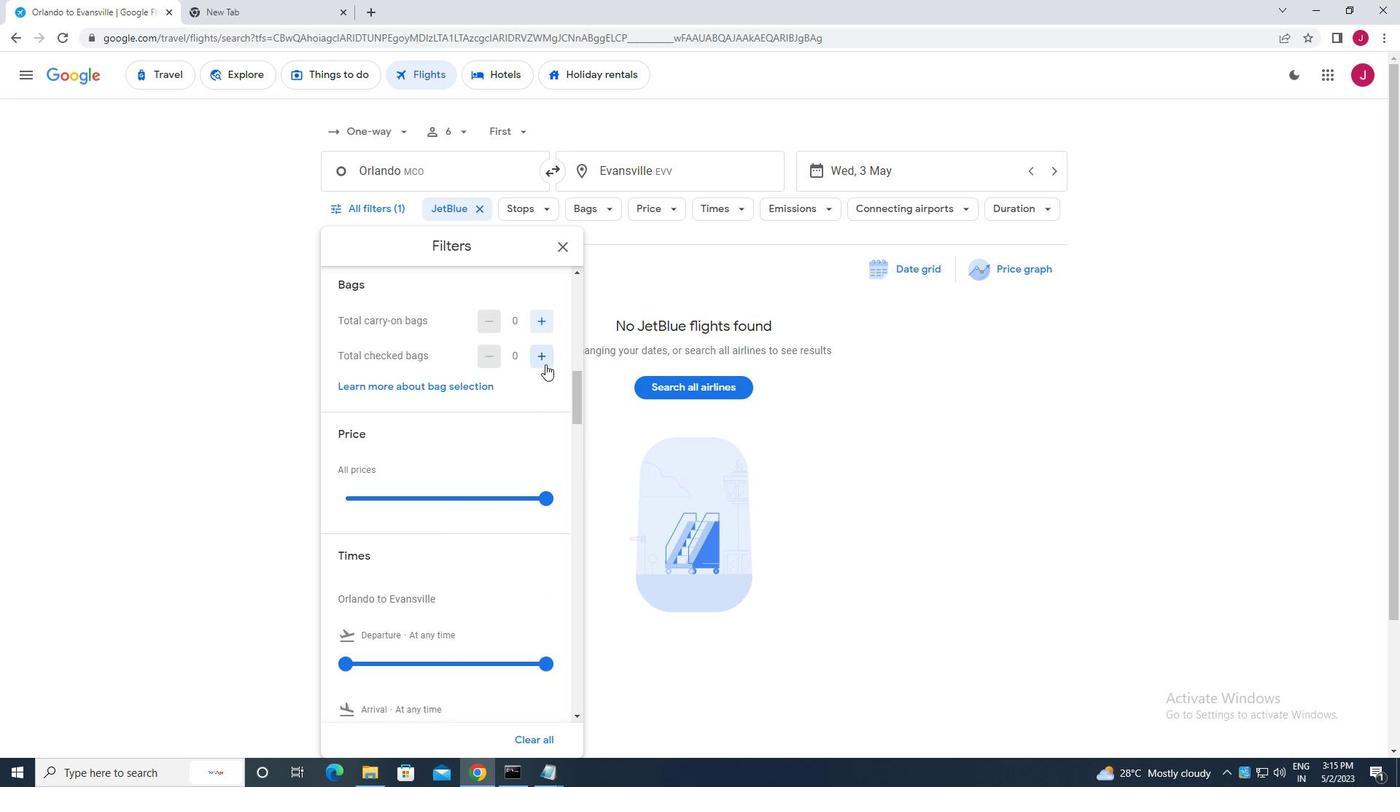 
Action: Mouse pressed left at (541, 355)
Screenshot: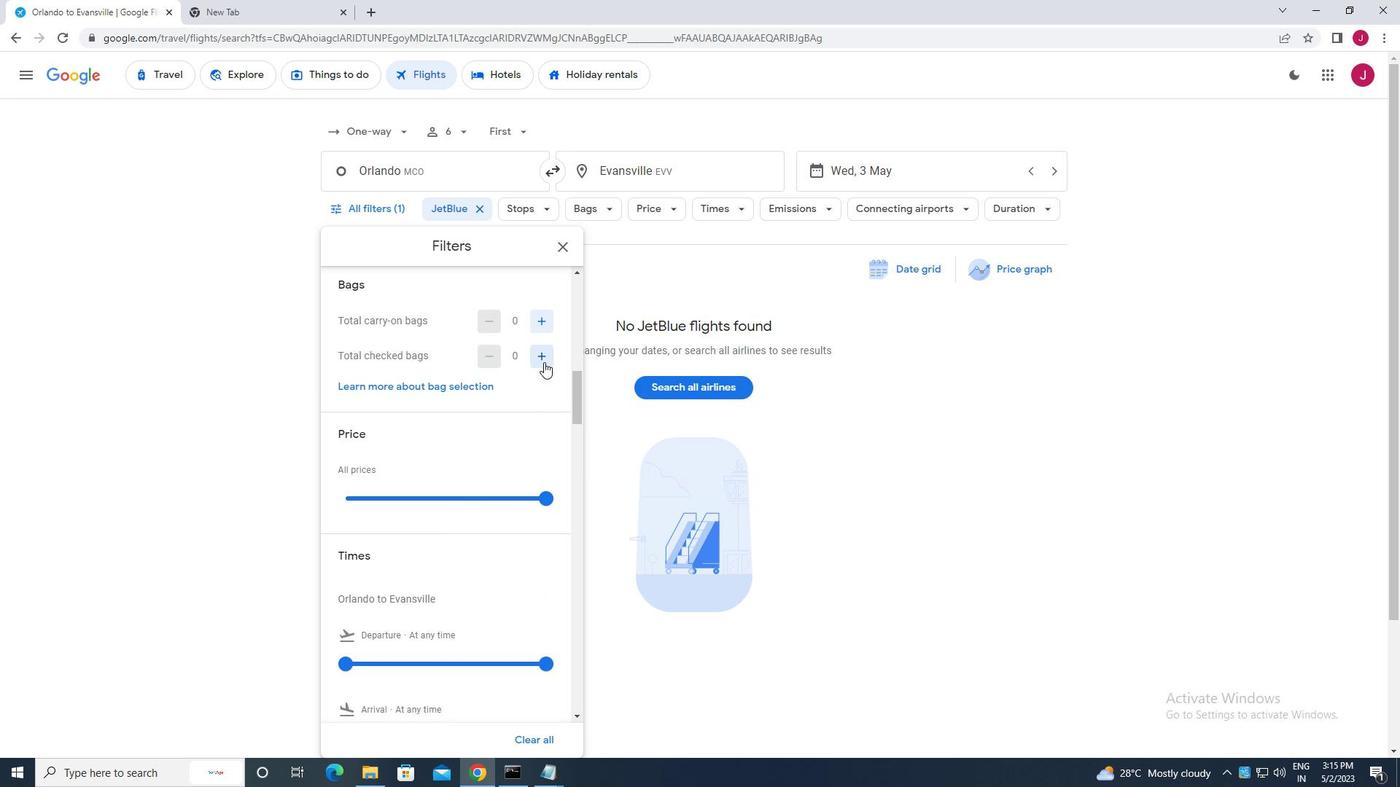 
Action: Mouse moved to (547, 498)
Screenshot: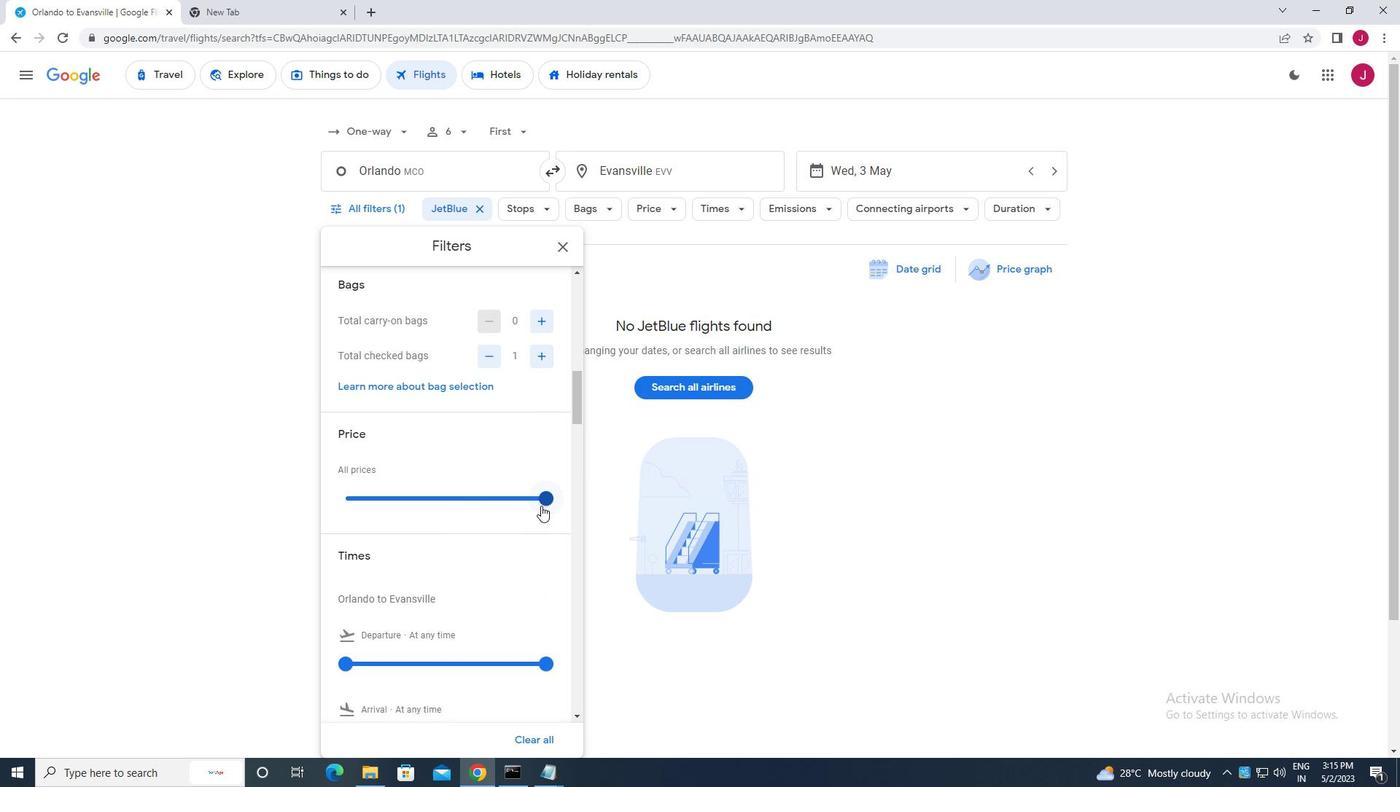 
Action: Mouse pressed left at (547, 498)
Screenshot: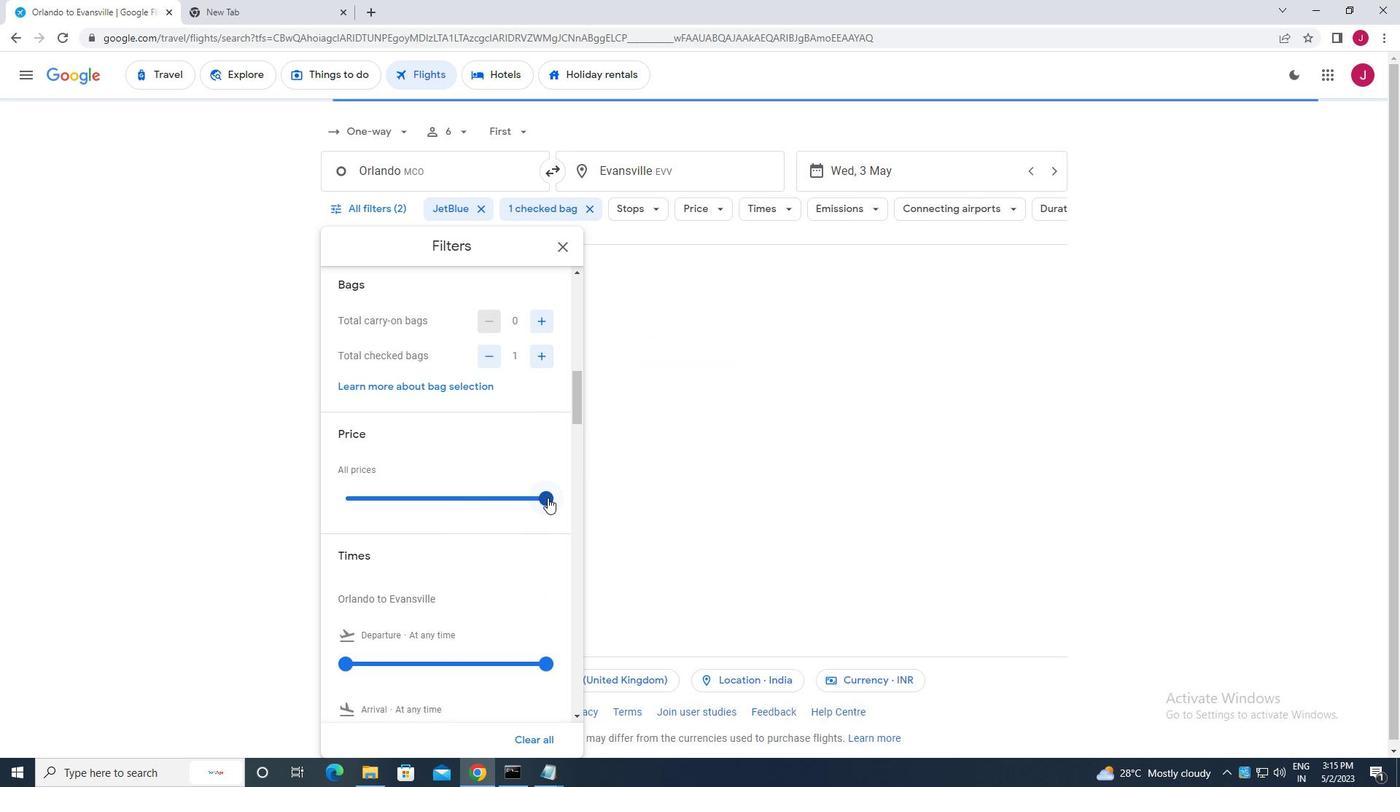 
Action: Mouse moved to (343, 502)
Screenshot: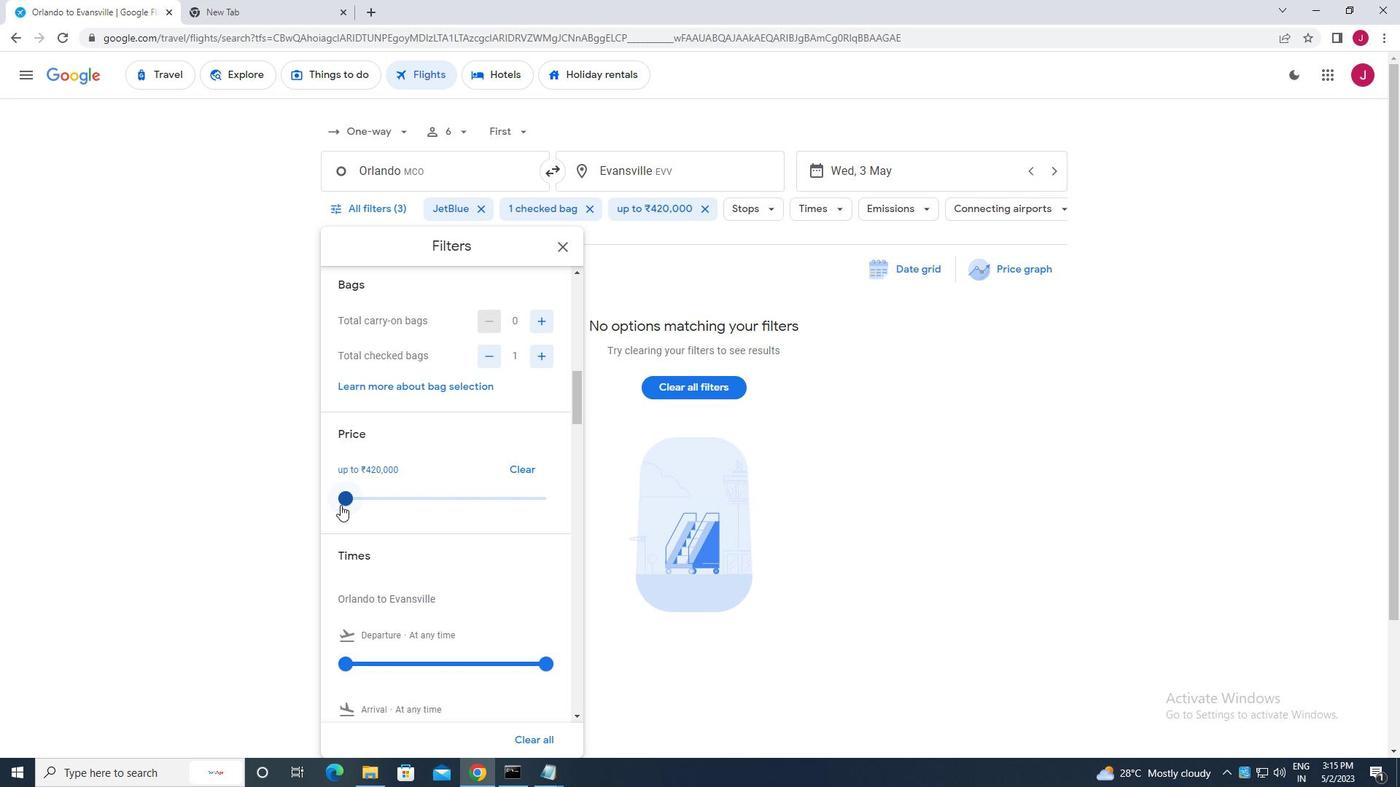 
Action: Mouse pressed left at (343, 502)
Screenshot: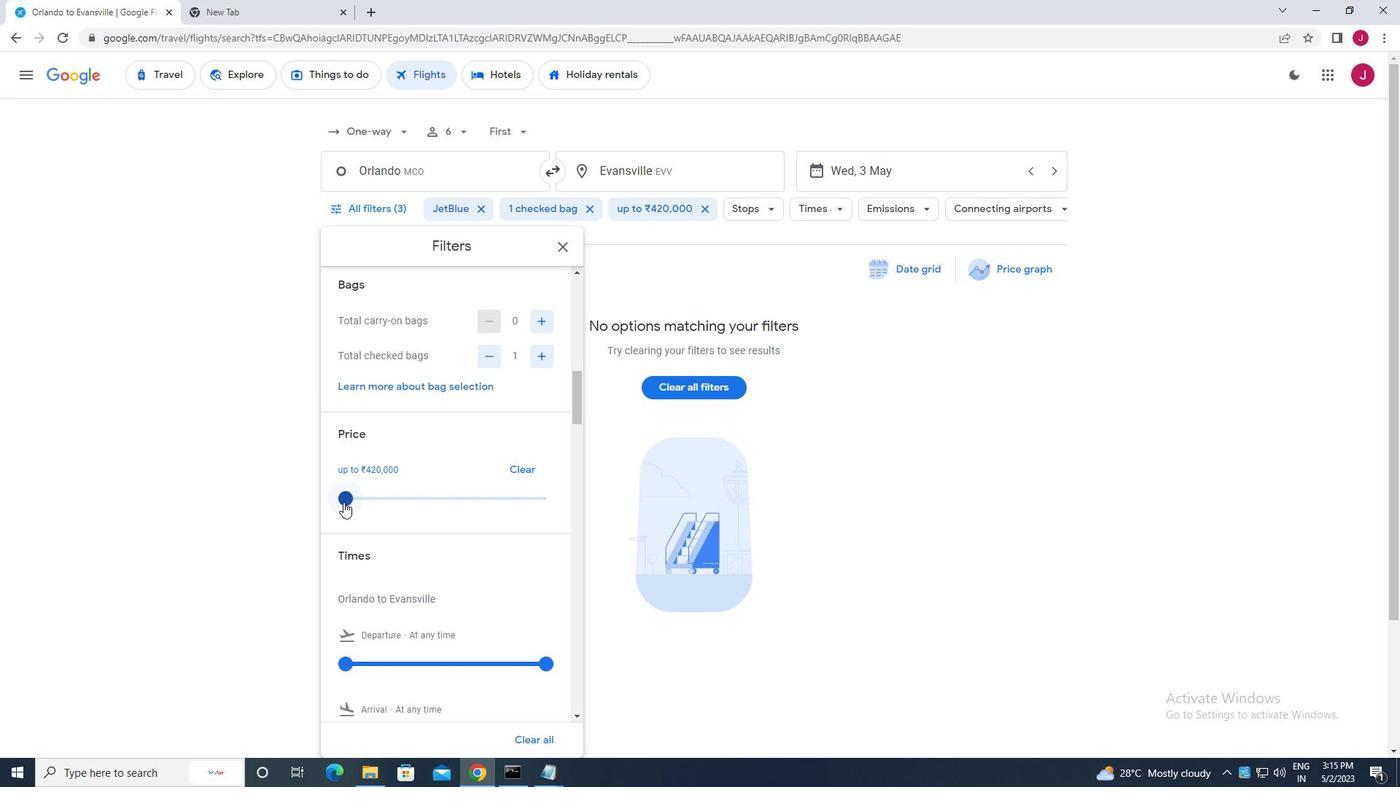 
Action: Mouse moved to (400, 551)
Screenshot: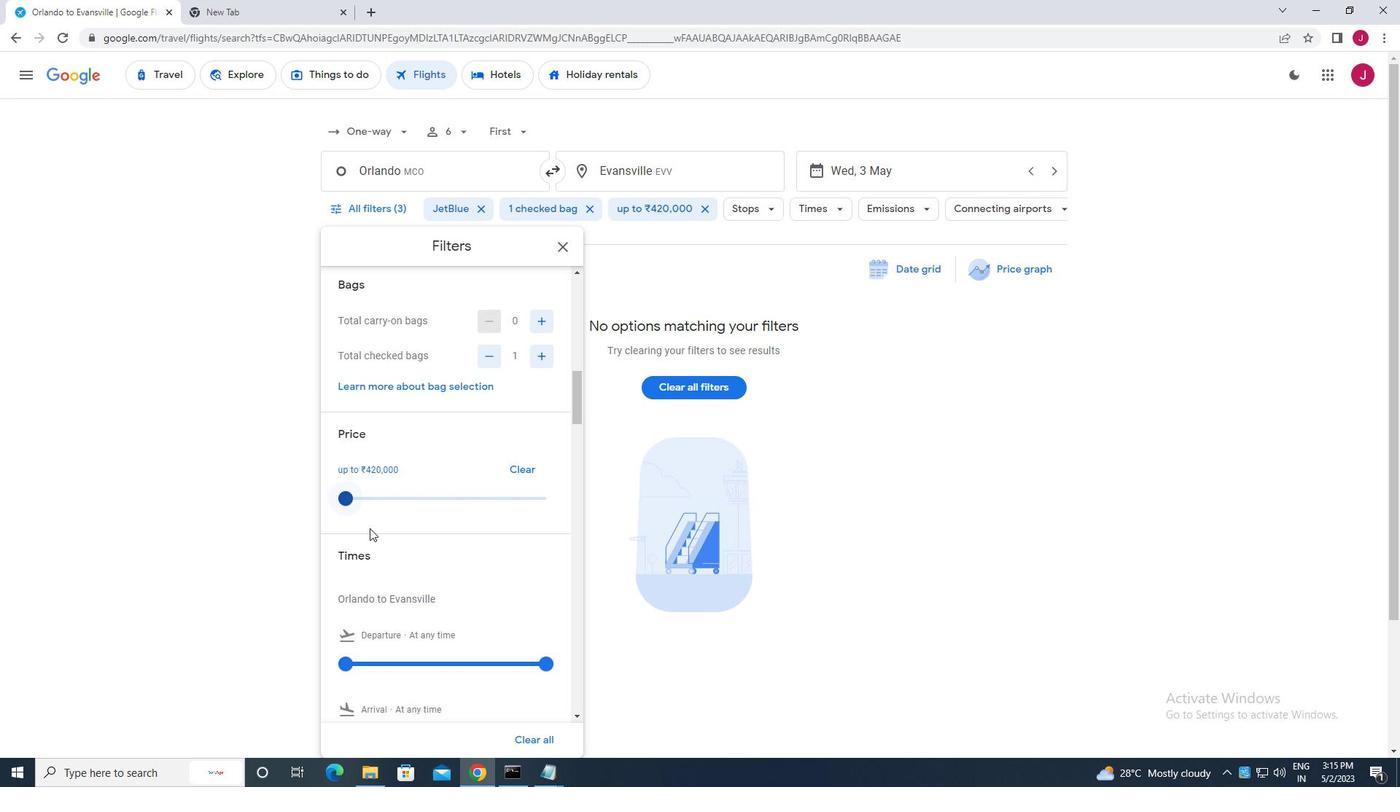 
Action: Mouse scrolled (400, 550) with delta (0, 0)
Screenshot: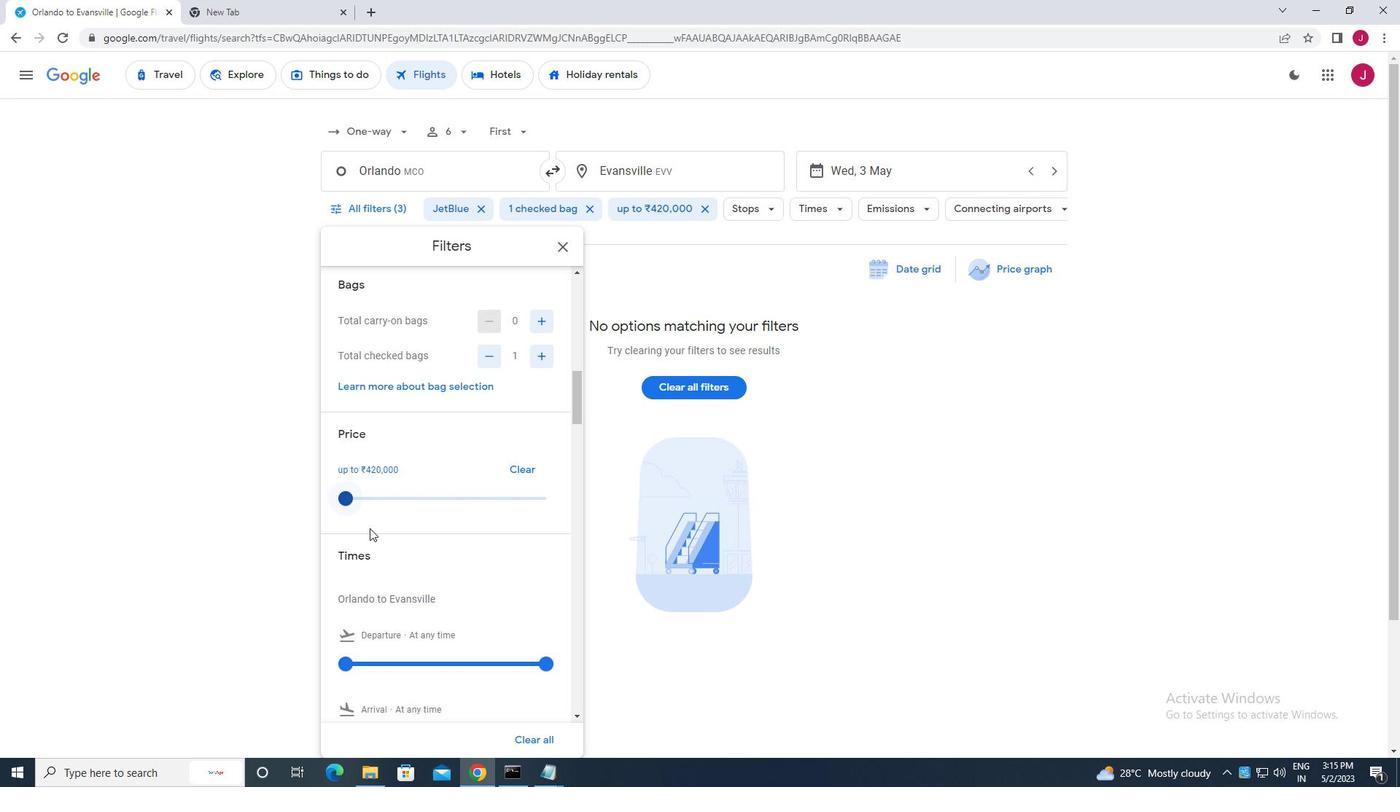 
Action: Mouse scrolled (400, 550) with delta (0, 0)
Screenshot: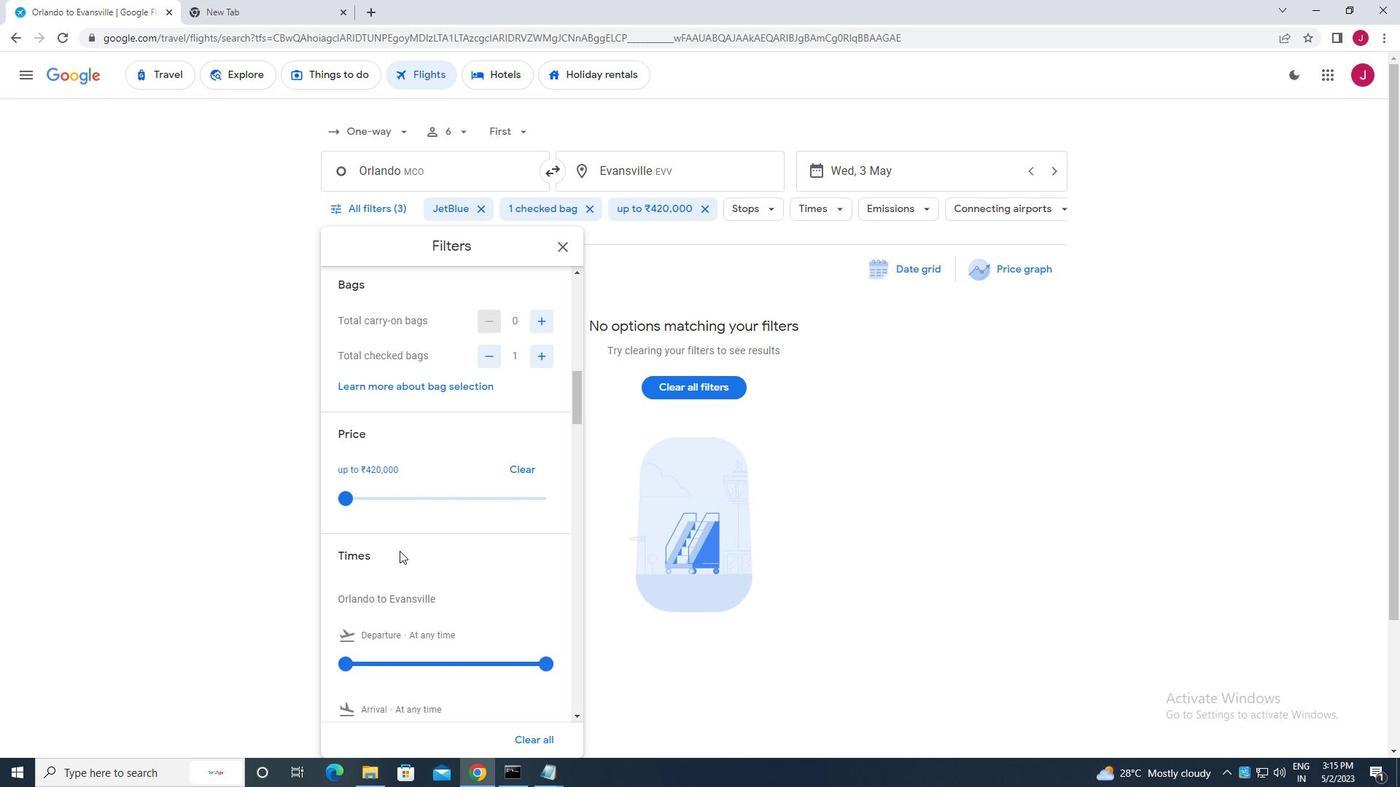
Action: Mouse moved to (348, 520)
Screenshot: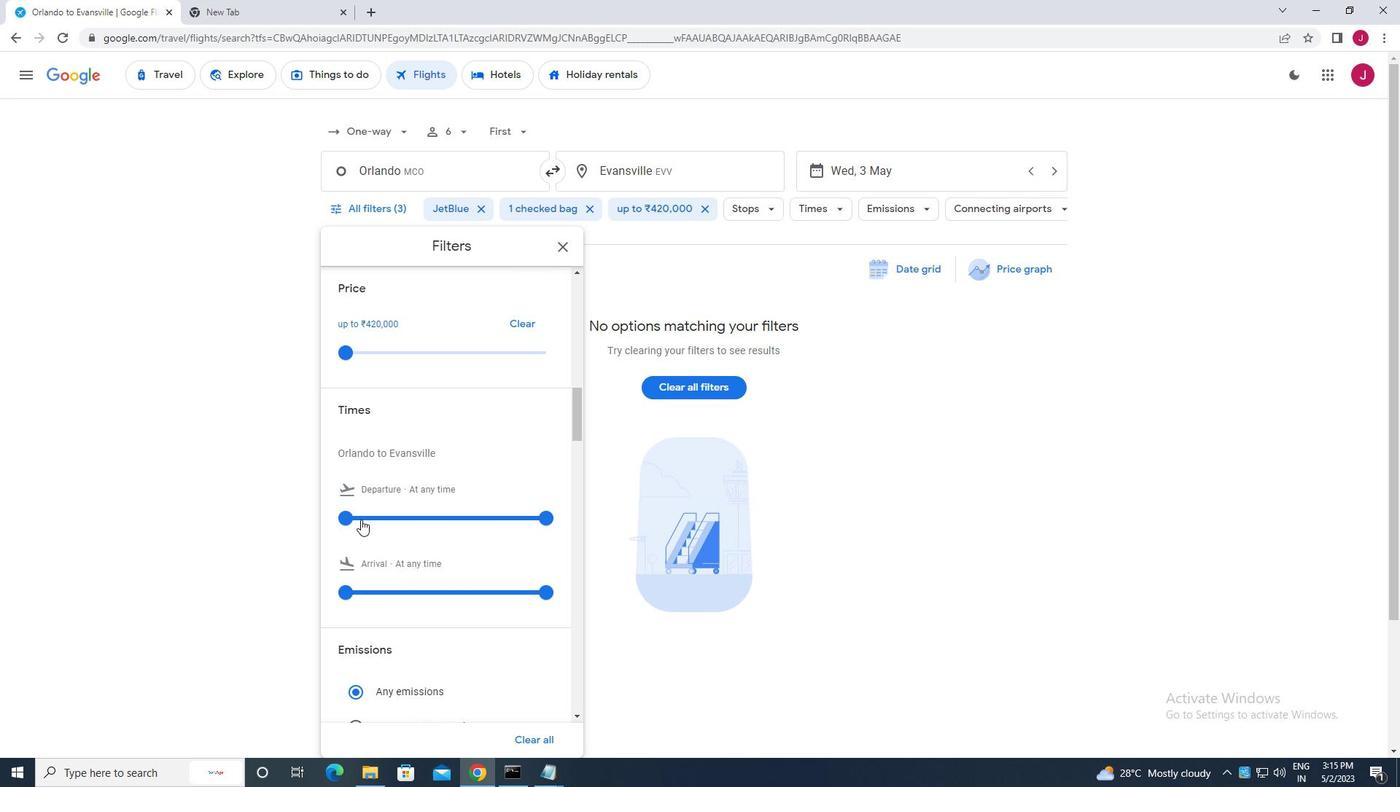 
Action: Mouse pressed left at (348, 520)
Screenshot: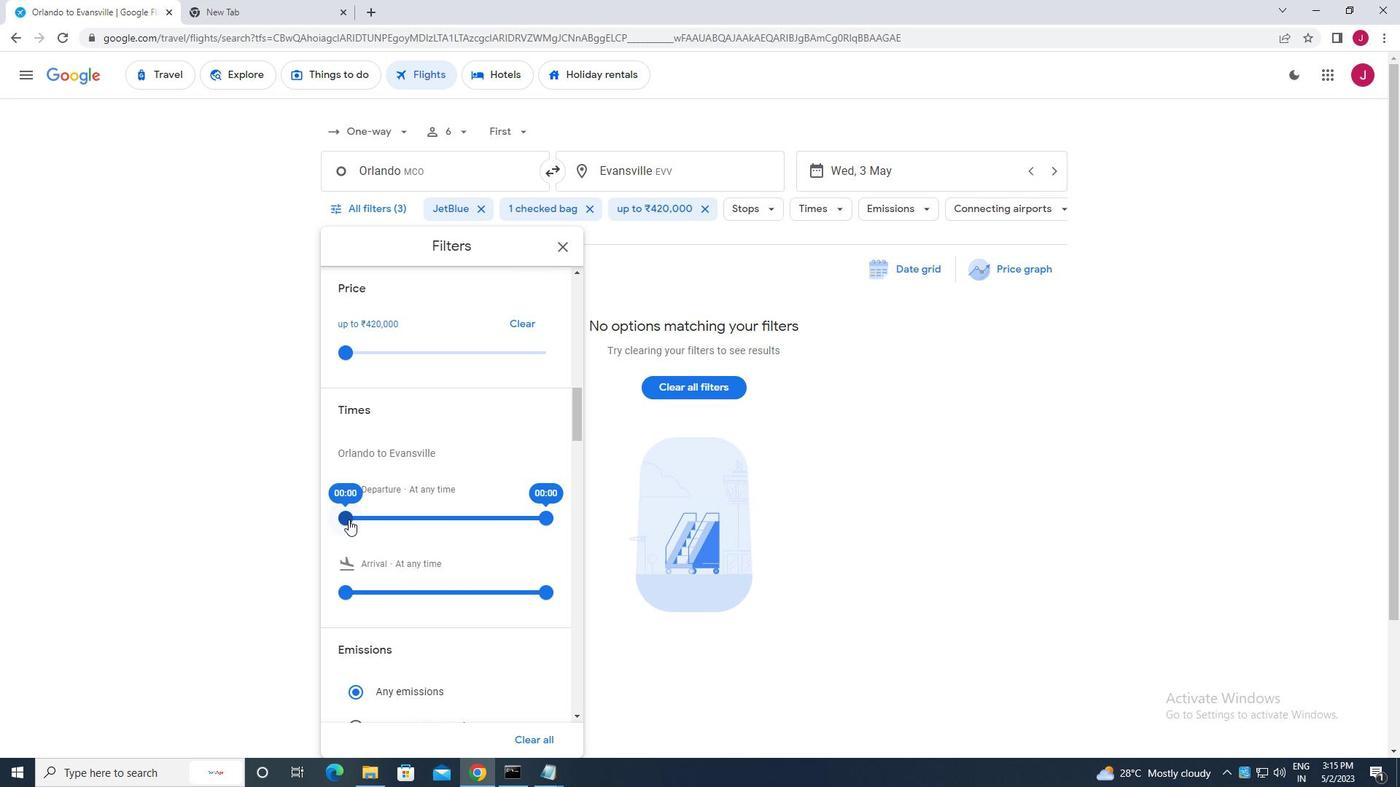 
Action: Mouse moved to (541, 519)
Screenshot: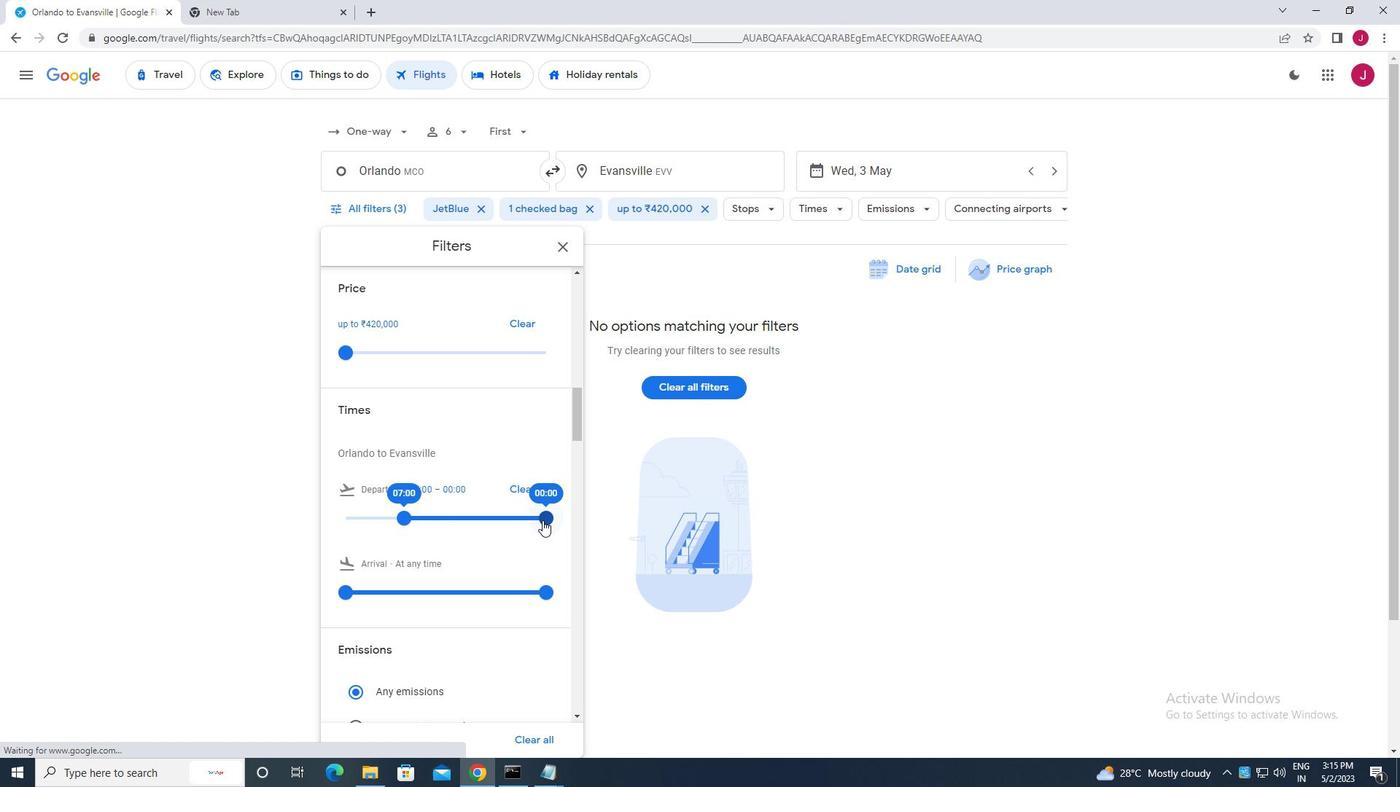 
Action: Mouse pressed left at (541, 519)
Screenshot: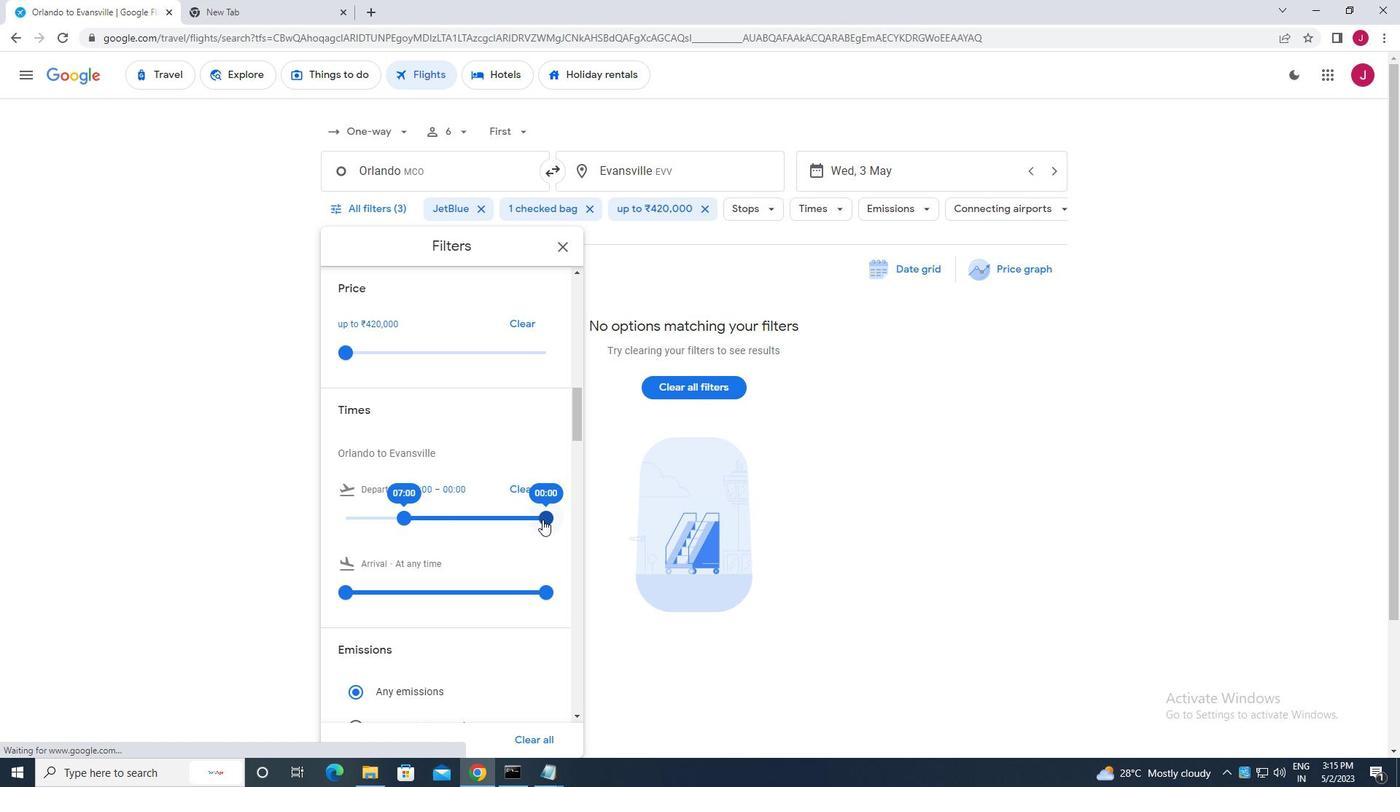 
Action: Mouse moved to (566, 246)
Screenshot: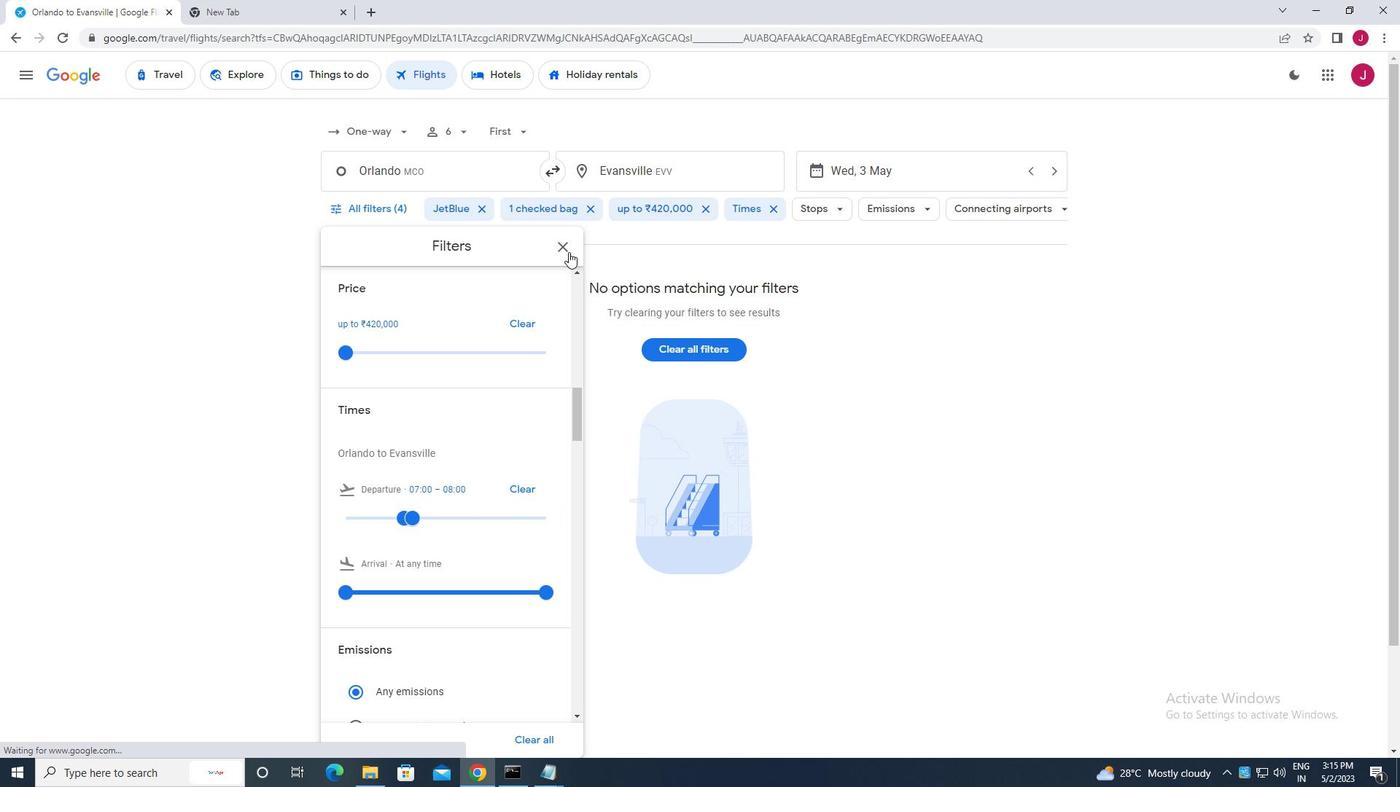 
Action: Mouse pressed left at (566, 246)
Screenshot: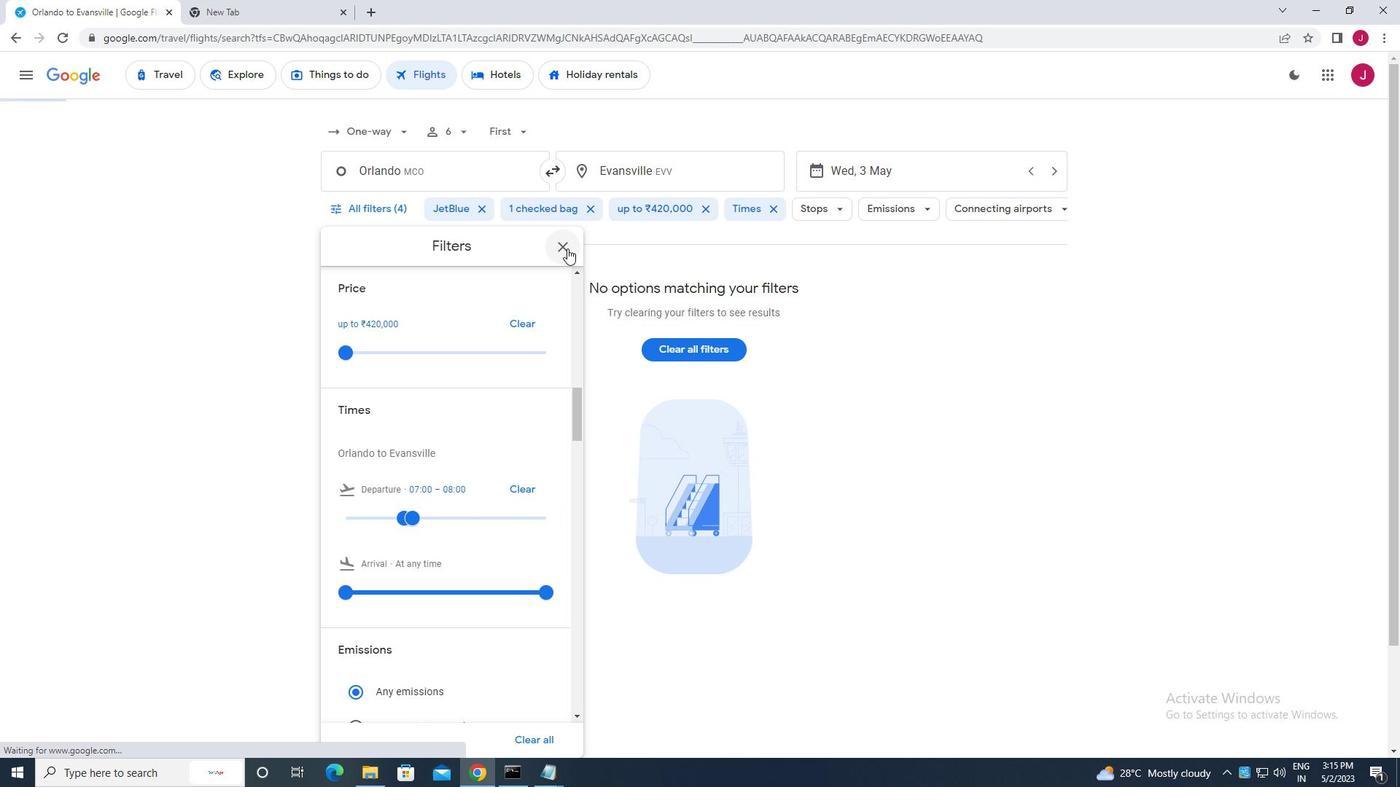 
Action: Mouse moved to (563, 251)
Screenshot: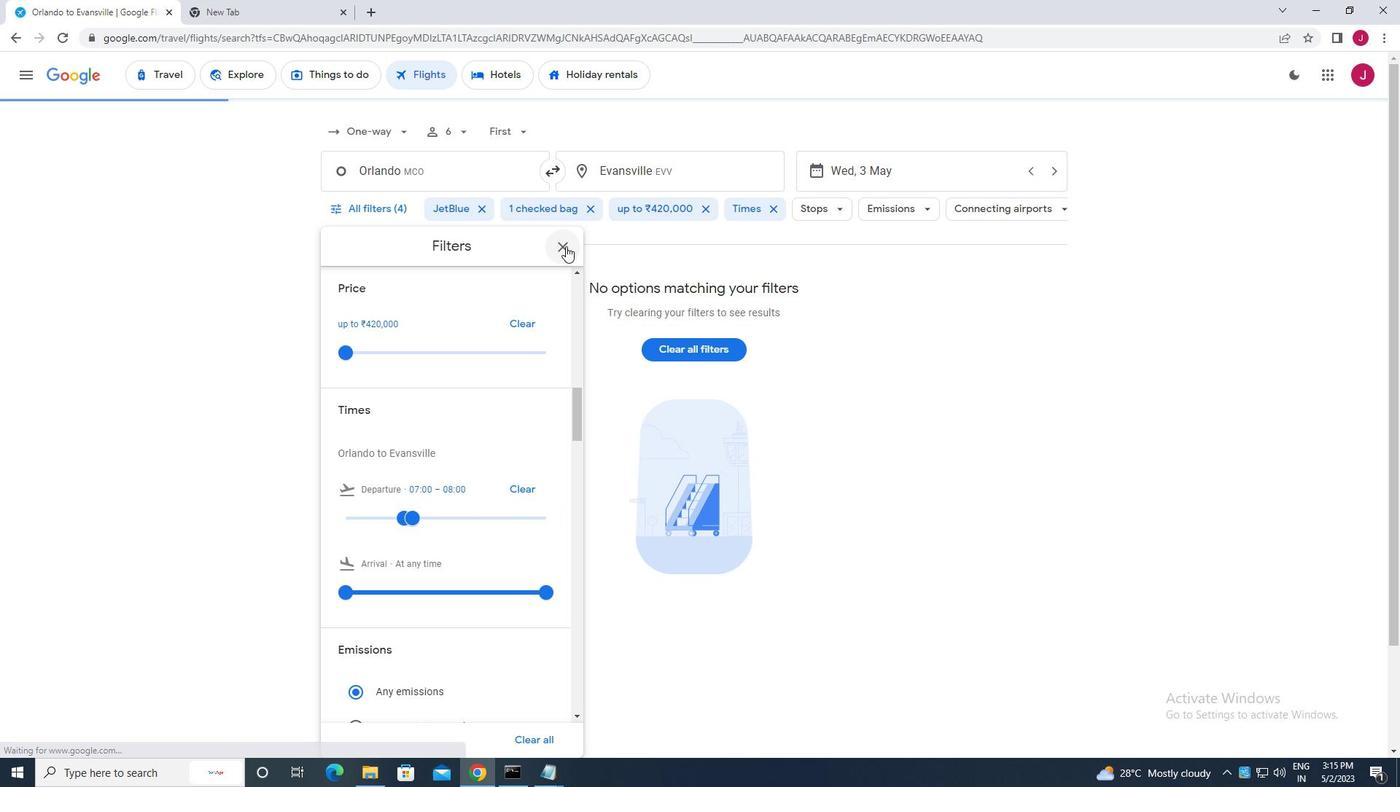 
